 Task: Add an event  with title  Raj Screening Interview, date '2023/11/05' & Select Event type as  One on One. Add location for the event as  987 Royal Palace of Madrid, Spain and add a description: The conversation aimed at assessing their qualifications, skills, and suitability for a specific job role or position within the organization. The interview provides an opportunity for the hiring team to gather valuable information about the candidate's experience, abilities, and potential cultural fit.Create an event link  http-candidatescreeninginterviewcom & Select the event color as  Blue. , logged in from the account softage.1@softage.netand send the event invitation to softage.7@softage.net and softage.8@softage.net
Action: Mouse moved to (717, 93)
Screenshot: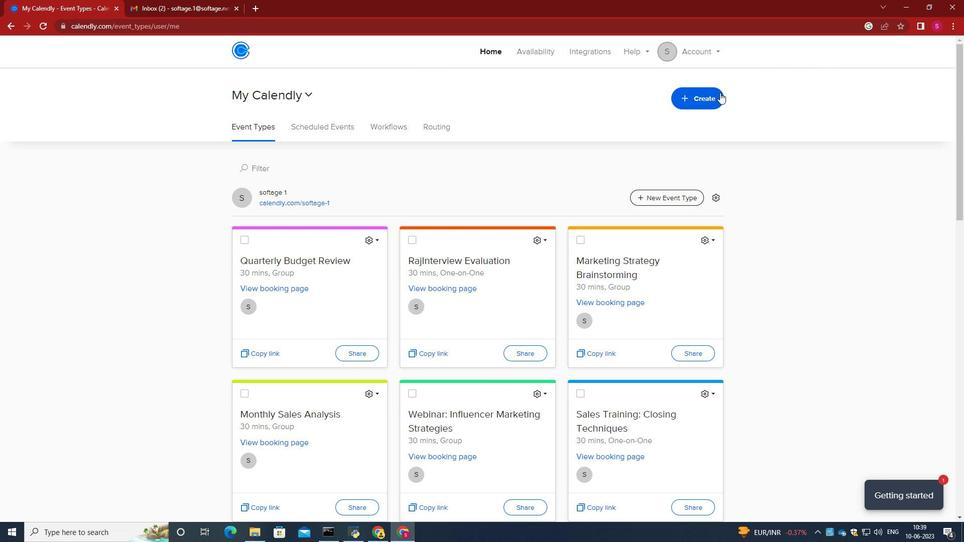 
Action: Mouse pressed left at (717, 93)
Screenshot: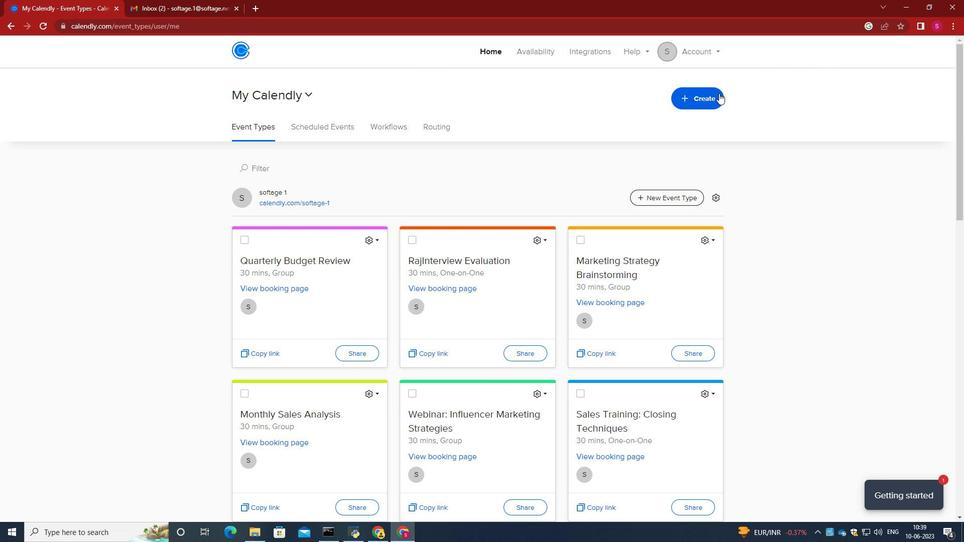 
Action: Mouse moved to (642, 136)
Screenshot: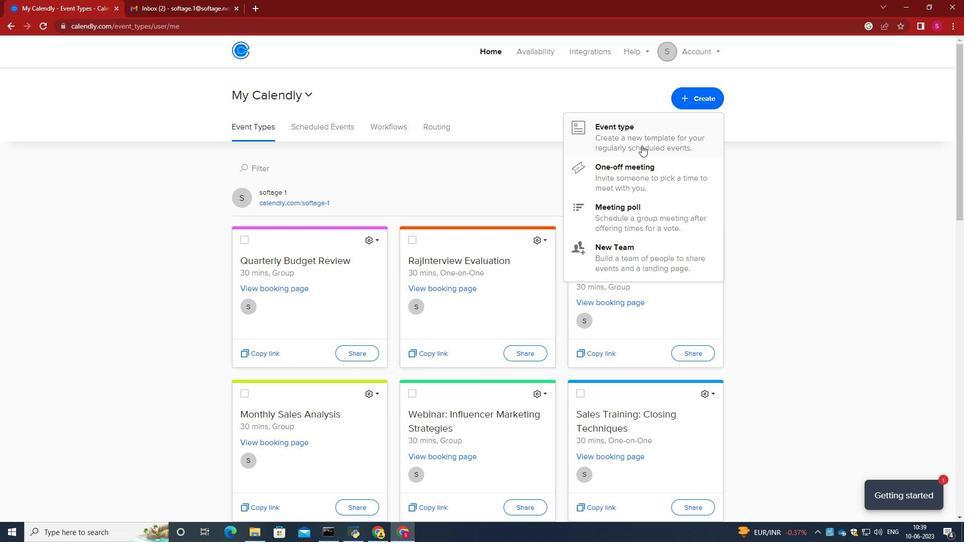 
Action: Mouse pressed left at (642, 136)
Screenshot: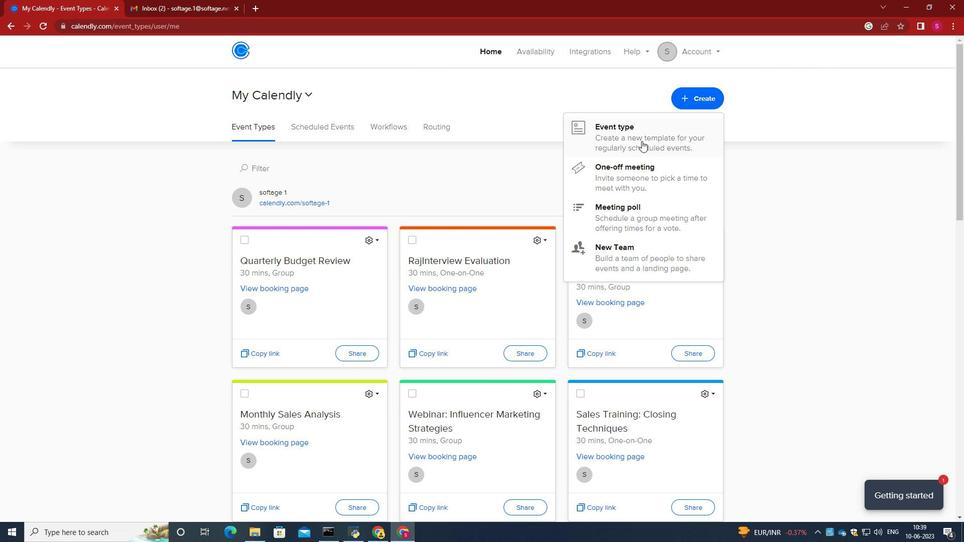 
Action: Mouse moved to (479, 167)
Screenshot: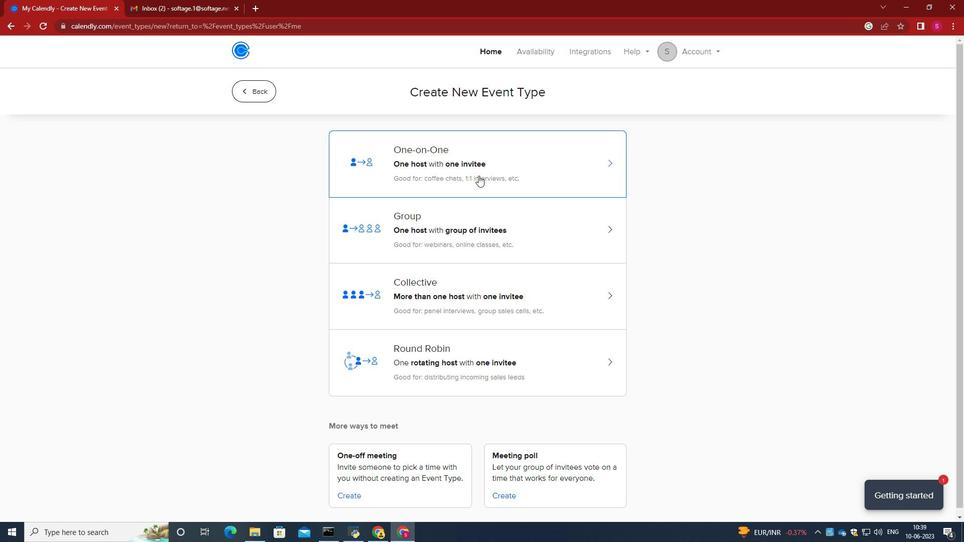 
Action: Mouse pressed left at (479, 167)
Screenshot: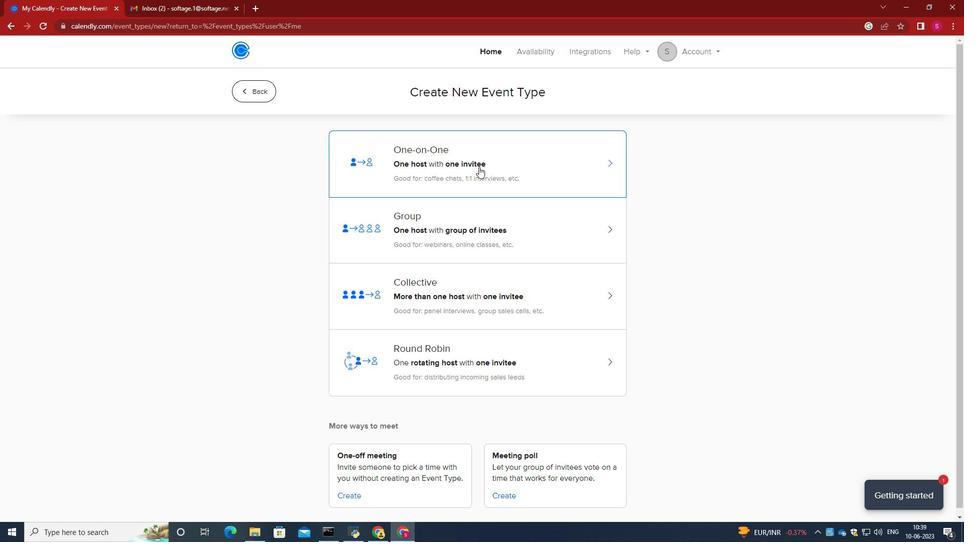 
Action: Mouse moved to (402, 229)
Screenshot: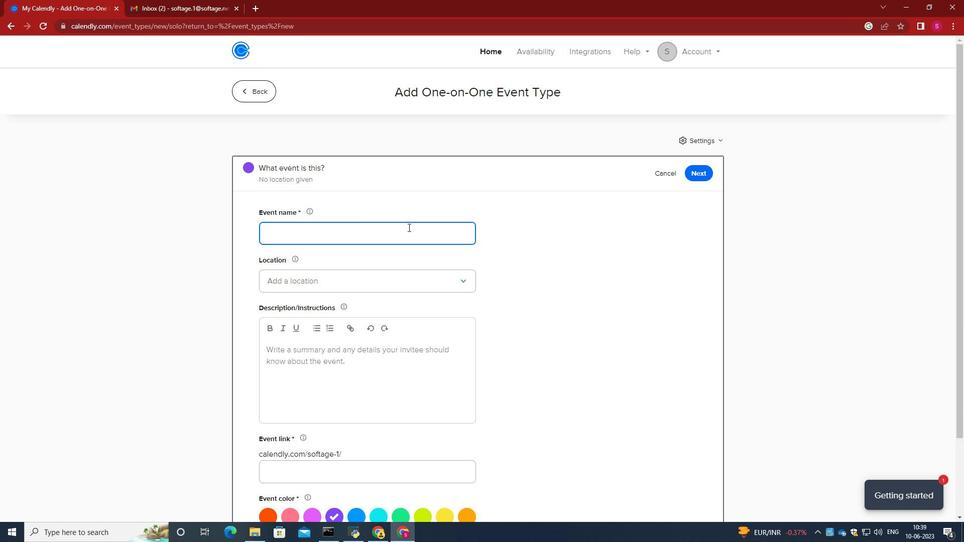 
Action: Mouse pressed left at (402, 229)
Screenshot: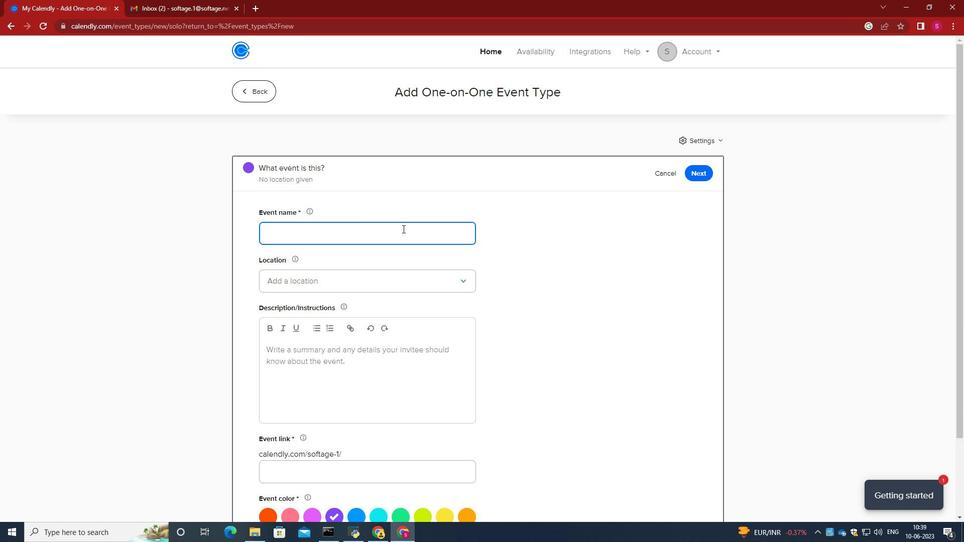 
Action: Key pressed <Key.caps_lock>T<Key.caps_lock><Key.backspace><Key.caps_lock>R<Key.caps_lock>aj<Key.space><Key.caps_lock>S<Key.caps_lock>creening<Key.space><Key.caps_lock>I<Key.caps_lock>nterview<Key.space>
Screenshot: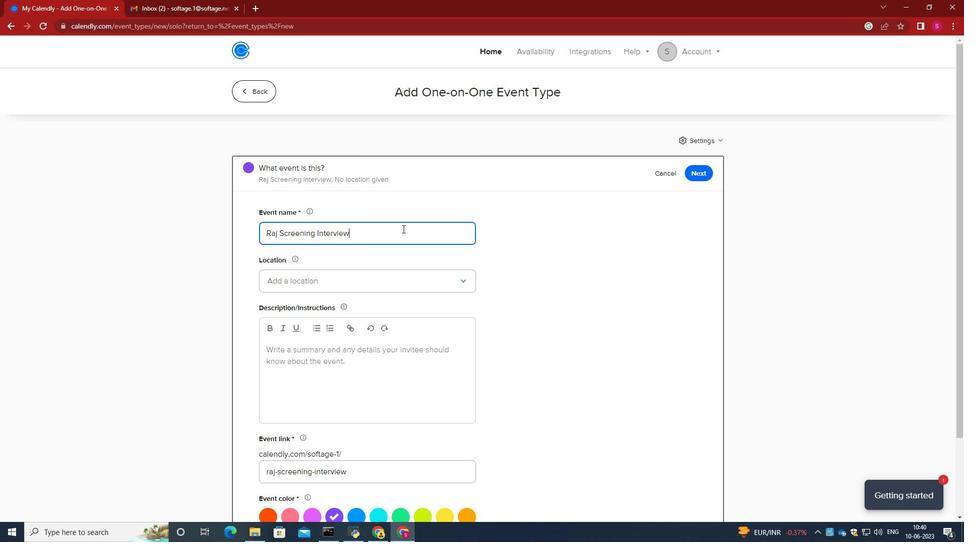 
Action: Mouse moved to (373, 273)
Screenshot: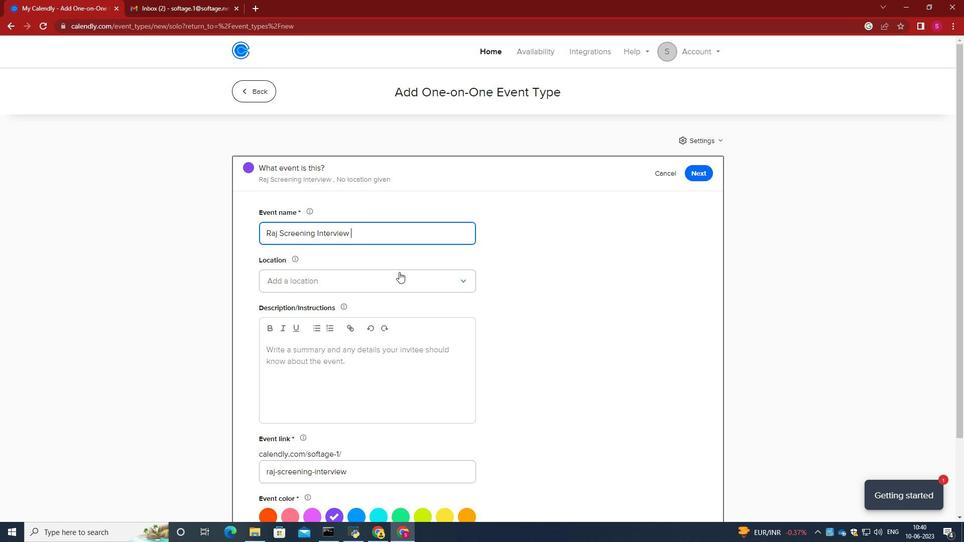 
Action: Mouse pressed left at (373, 273)
Screenshot: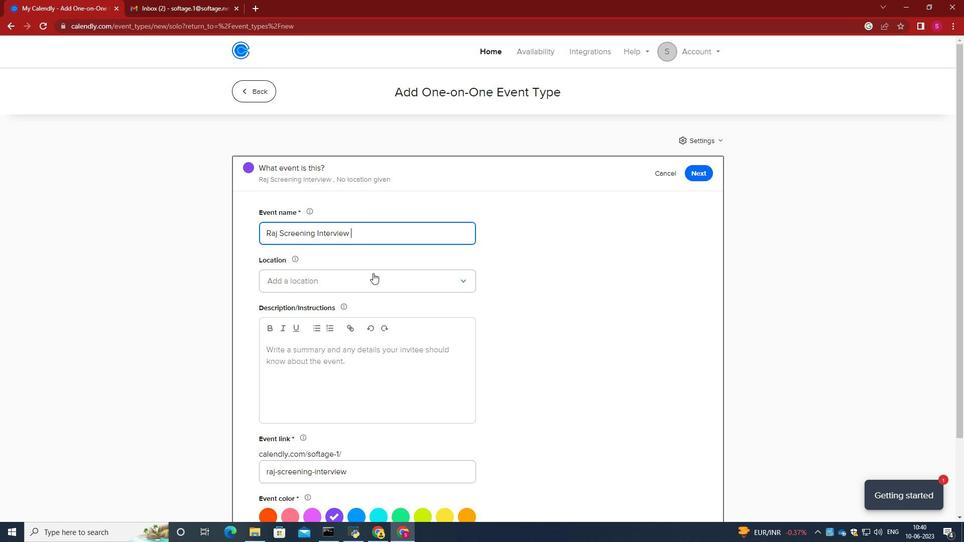 
Action: Mouse moved to (352, 306)
Screenshot: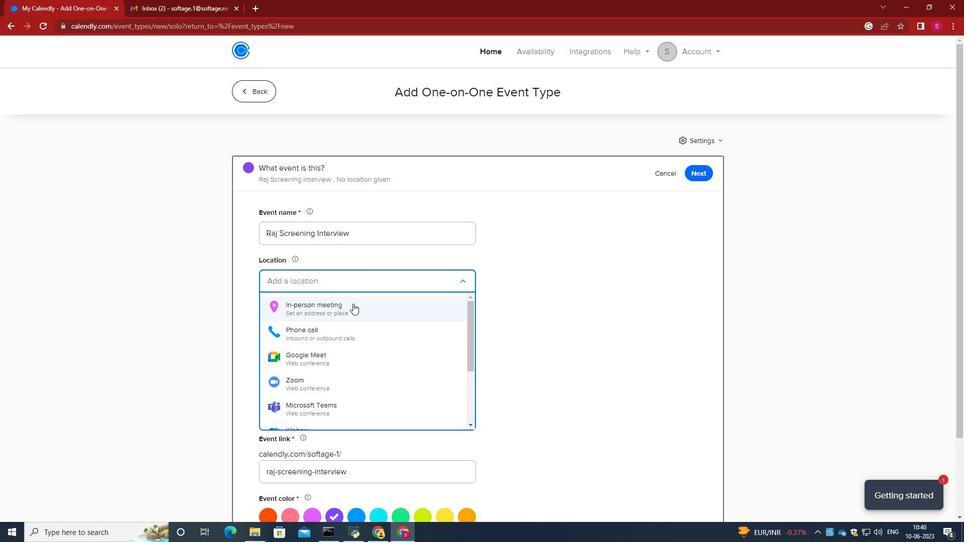 
Action: Mouse pressed left at (352, 306)
Screenshot: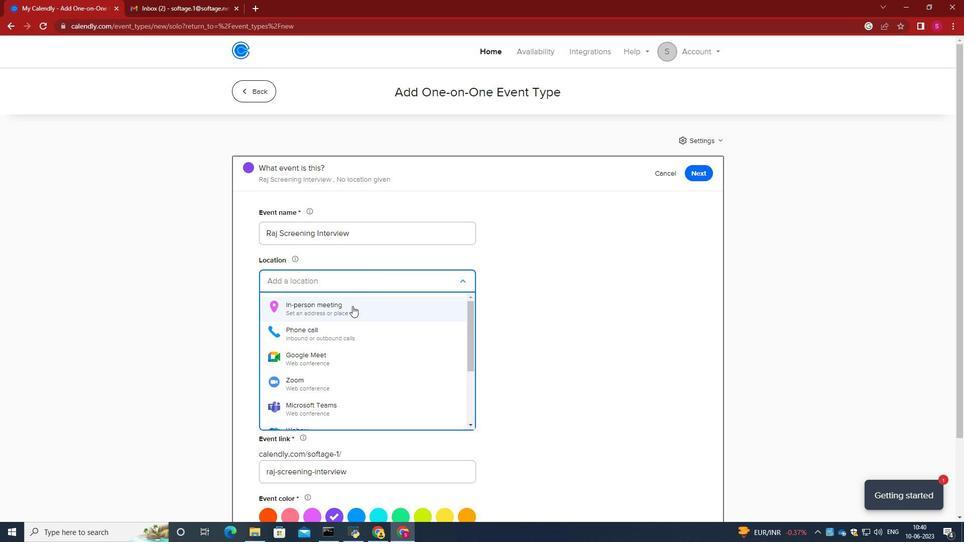 
Action: Mouse moved to (458, 165)
Screenshot: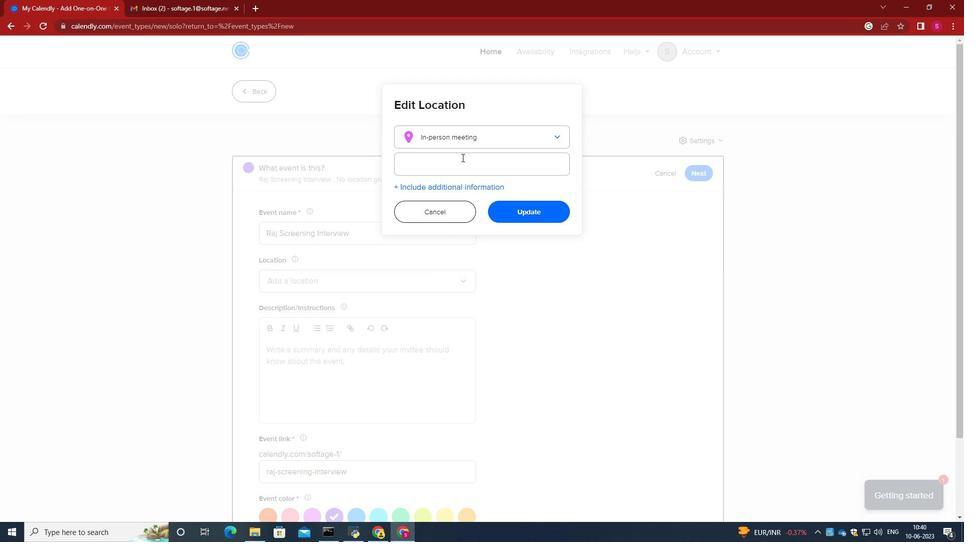 
Action: Mouse pressed left at (458, 165)
Screenshot: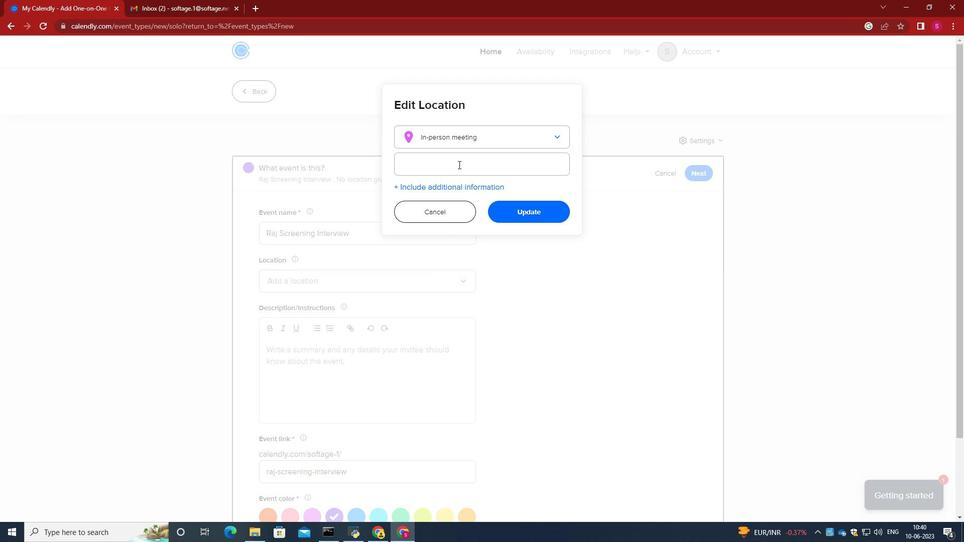
Action: Key pressed 987<Key.space><Key.caps_lock>R<Key.caps_lock>oyal<Key.space><Key.caps_lock>P<Key.caps_lock>alace<Key.space><Key.caps_lock>OF<Key.space><Key.caps_lock><Key.backspace><Key.backspace><Key.backspace>of<Key.space><Key.caps_lock>M<Key.caps_lock>adrid
Screenshot: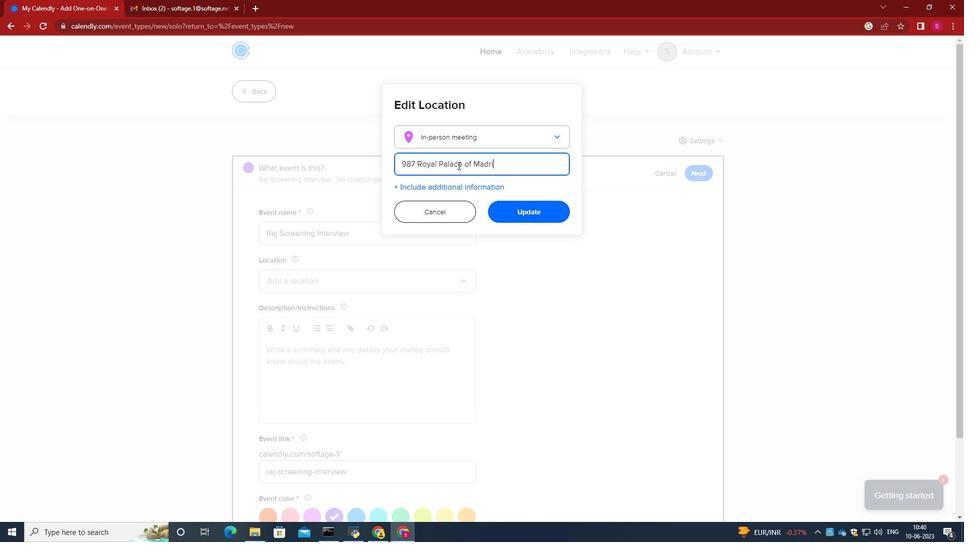 
Action: Mouse moved to (541, 213)
Screenshot: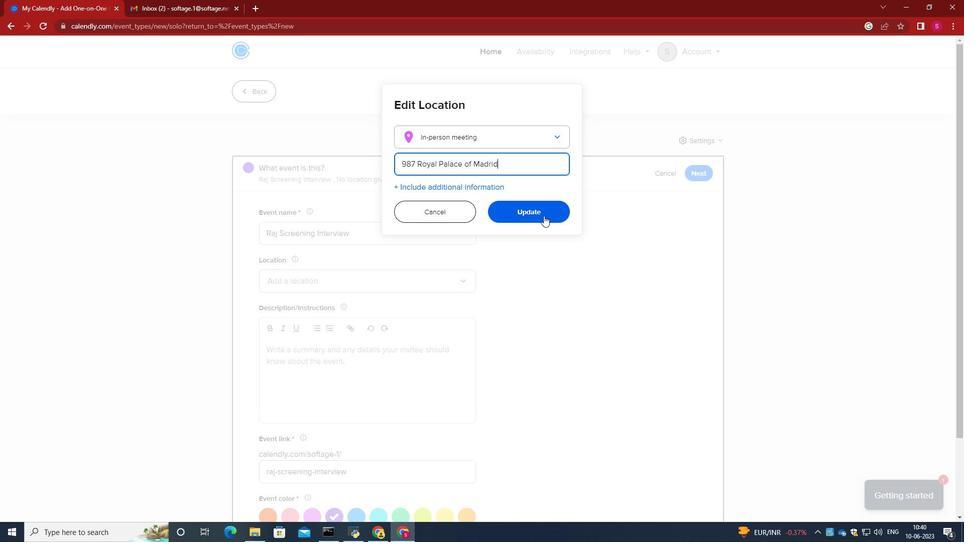 
Action: Mouse pressed left at (541, 213)
Screenshot: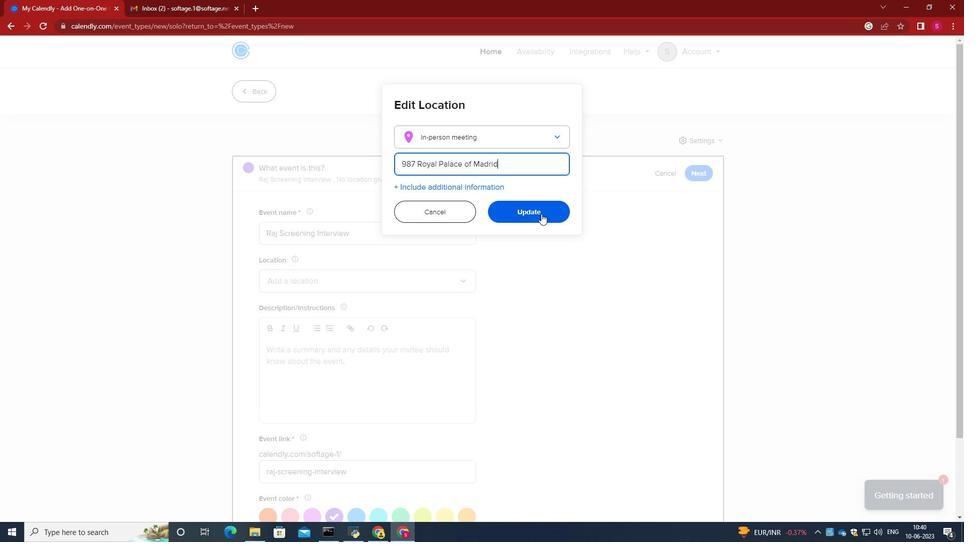 
Action: Mouse moved to (443, 281)
Screenshot: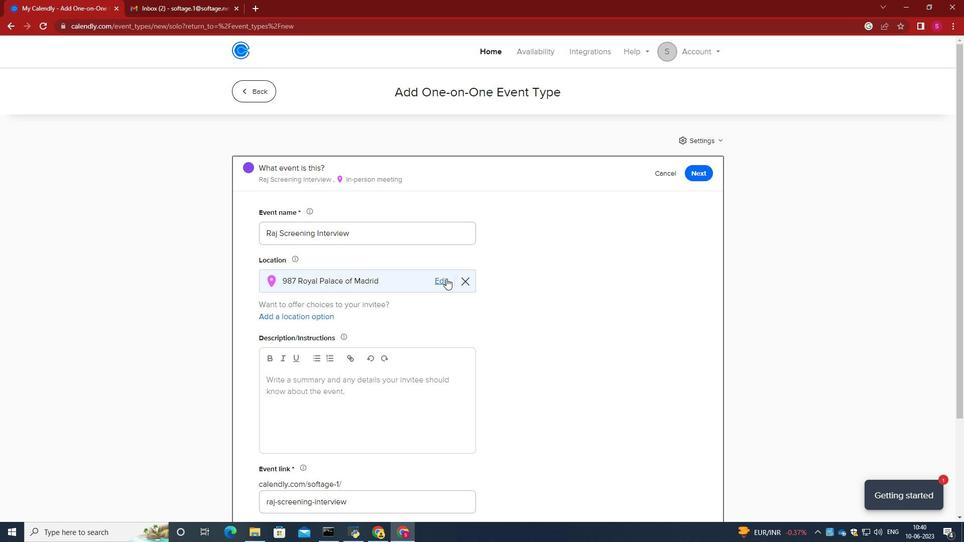 
Action: Mouse pressed left at (443, 281)
Screenshot: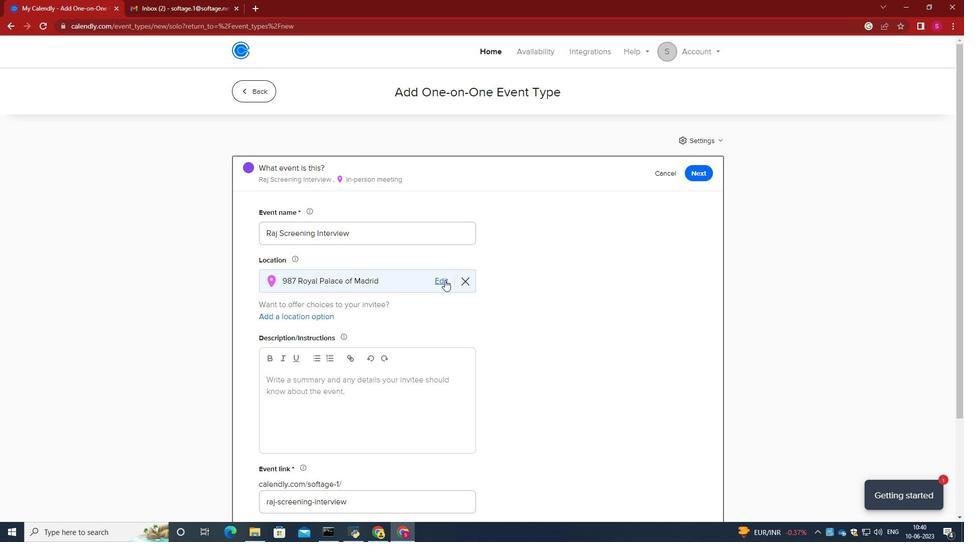 
Action: Mouse moved to (516, 164)
Screenshot: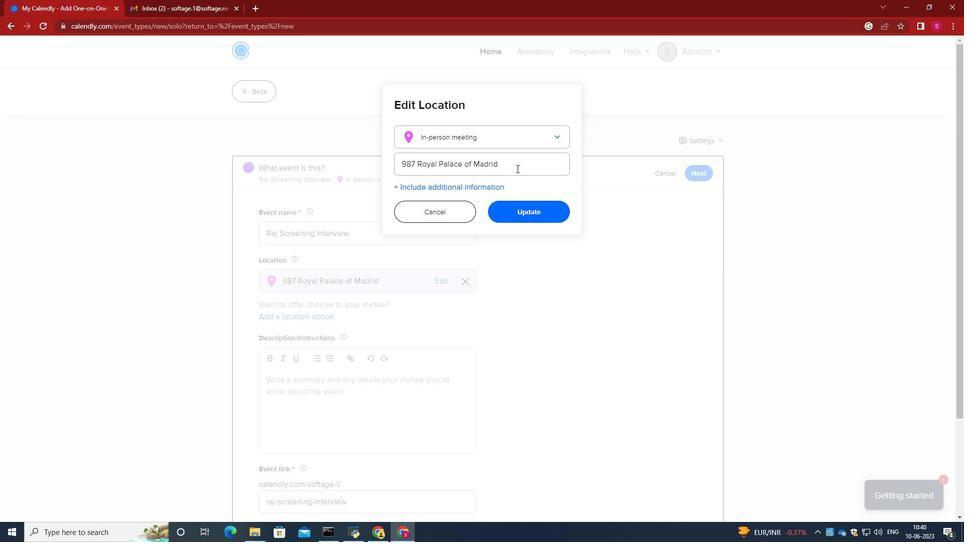 
Action: Mouse pressed left at (516, 164)
Screenshot: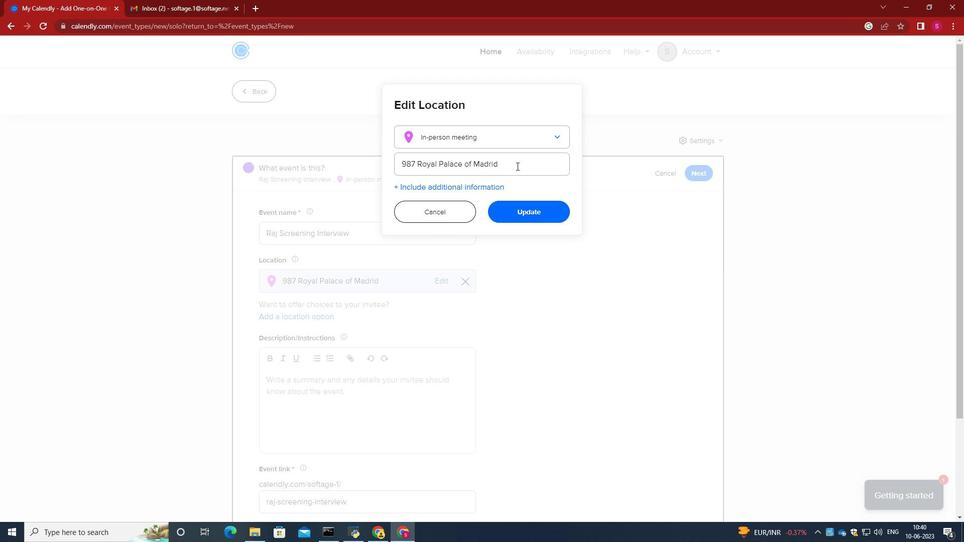 
Action: Key pressed ,<Key.space><Key.caps_lock>S<Key.caps_lock>pao<Key.backspace>in
Screenshot: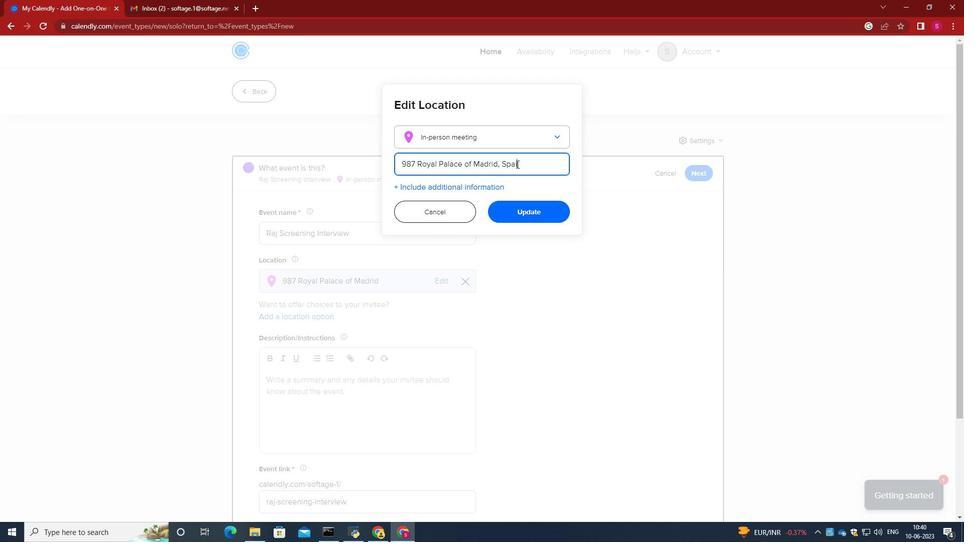 
Action: Mouse moved to (518, 205)
Screenshot: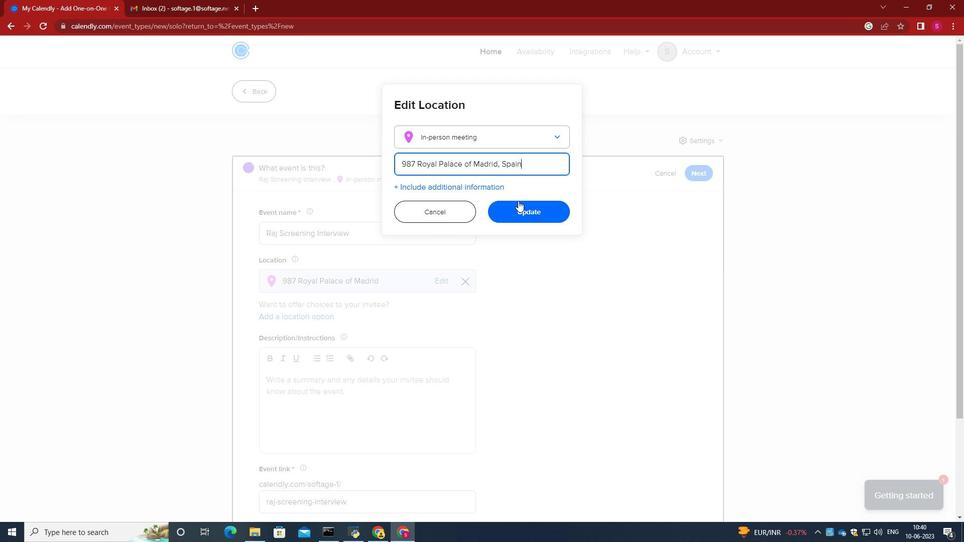 
Action: Mouse pressed left at (518, 205)
Screenshot: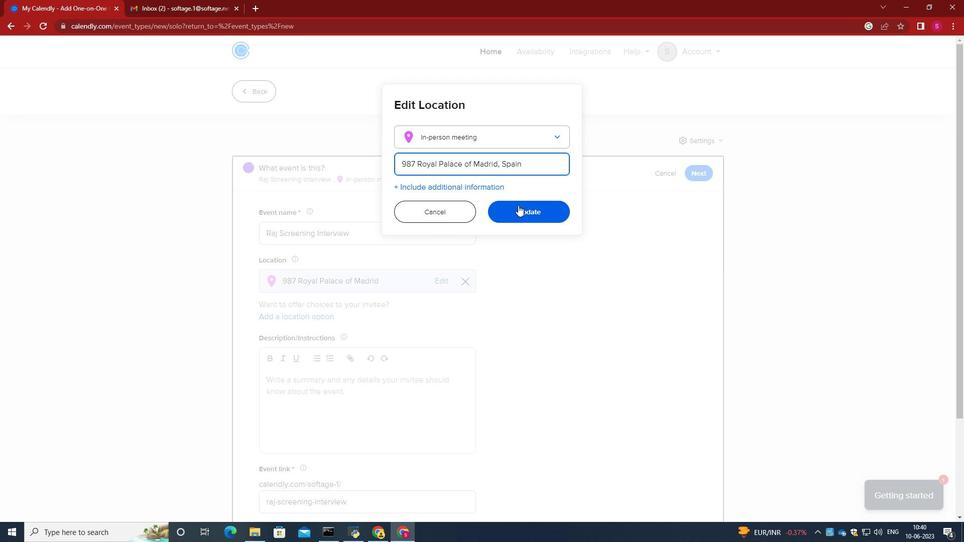 
Action: Mouse moved to (356, 418)
Screenshot: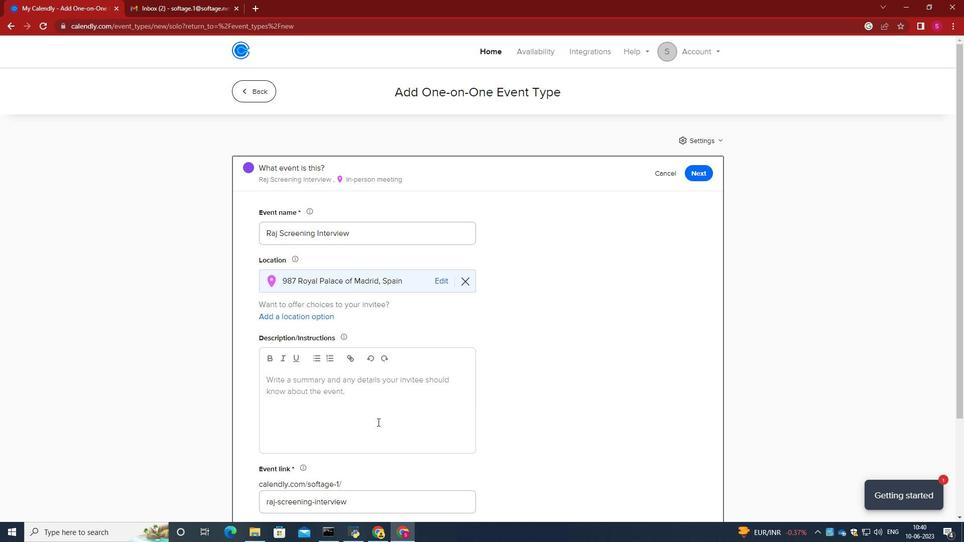 
Action: Mouse pressed left at (356, 418)
Screenshot: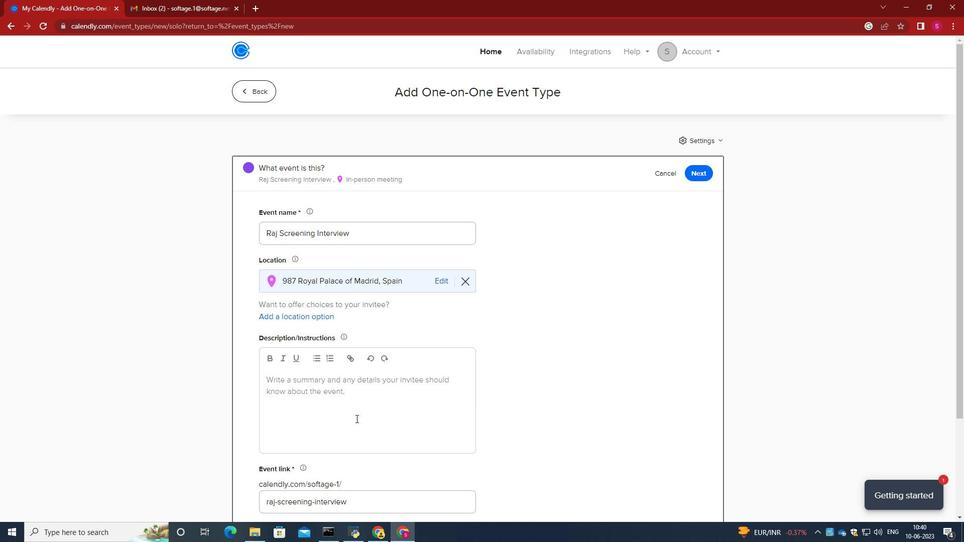 
Action: Key pressed <Key.caps_lock>T<Key.caps_lock>he<Key.space>concers<Key.backspace><Key.backspace><Key.backspace><Key.backspace>versation<Key.space>aimed<Key.space>at<Key.space>assessing<Key.space>thi<Key.backspace>eir<Key.space>qualification,<Key.space>skills,<Key.space>and<Key.space>suitability,<Key.backspace>f<Key.backspace><Key.space>for<Key.space>a<Key.space>specific<Key.space>job<Key.space>rolor<Key.space>position<Key.space>within<Key.space>the<Key.space>organization.<Key.space><Key.caps_lock>T<Key.caps_lock>he<Key.space>interview<Key.space>provides<Key.space>an<Key.space>opportunity<Key.space>for<Key.space>the<Key.space>hiring<Key.space>team<Key.space>to<Key.space>gather<Key.space>valubale<Key.space><Key.backspace><Key.backspace><Key.backspace><Key.backspace><Key.backspace>able<Key.space>information<Key.space>abouth<Key.backspace><Key.space>the<Key.space>candidate's<Key.space>experience<Key.space><Key.backspace>,<Key.space>abilities,<Key.space>and<Key.space>potential<Key.space>cultural<Key.space>fir.<Key.backspace><Key.backspace>t,<Key.backspace>.
Screenshot: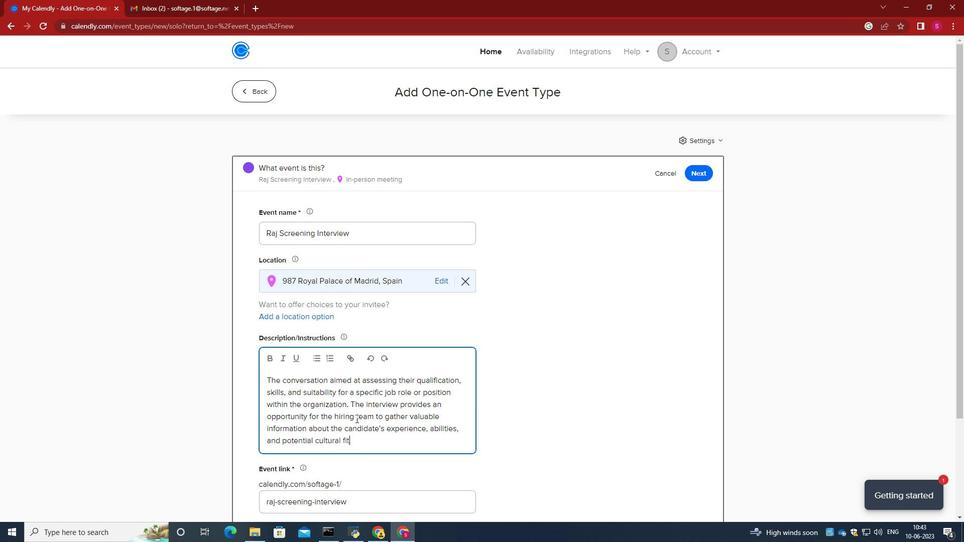 
Action: Mouse moved to (474, 405)
Screenshot: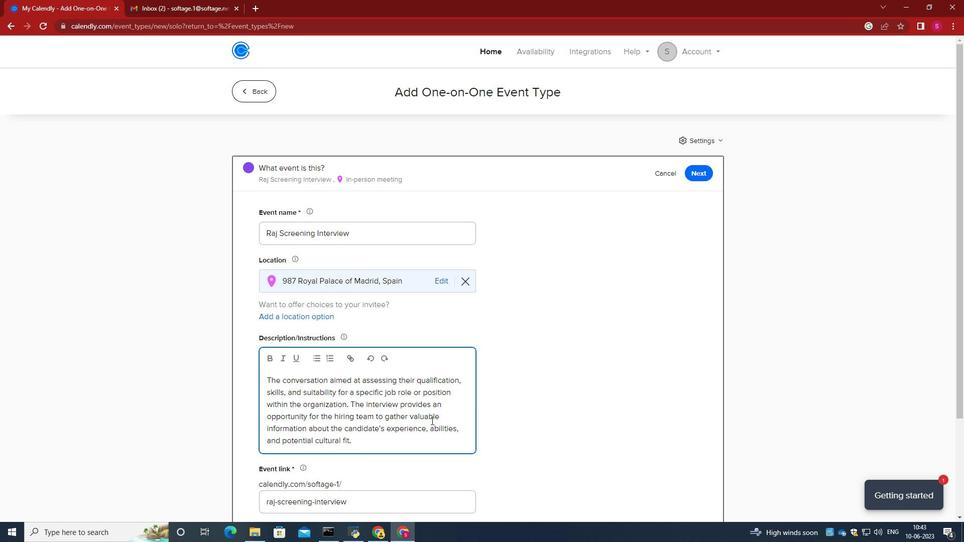
Action: Mouse scrolled (474, 405) with delta (0, 0)
Screenshot: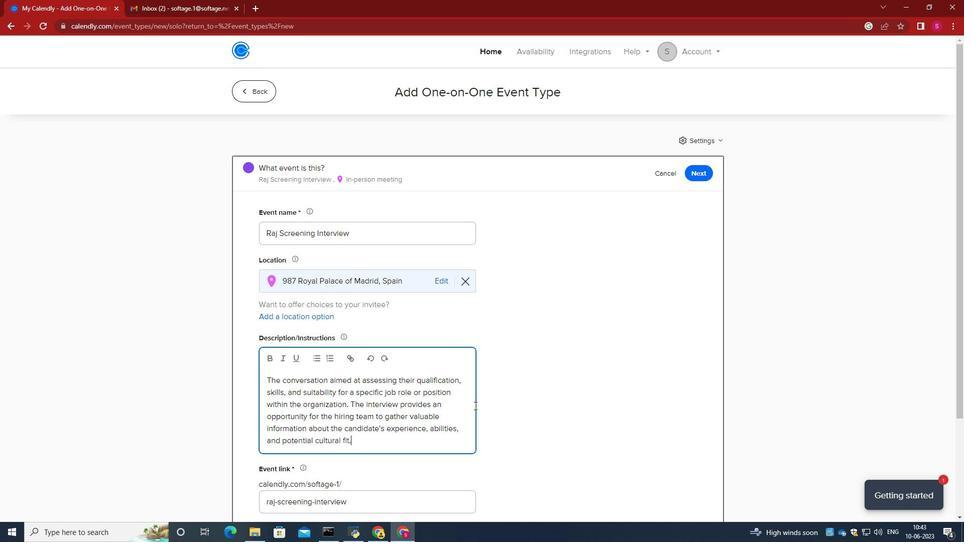
Action: Mouse scrolled (474, 405) with delta (0, 0)
Screenshot: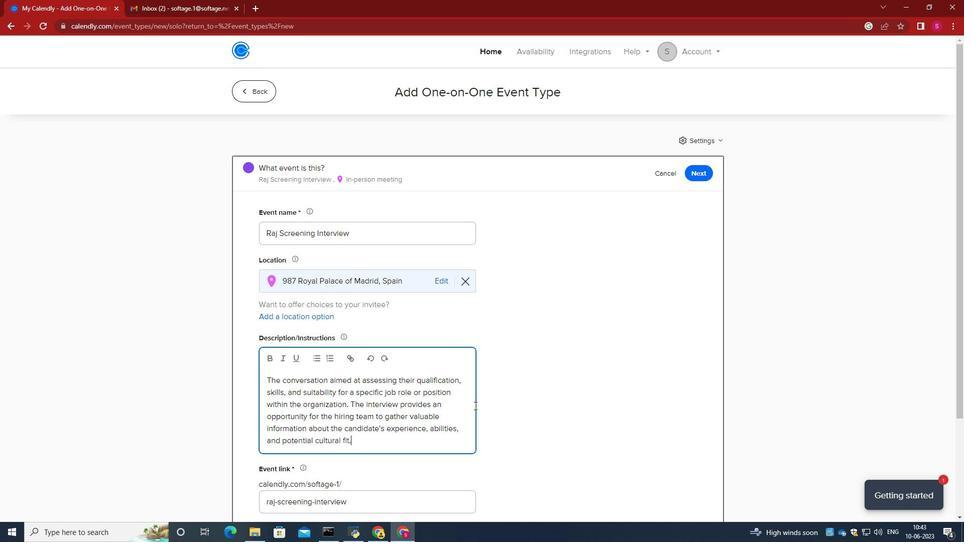 
Action: Mouse moved to (368, 401)
Screenshot: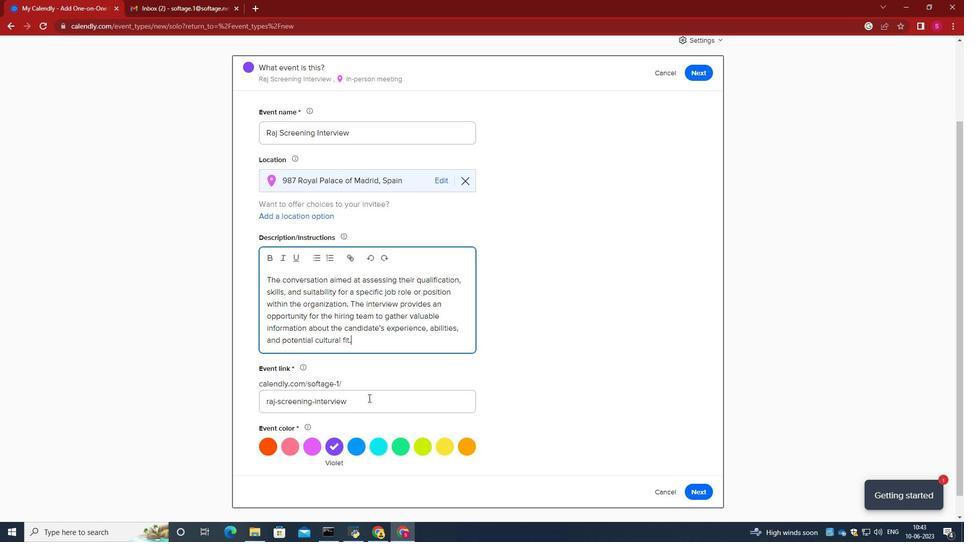 
Action: Mouse pressed left at (368, 401)
Screenshot: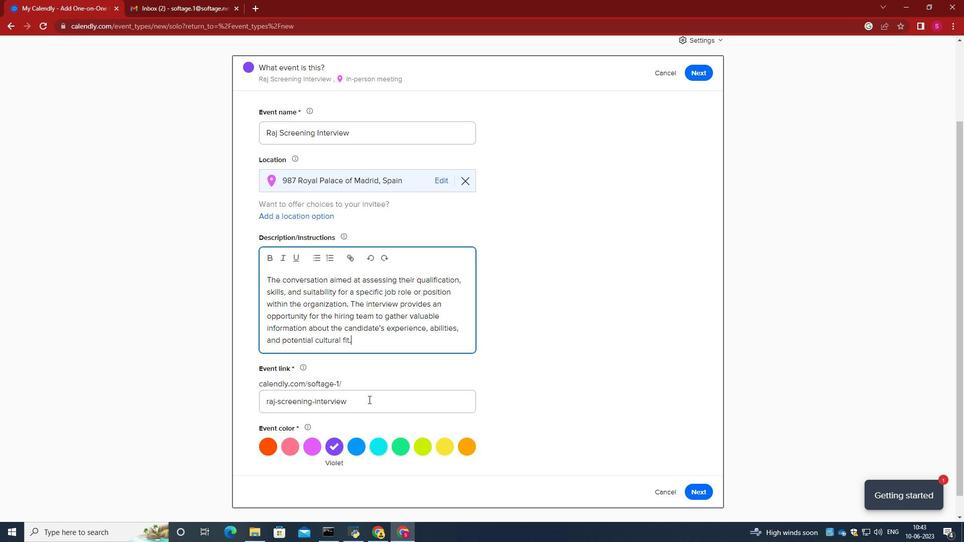 
Action: Mouse moved to (260, 404)
Screenshot: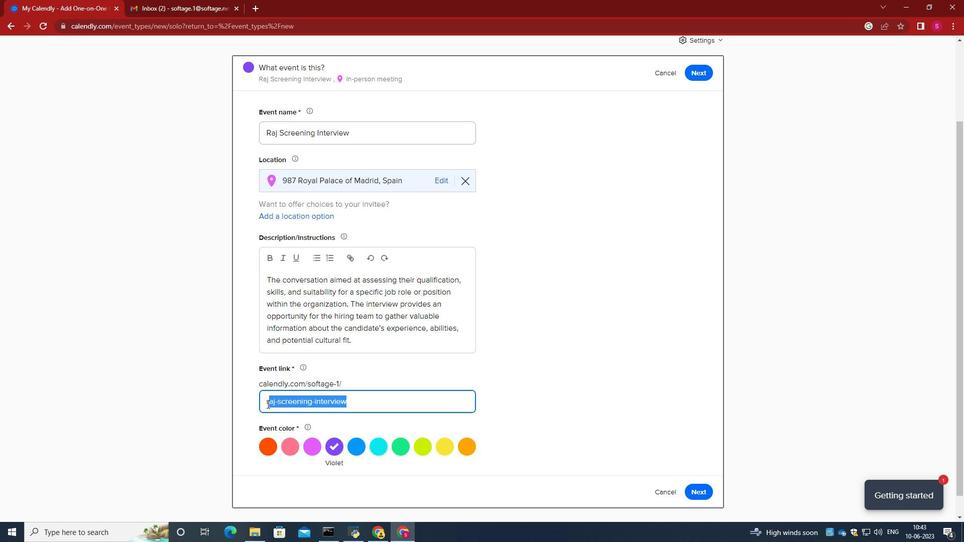 
Action: Key pressed <Key.backspace><Key.backspace><Key.backspace>s<Key.backspace>http-candidatescreeninginterviewcom
Screenshot: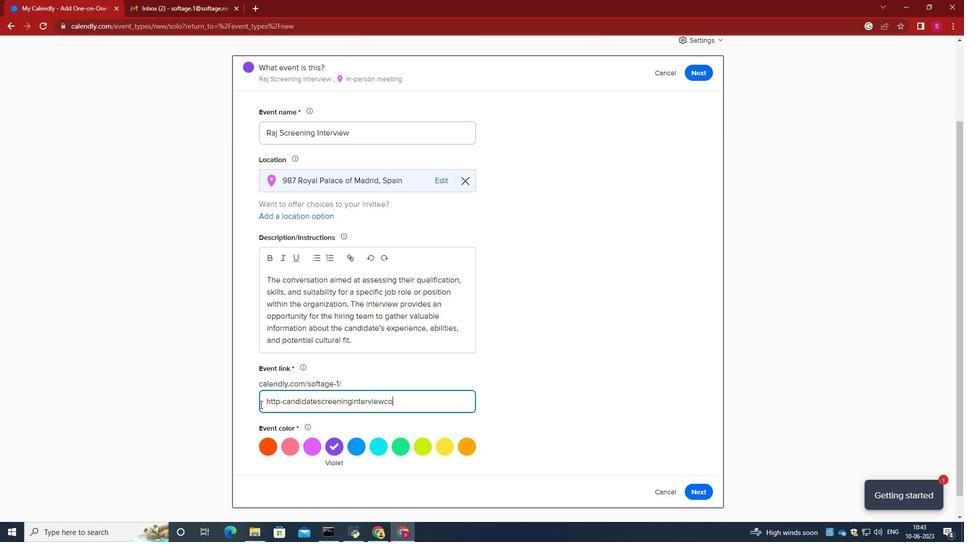 
Action: Mouse moved to (437, 456)
Screenshot: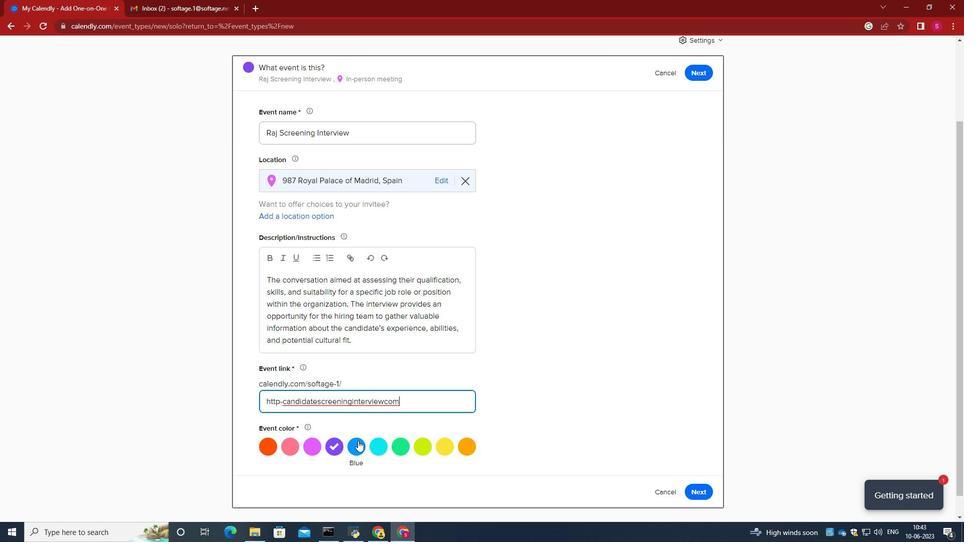 
Action: Mouse pressed left at (344, 443)
Screenshot: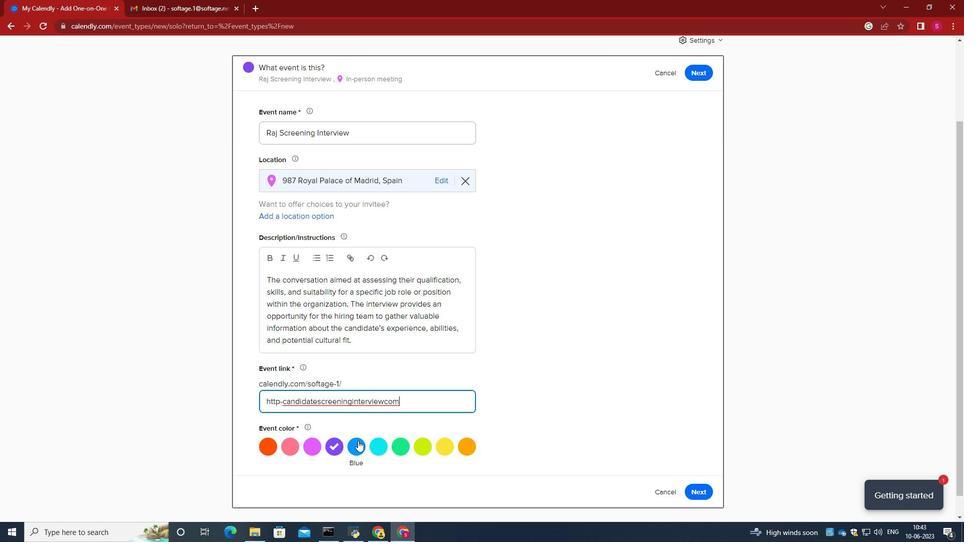 
Action: Mouse moved to (358, 449)
Screenshot: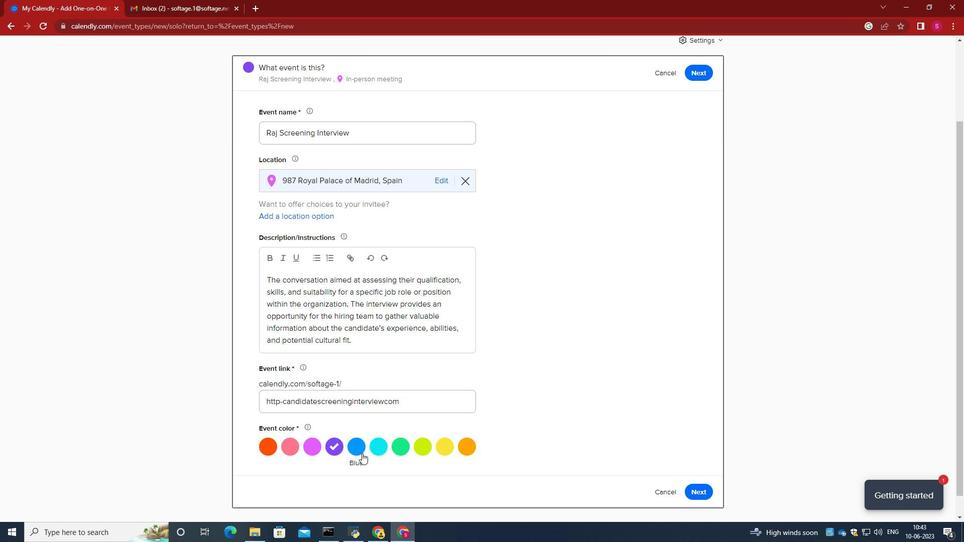 
Action: Mouse pressed left at (358, 449)
Screenshot: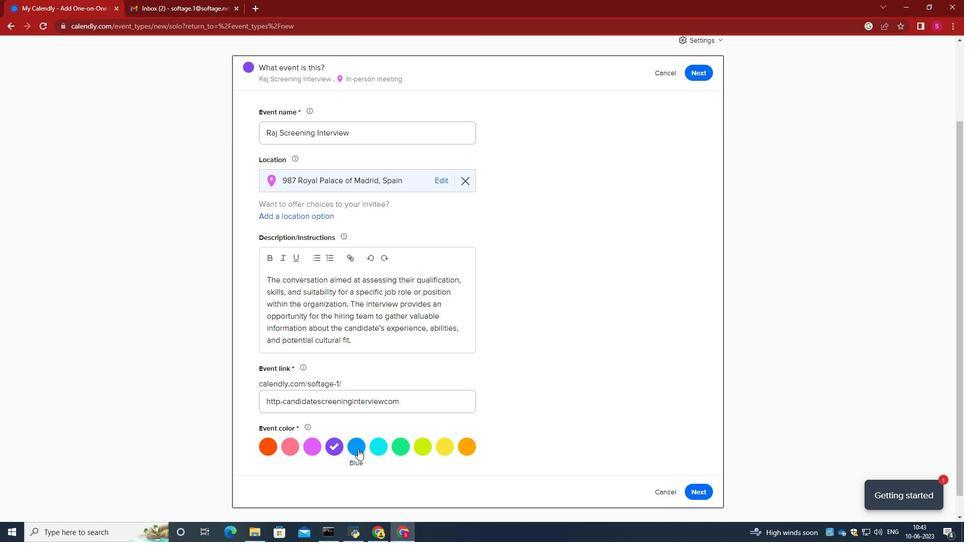 
Action: Mouse moved to (684, 486)
Screenshot: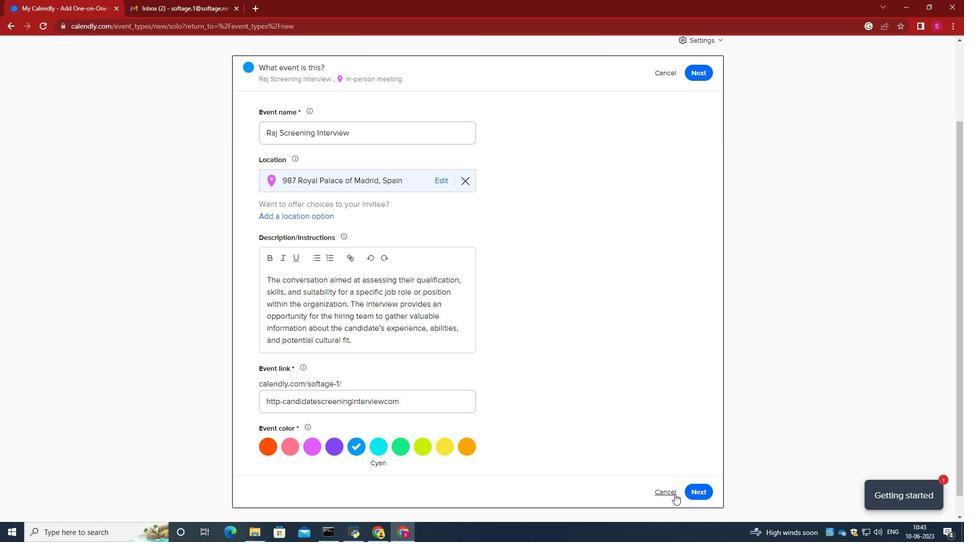 
Action: Mouse pressed left at (684, 486)
Screenshot: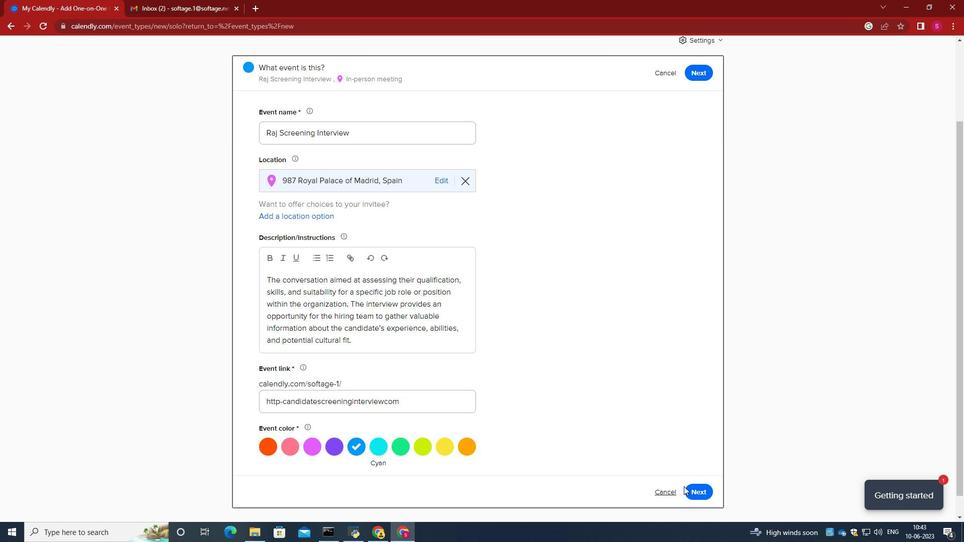 
Action: Mouse moved to (699, 489)
Screenshot: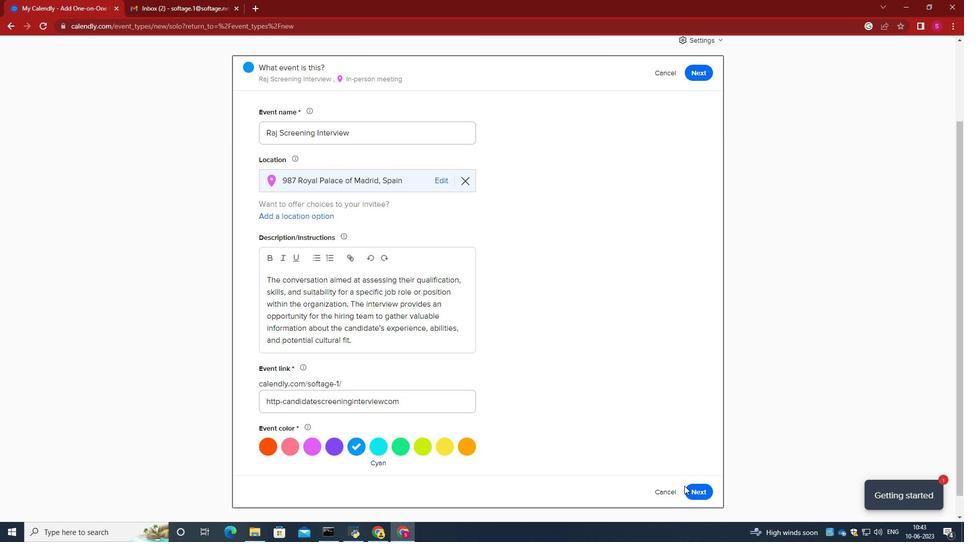 
Action: Mouse pressed left at (699, 489)
Screenshot: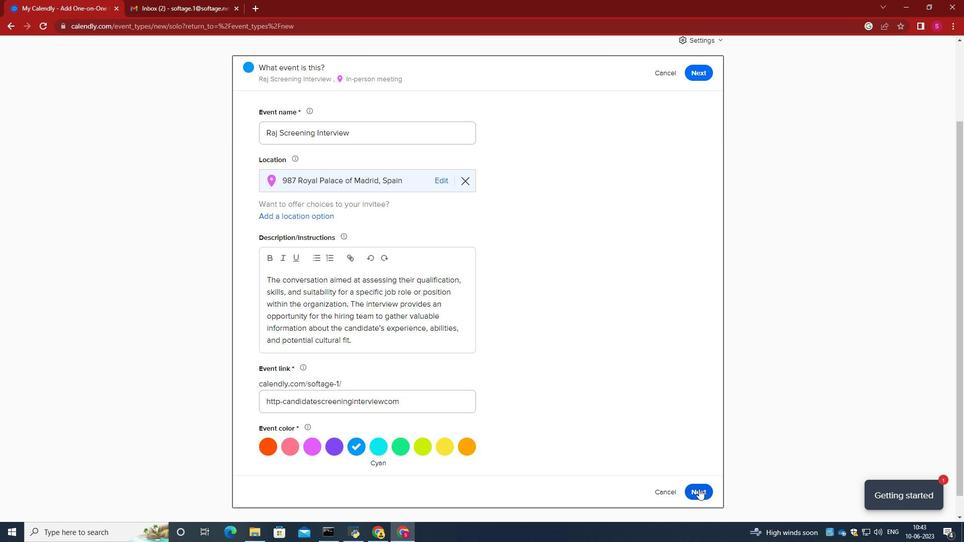 
Action: Mouse moved to (641, 360)
Screenshot: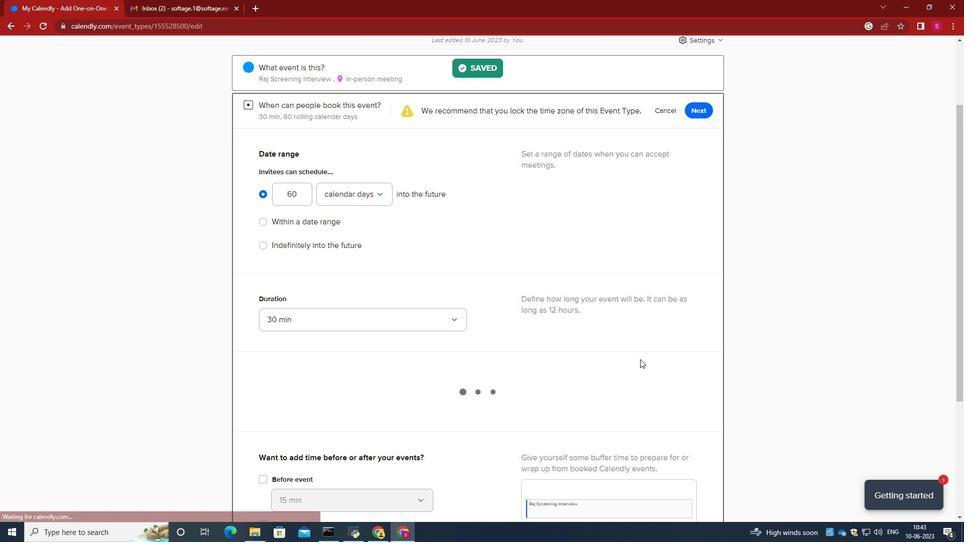 
Action: Mouse scrolled (641, 359) with delta (0, 0)
Screenshot: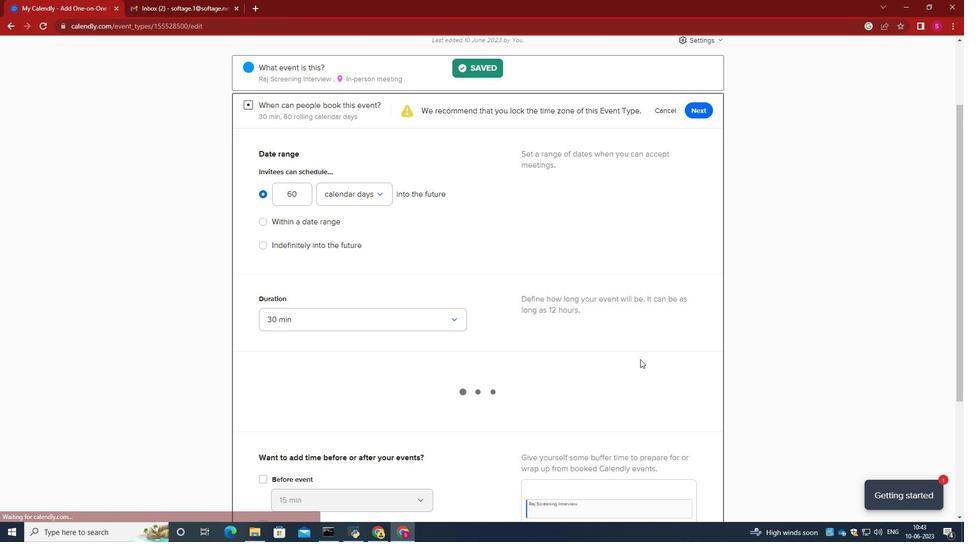 
Action: Mouse moved to (641, 360)
Screenshot: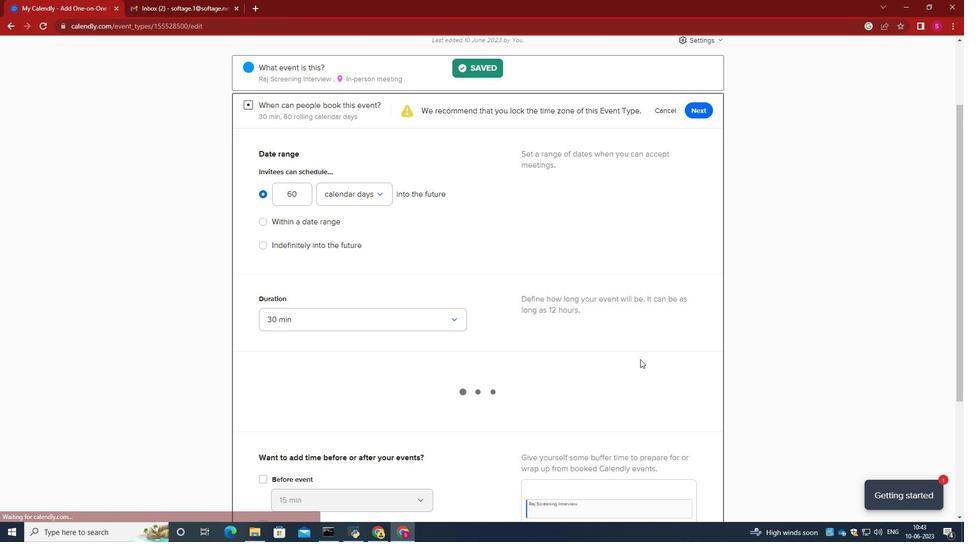 
Action: Mouse scrolled (641, 360) with delta (0, 0)
Screenshot: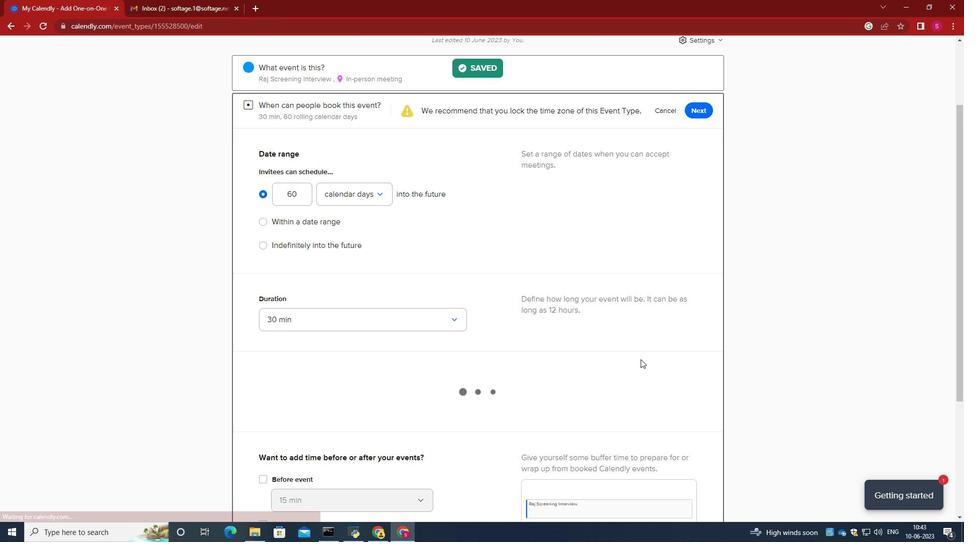 
Action: Mouse moved to (304, 118)
Screenshot: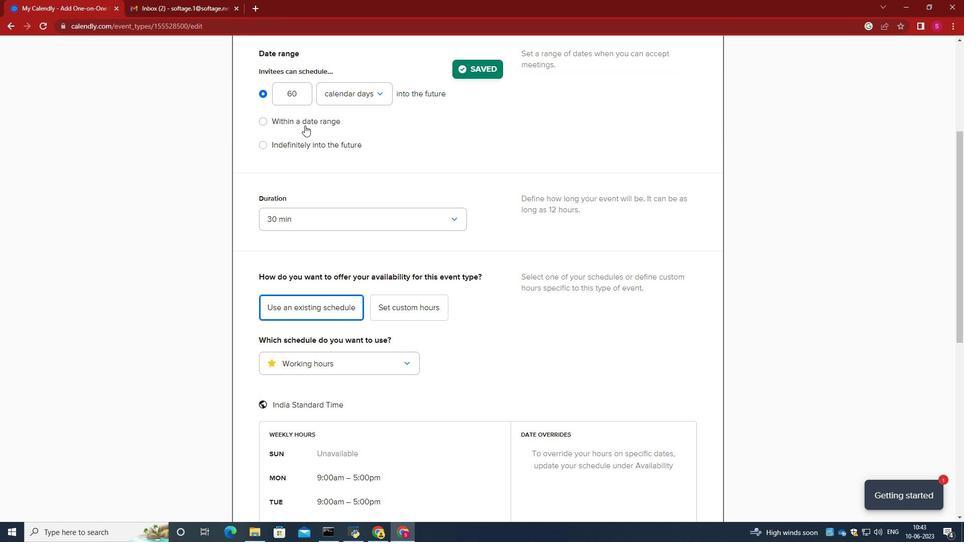 
Action: Mouse pressed left at (304, 118)
Screenshot: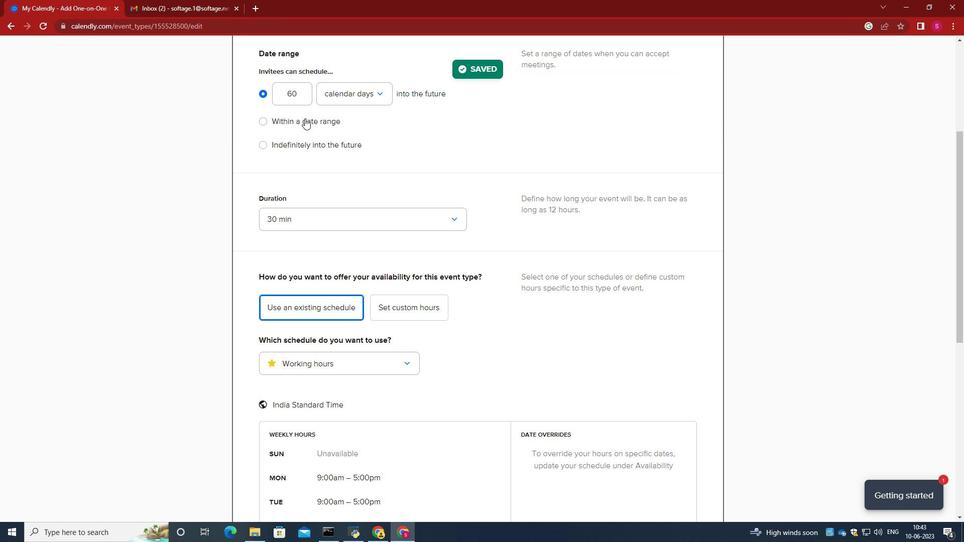 
Action: Mouse moved to (376, 121)
Screenshot: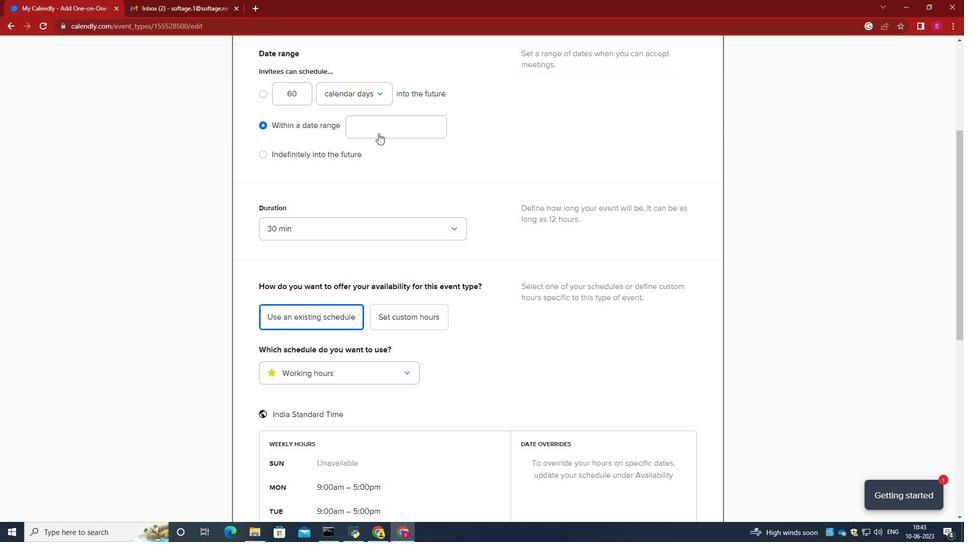 
Action: Mouse pressed left at (376, 121)
Screenshot: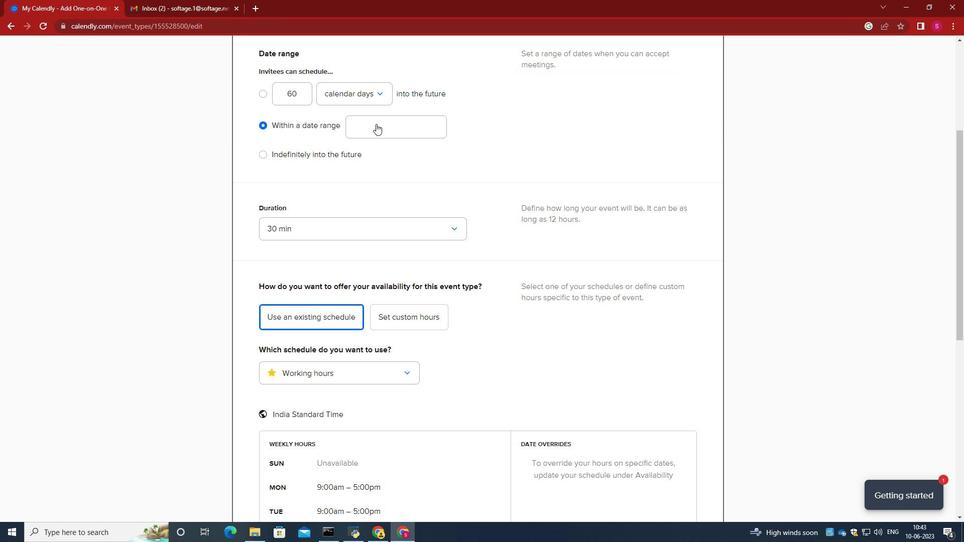 
Action: Mouse moved to (418, 164)
Screenshot: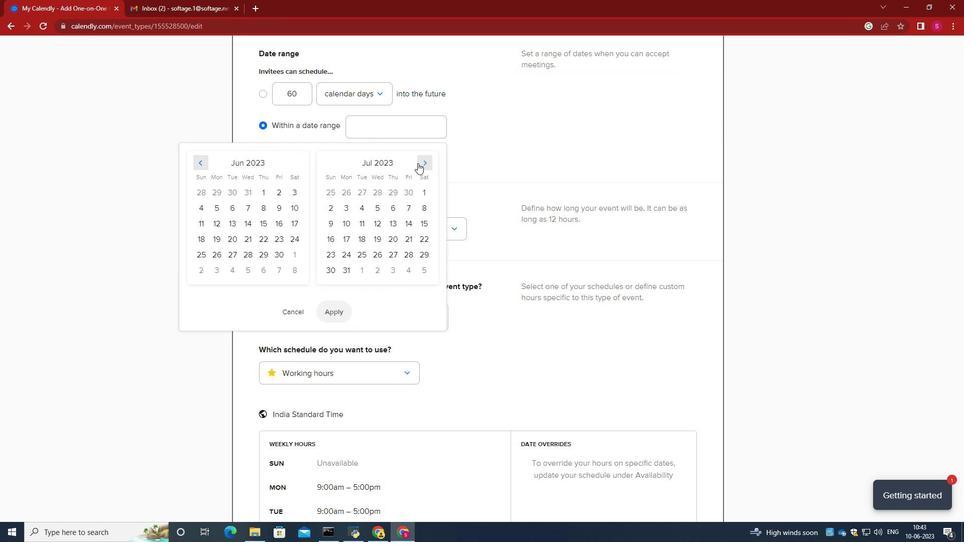 
Action: Mouse pressed left at (418, 164)
Screenshot: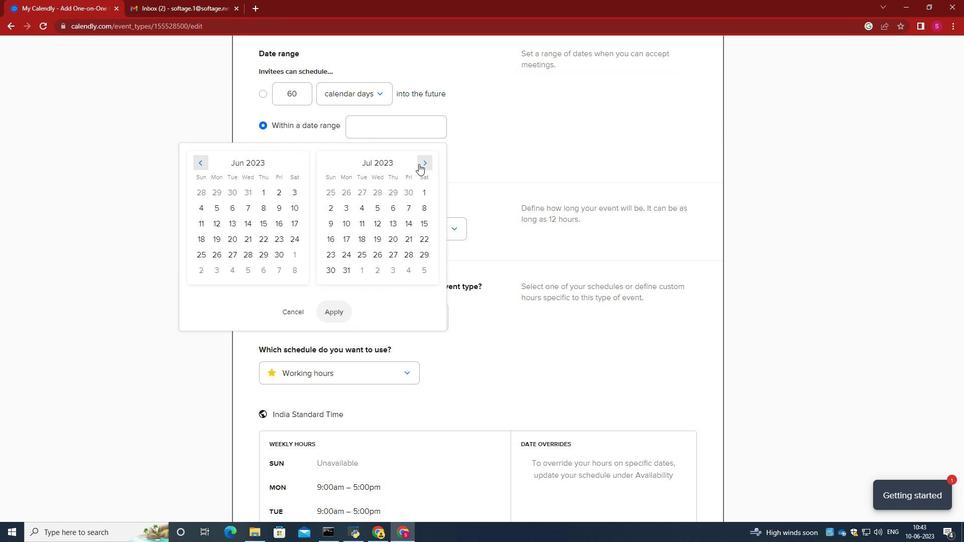 
Action: Mouse pressed left at (418, 164)
Screenshot: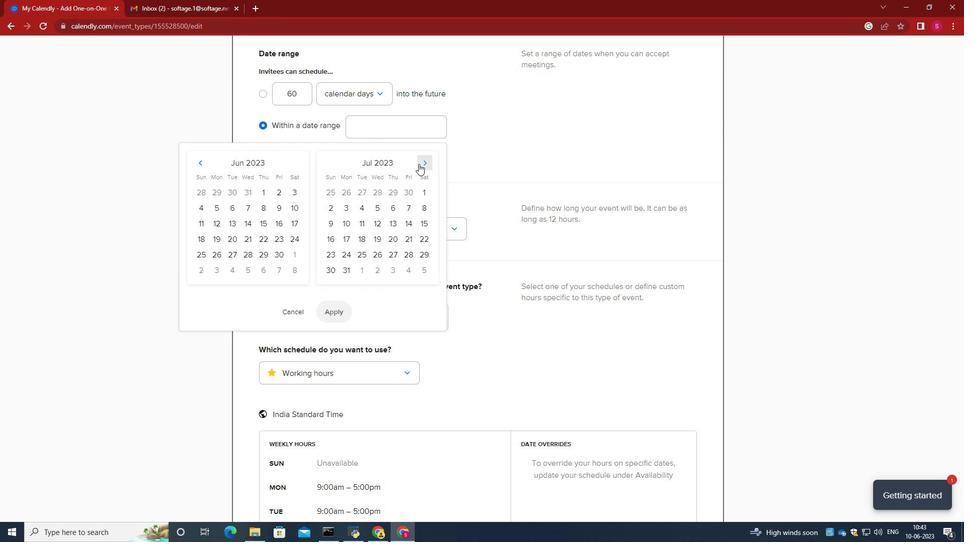 
Action: Mouse pressed left at (418, 164)
Screenshot: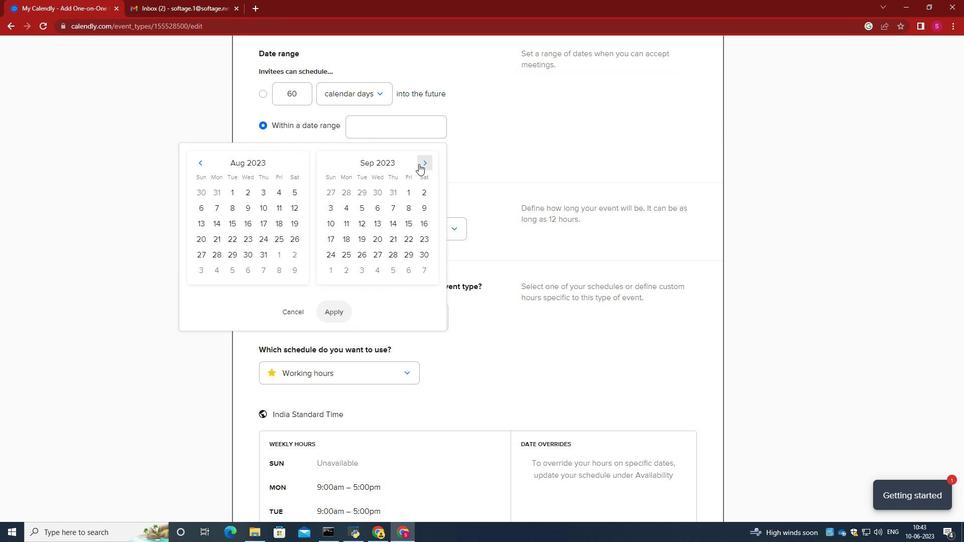 
Action: Mouse pressed left at (418, 164)
Screenshot: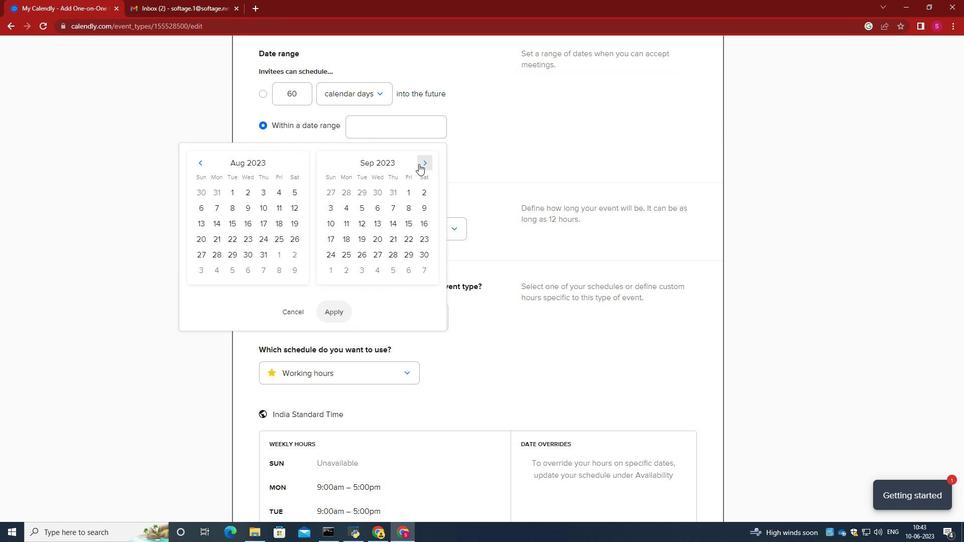 
Action: Mouse pressed left at (418, 164)
Screenshot: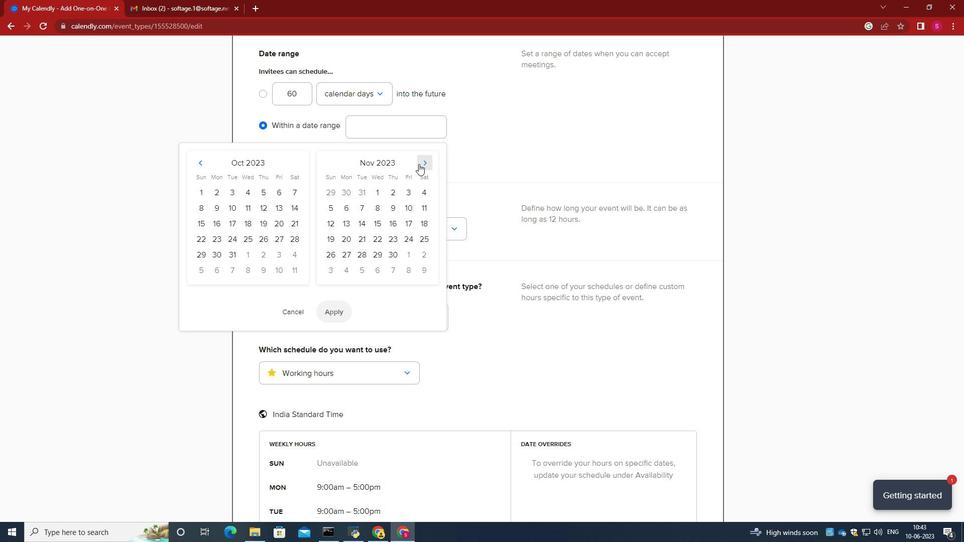 
Action: Mouse pressed left at (418, 164)
Screenshot: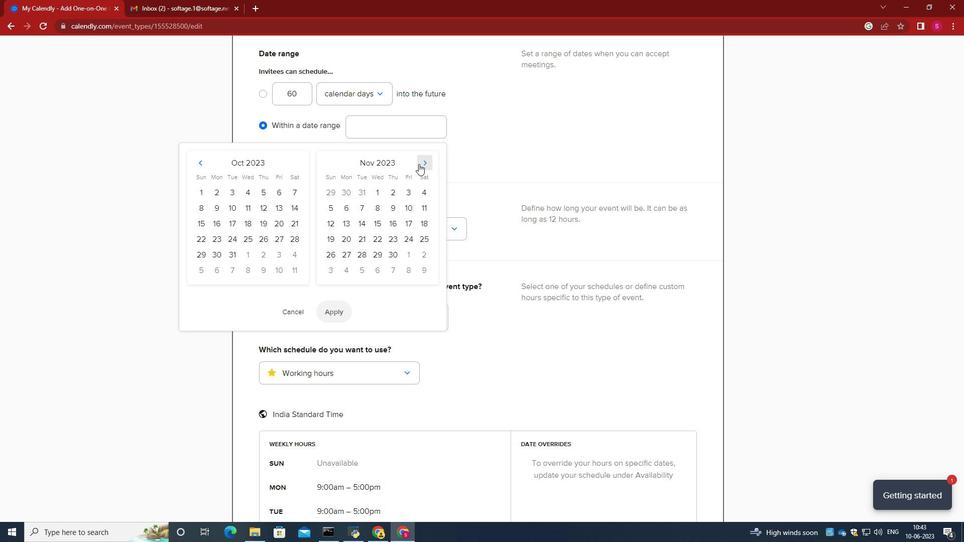 
Action: Mouse pressed left at (418, 164)
Screenshot: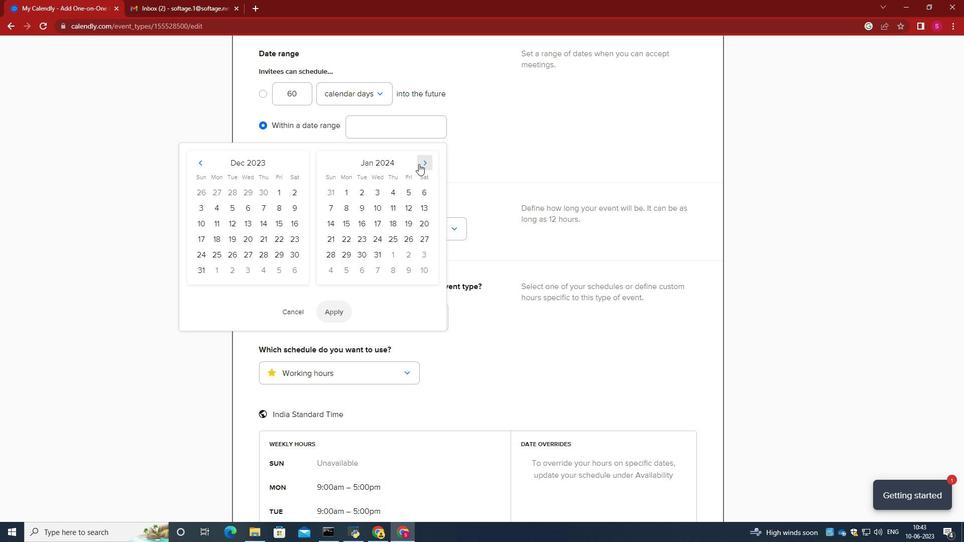 
Action: Mouse pressed left at (418, 164)
Screenshot: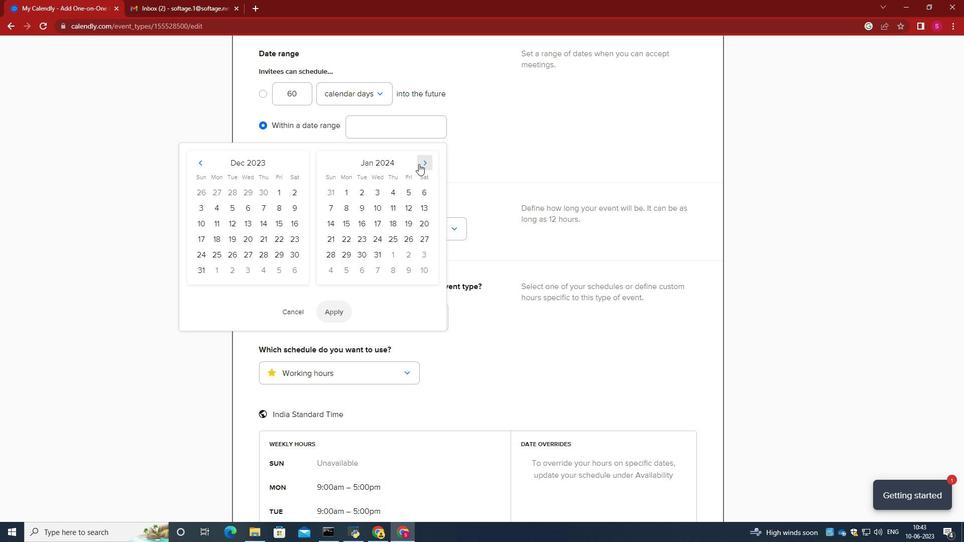 
Action: Mouse pressed left at (418, 164)
Screenshot: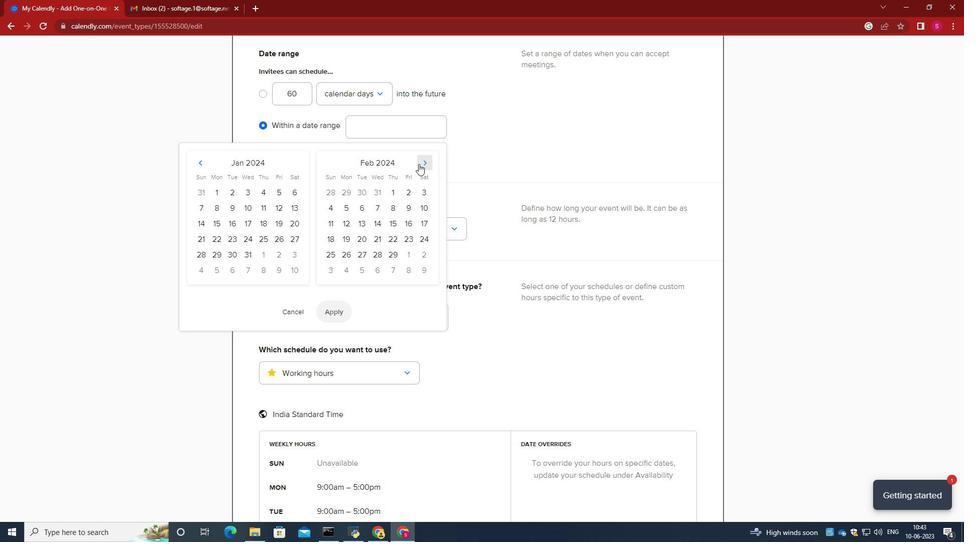 
Action: Mouse pressed left at (418, 164)
Screenshot: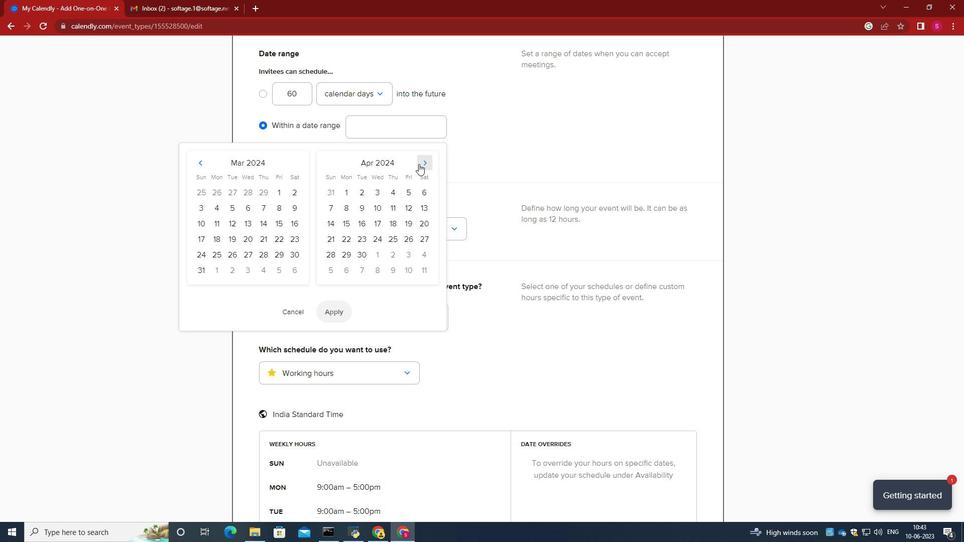 
Action: Mouse pressed left at (418, 164)
Screenshot: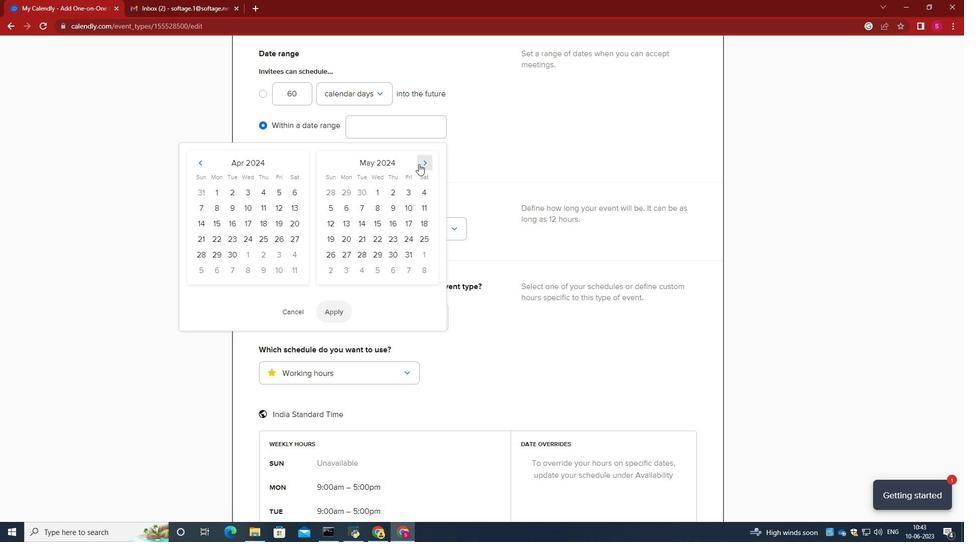 
Action: Mouse pressed left at (418, 164)
Screenshot: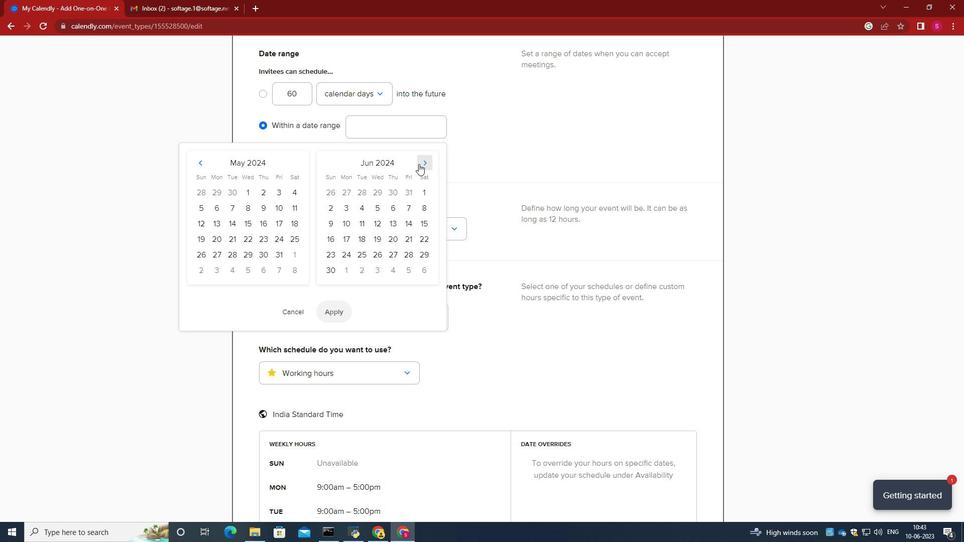 
Action: Mouse pressed left at (418, 164)
Screenshot: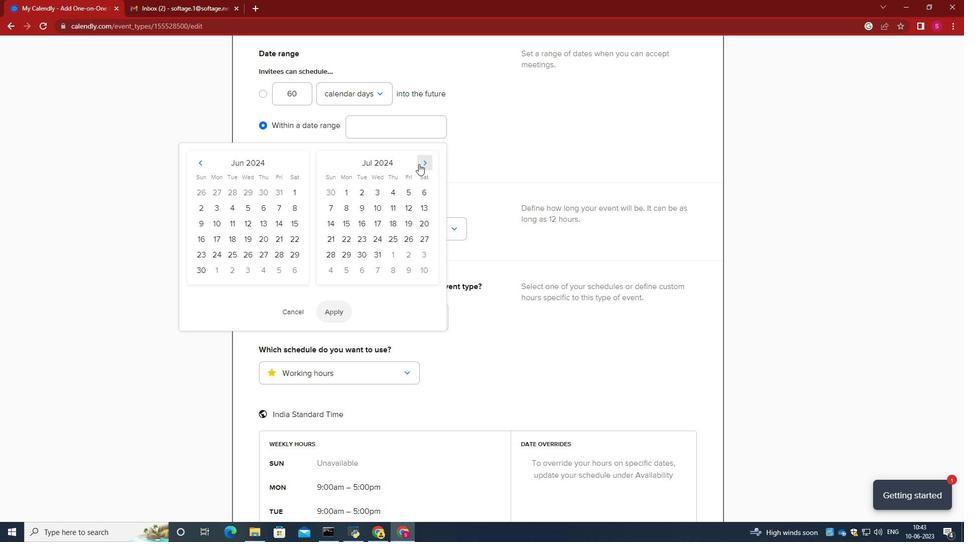 
Action: Mouse moved to (202, 161)
Screenshot: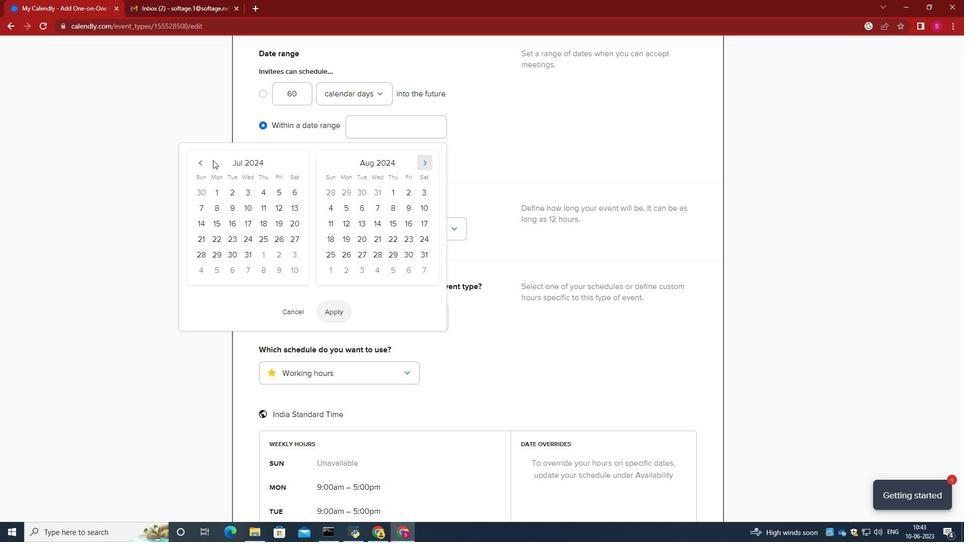 
Action: Mouse pressed left at (202, 161)
Screenshot: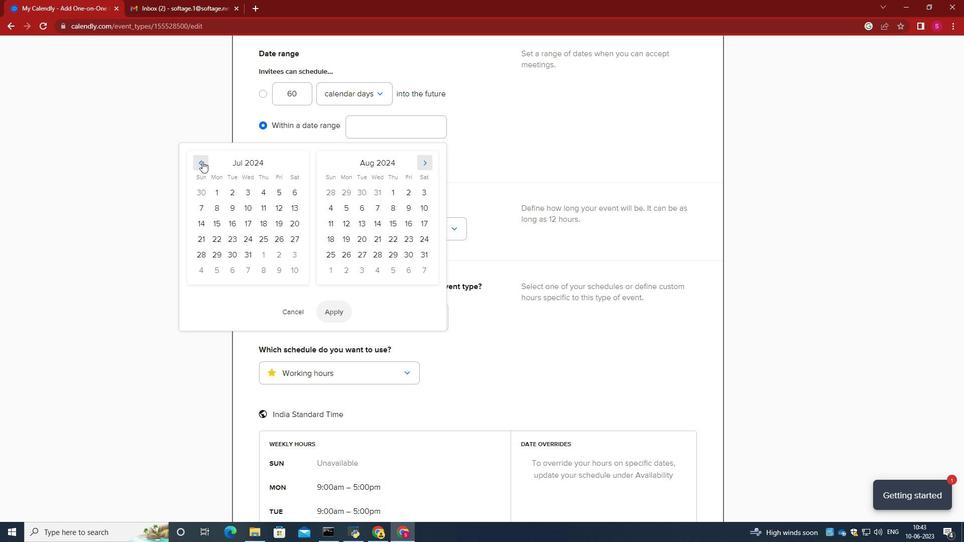 
Action: Mouse pressed left at (202, 161)
Screenshot: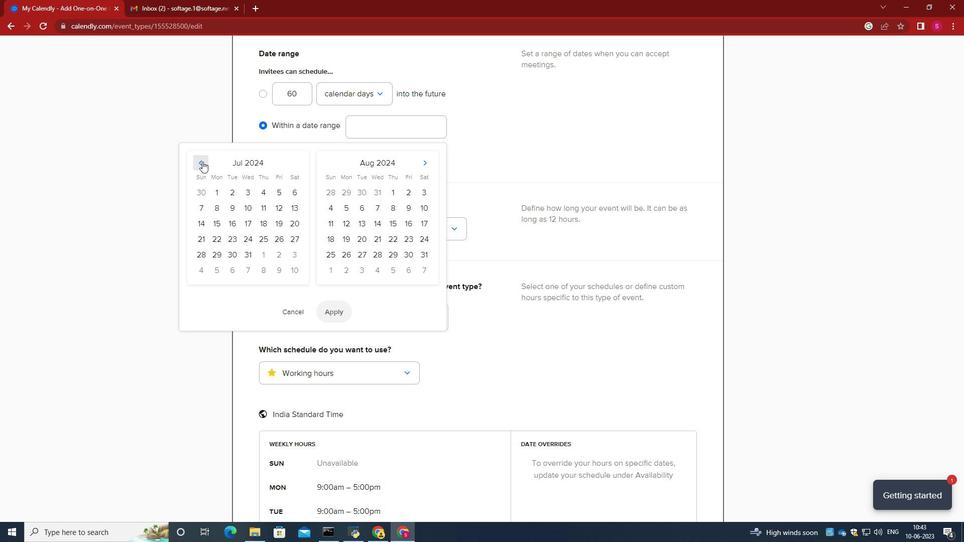 
Action: Mouse moved to (295, 206)
Screenshot: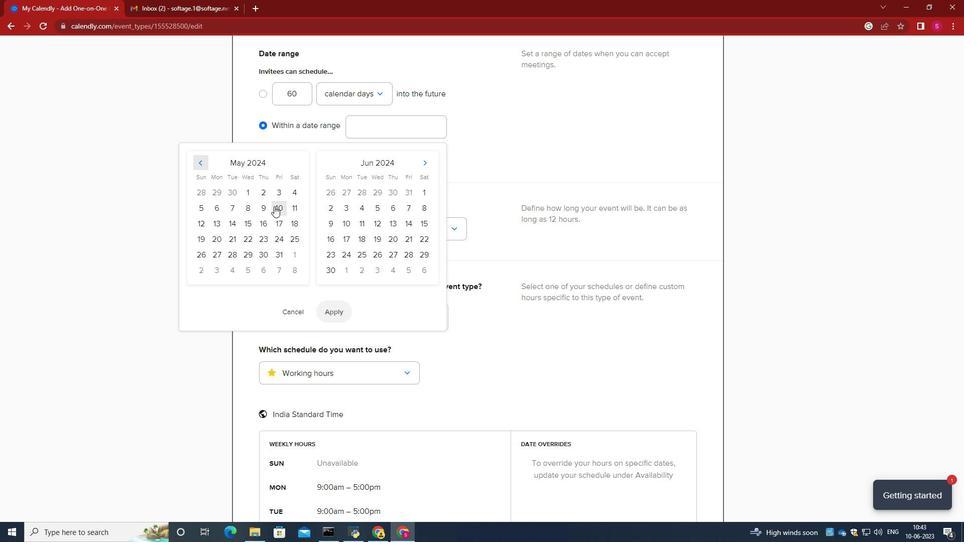 
Action: Mouse pressed left at (295, 206)
Screenshot: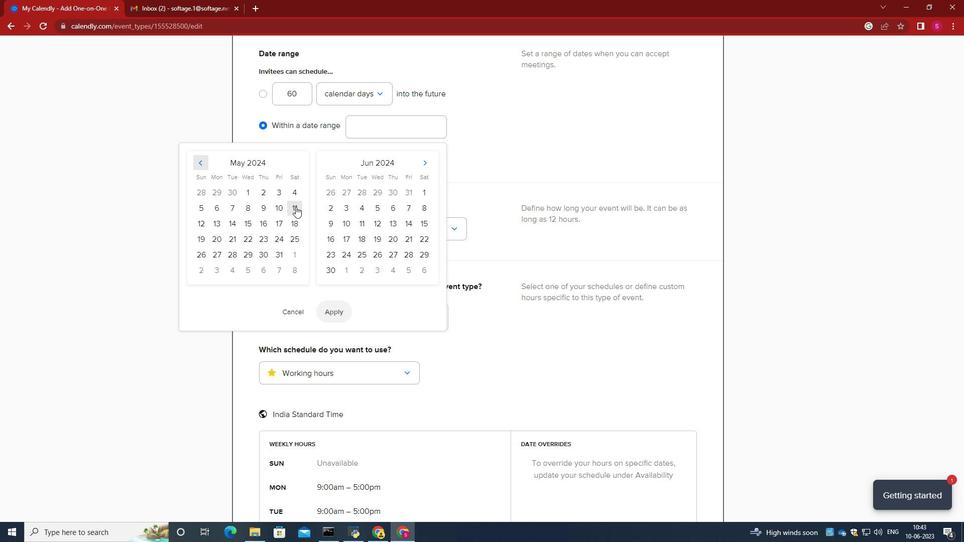 
Action: Mouse moved to (217, 225)
Screenshot: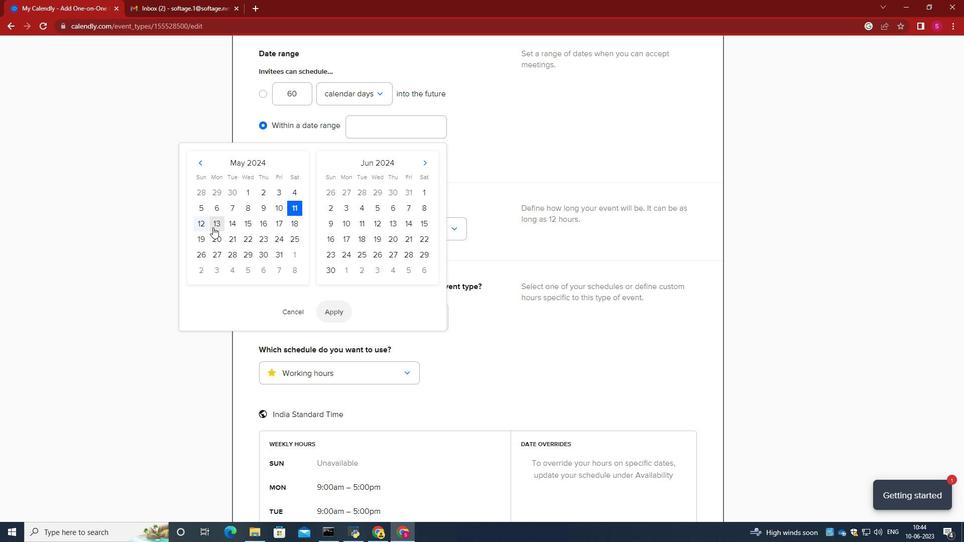 
Action: Mouse pressed left at (217, 225)
Screenshot: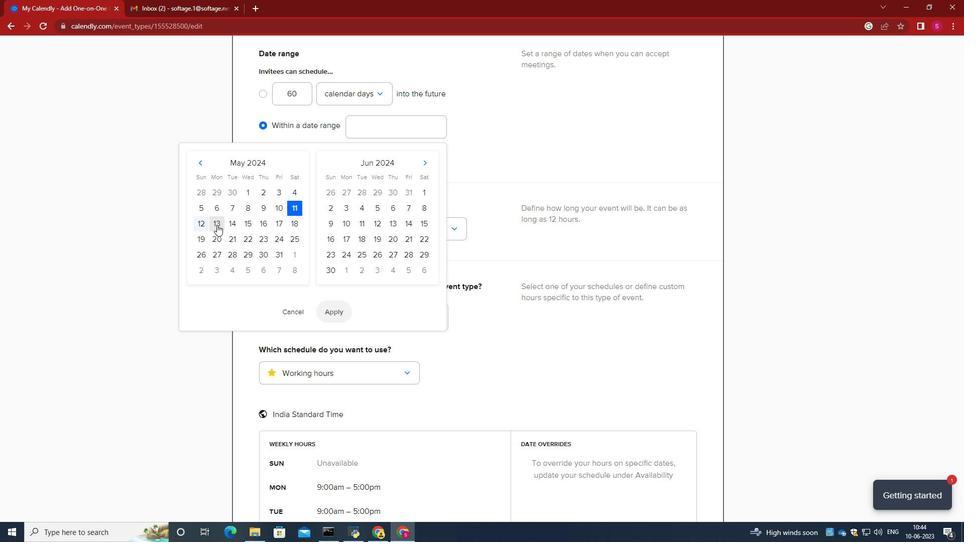 
Action: Mouse moved to (333, 306)
Screenshot: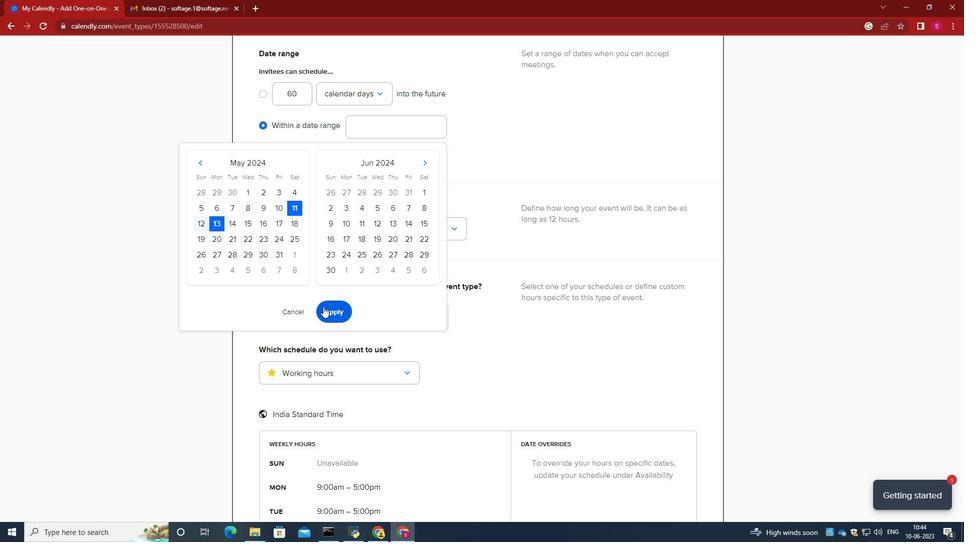 
Action: Mouse pressed left at (333, 306)
Screenshot: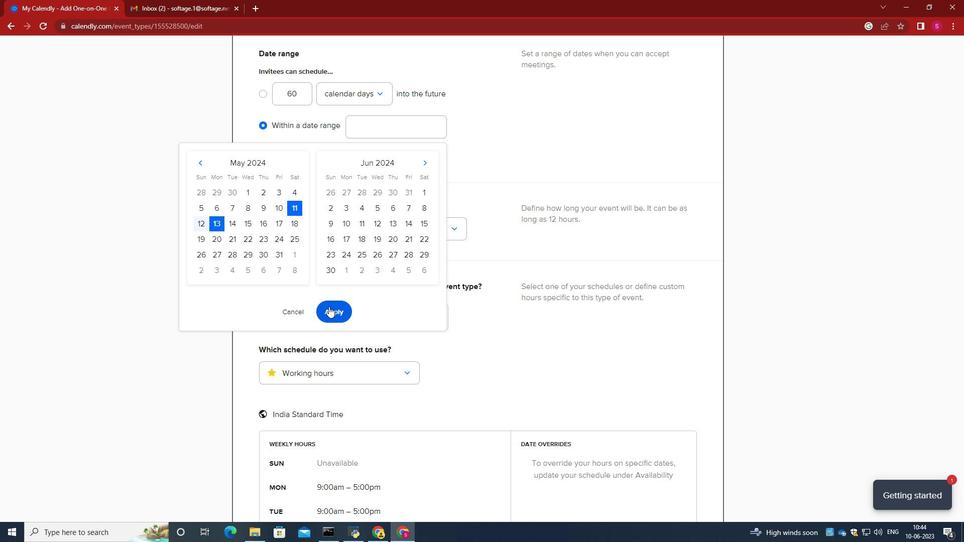 
Action: Mouse moved to (417, 297)
Screenshot: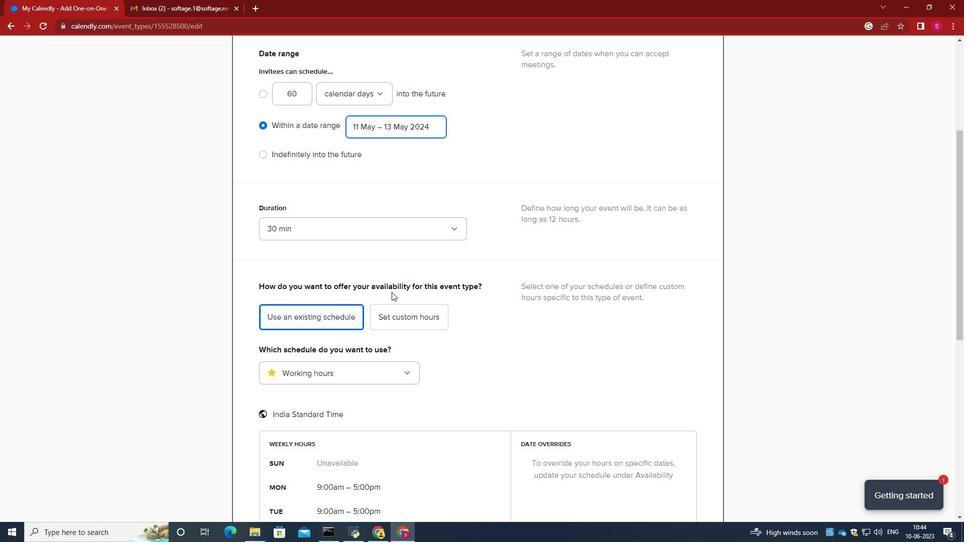 
Action: Mouse scrolled (417, 297) with delta (0, 0)
Screenshot: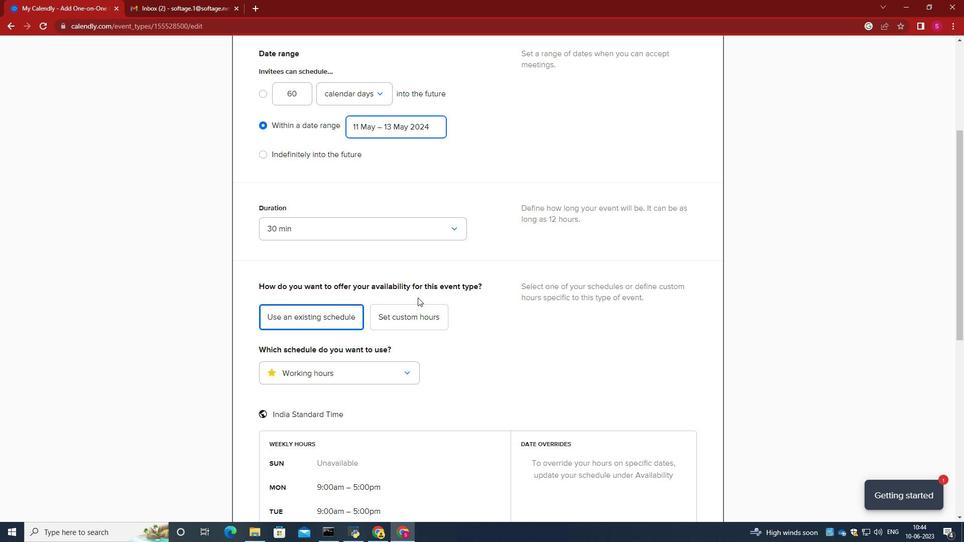 
Action: Mouse moved to (417, 298)
Screenshot: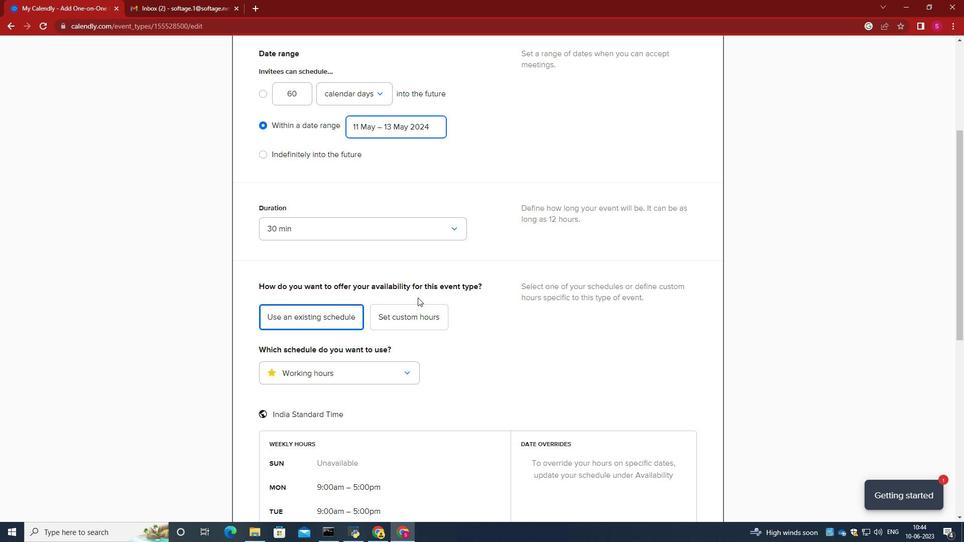 
Action: Mouse scrolled (417, 298) with delta (0, 0)
Screenshot: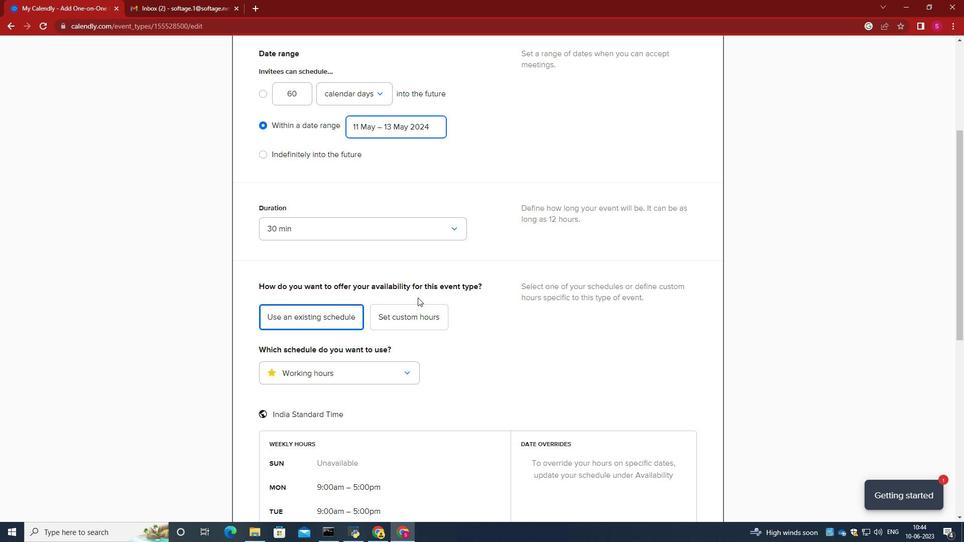 
Action: Mouse scrolled (417, 298) with delta (0, 0)
Screenshot: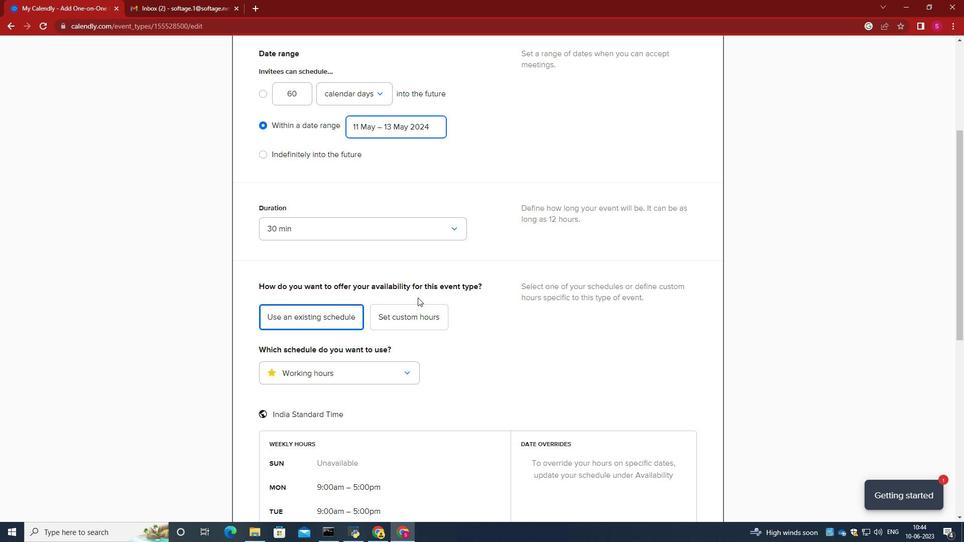 
Action: Mouse scrolled (417, 298) with delta (0, 0)
Screenshot: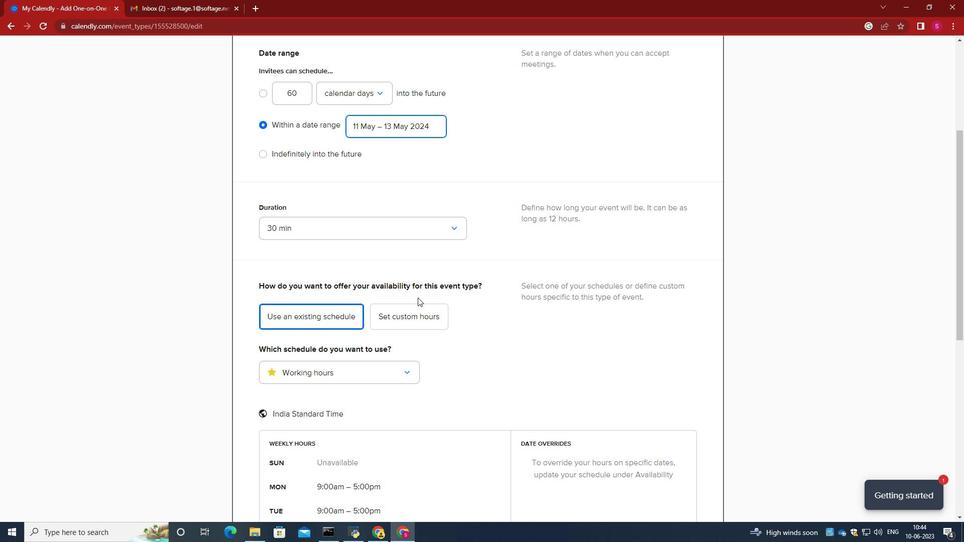 
Action: Mouse scrolled (417, 298) with delta (0, 0)
Screenshot: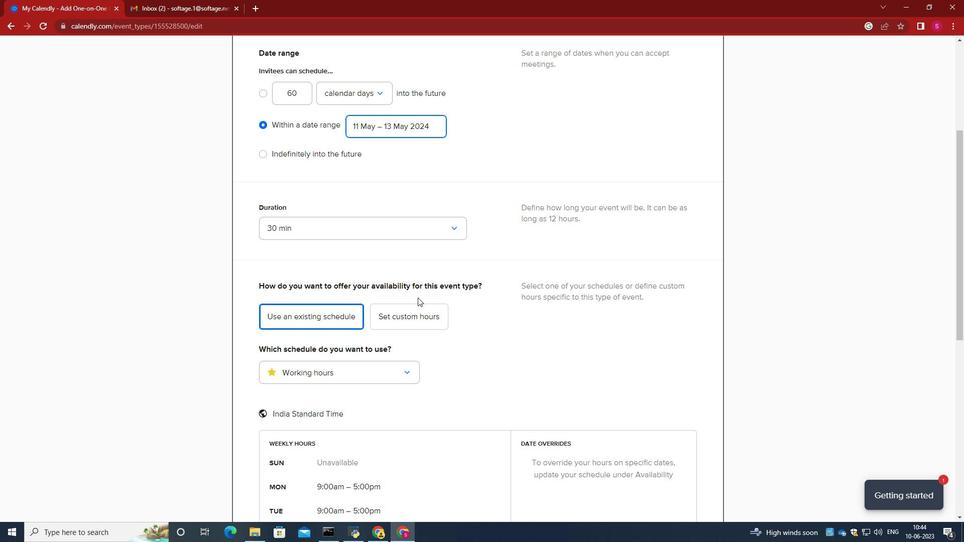 
Action: Mouse scrolled (417, 298) with delta (0, 0)
Screenshot: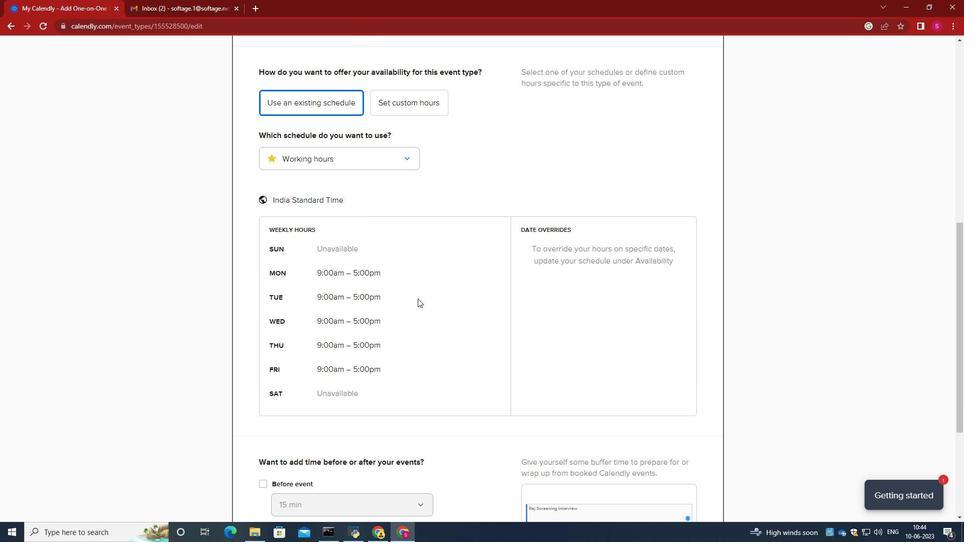 
Action: Mouse scrolled (417, 298) with delta (0, 0)
Screenshot: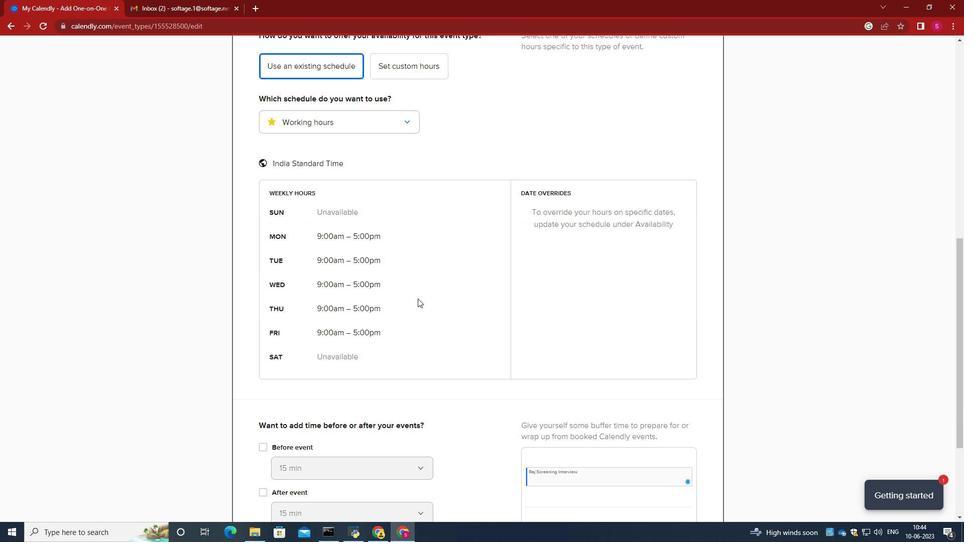 
Action: Mouse moved to (417, 298)
Screenshot: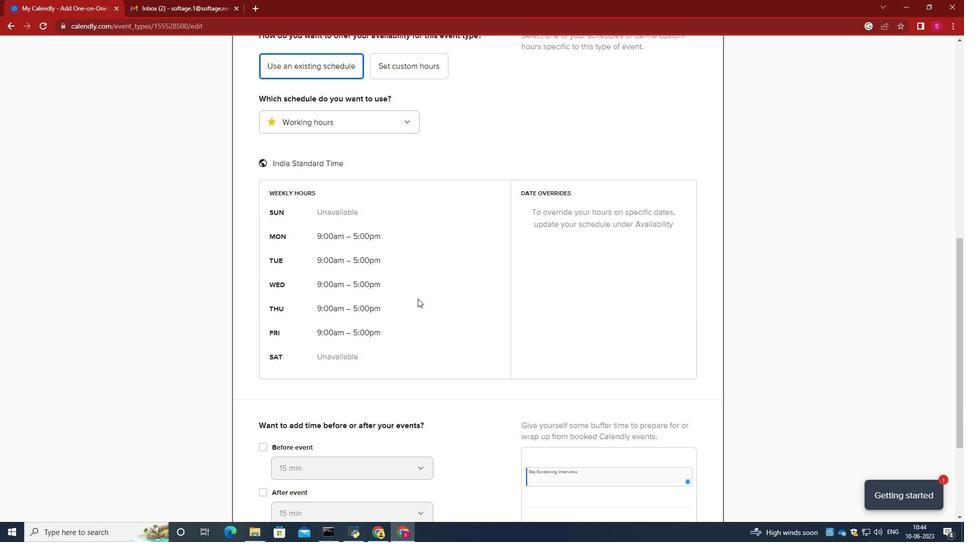 
Action: Mouse scrolled (417, 298) with delta (0, 0)
Screenshot: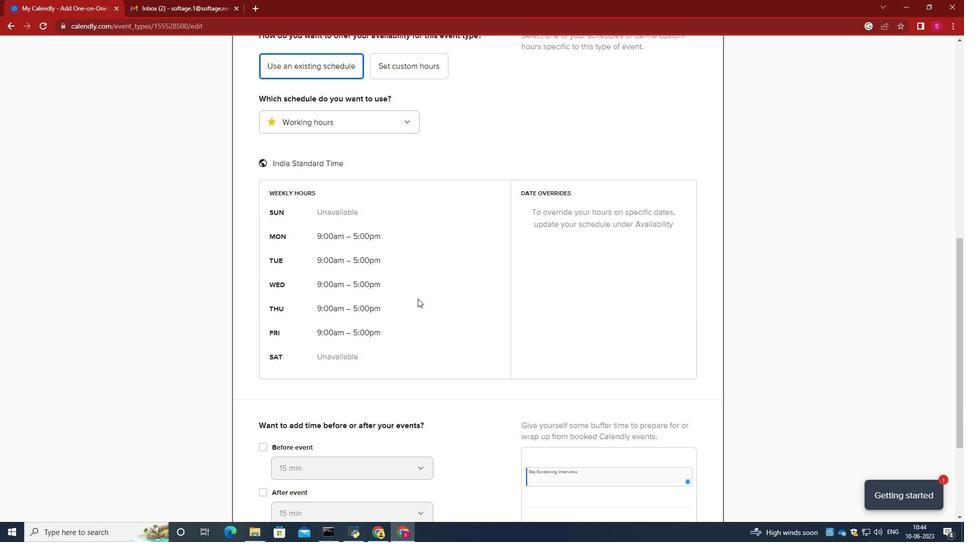 
Action: Mouse moved to (417, 299)
Screenshot: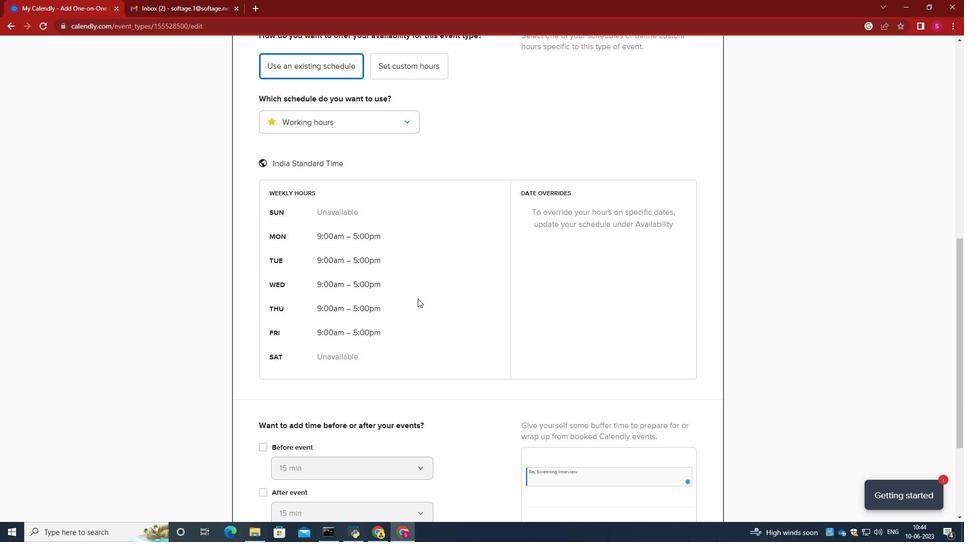 
Action: Mouse scrolled (417, 299) with delta (0, 0)
Screenshot: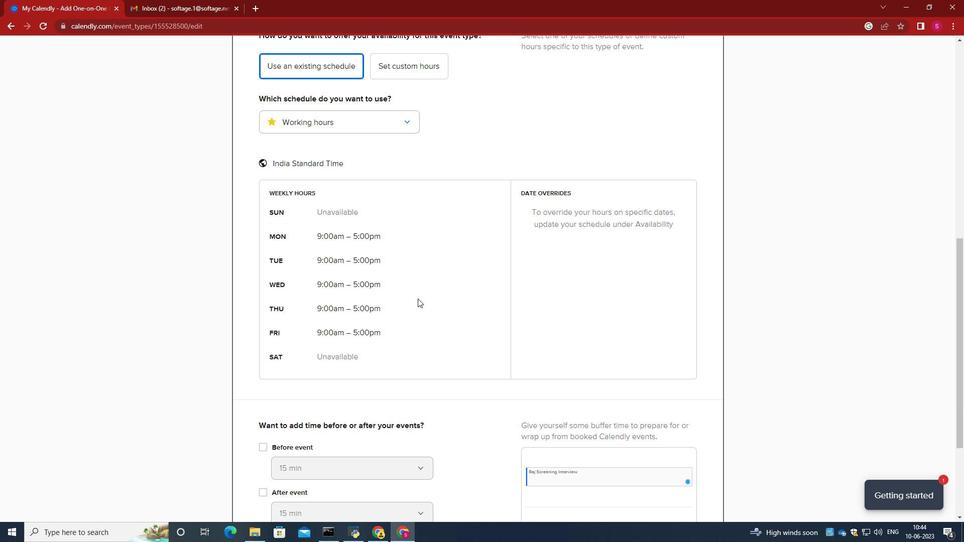 
Action: Mouse scrolled (417, 299) with delta (0, 0)
Screenshot: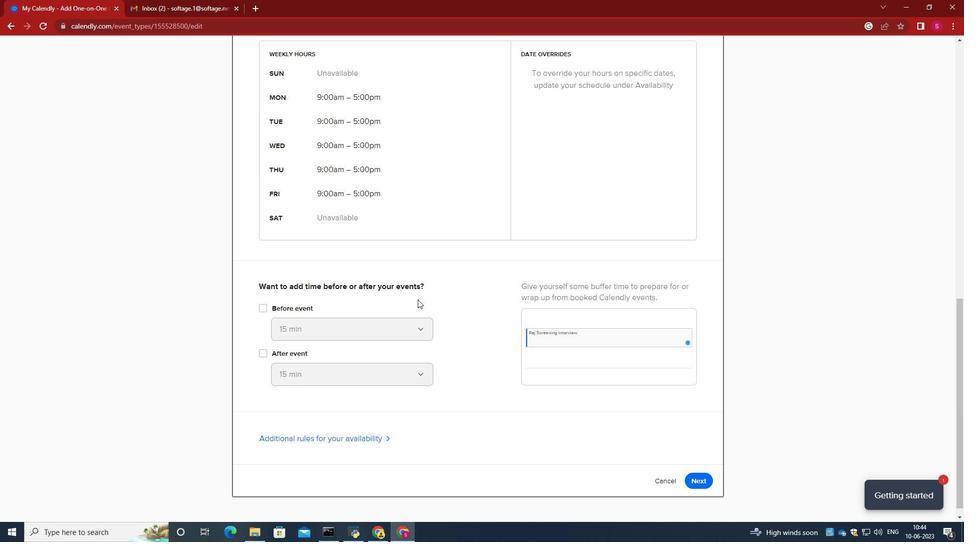 
Action: Mouse moved to (417, 300)
Screenshot: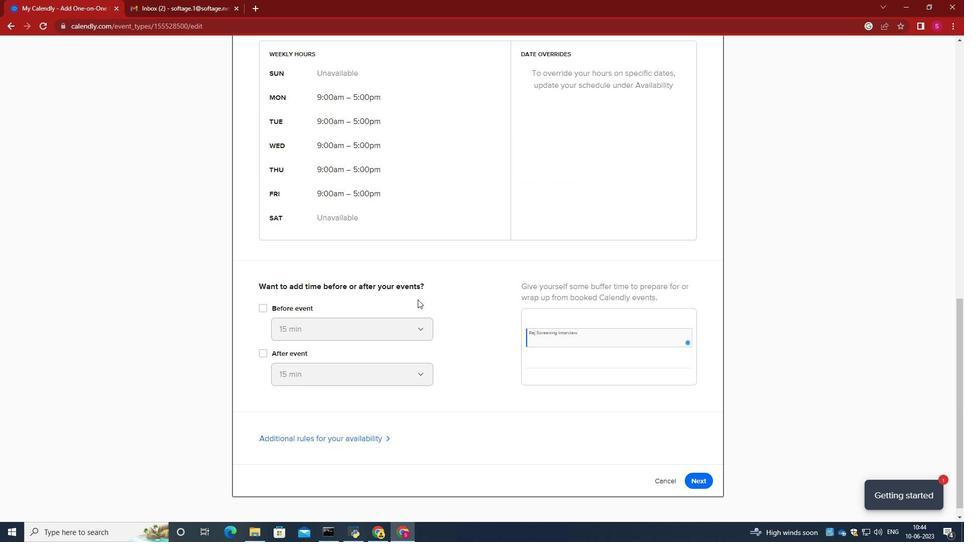 
Action: Mouse scrolled (417, 299) with delta (0, 0)
Screenshot: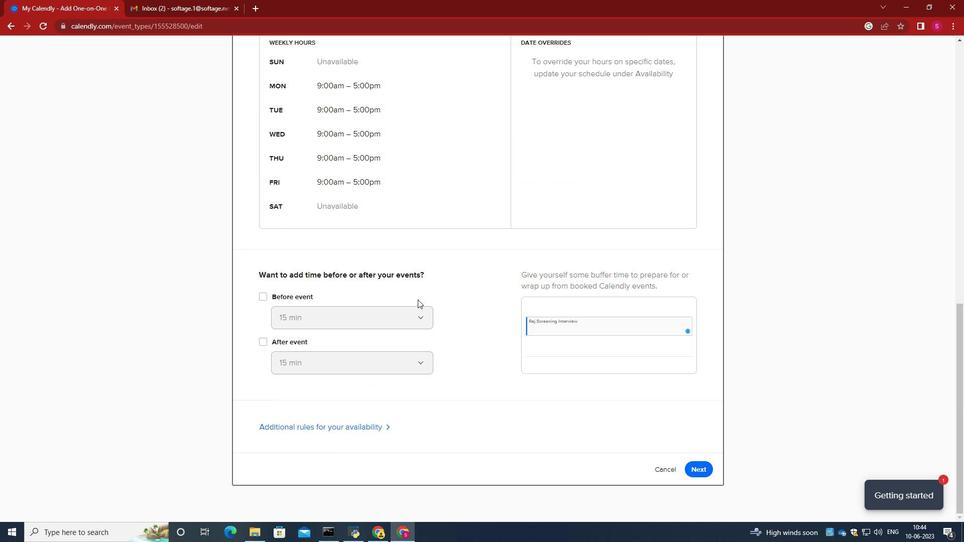 
Action: Mouse moved to (417, 300)
Screenshot: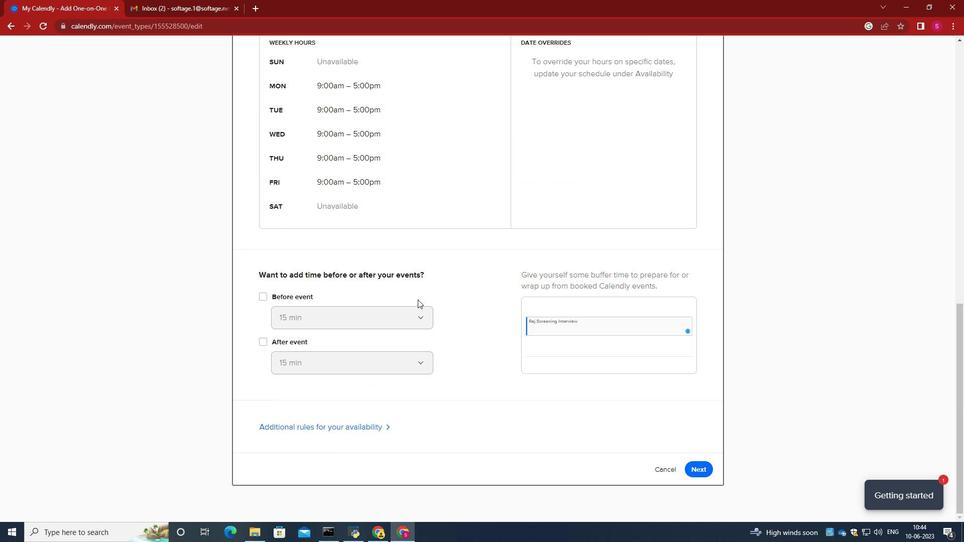 
Action: Mouse scrolled (417, 300) with delta (0, 0)
Screenshot: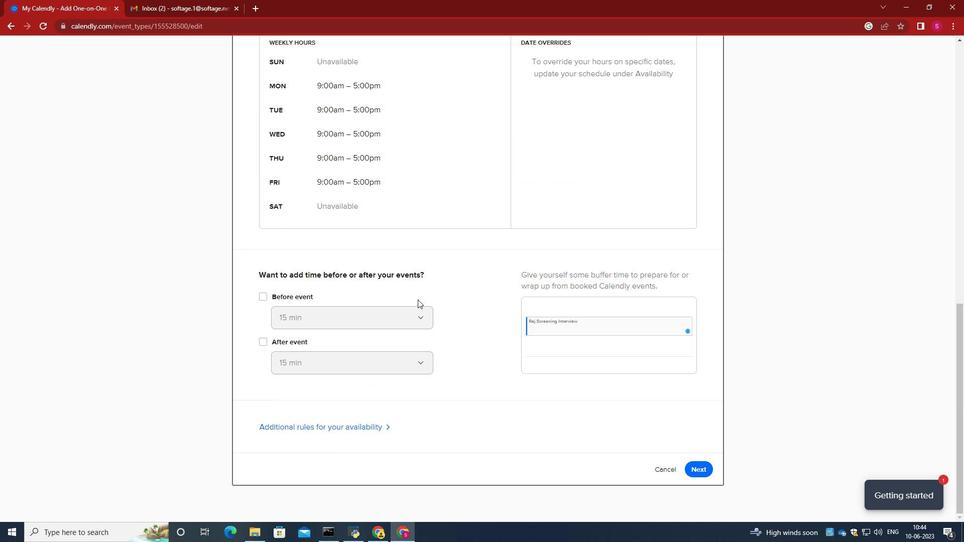 
Action: Mouse moved to (417, 301)
Screenshot: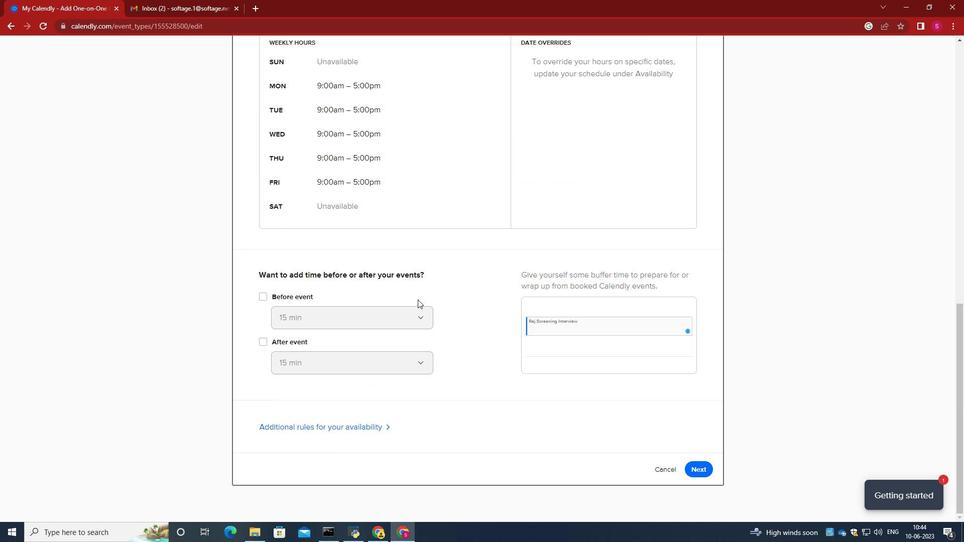 
Action: Mouse scrolled (417, 300) with delta (0, 0)
Screenshot: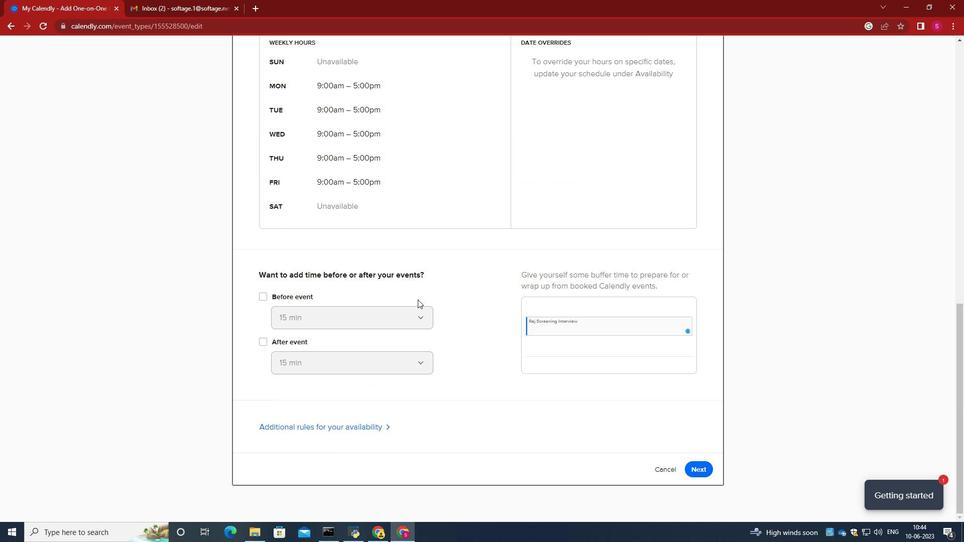 
Action: Mouse moved to (693, 471)
Screenshot: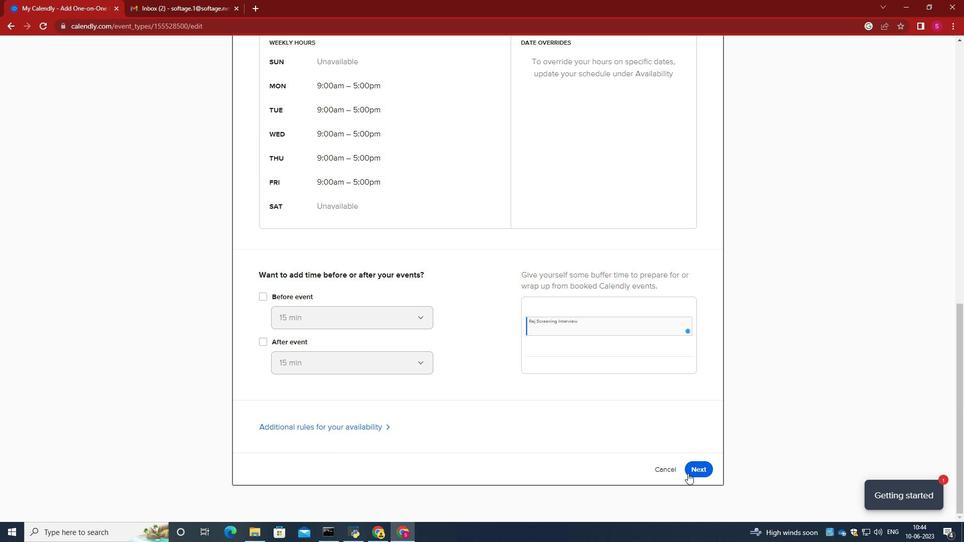 
Action: Mouse pressed left at (693, 471)
Screenshot: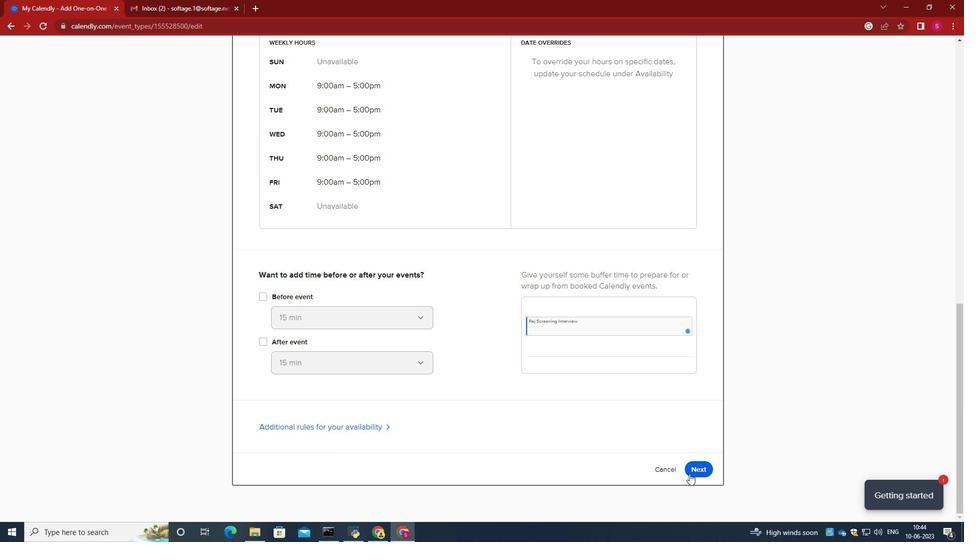 
Action: Mouse moved to (500, 308)
Screenshot: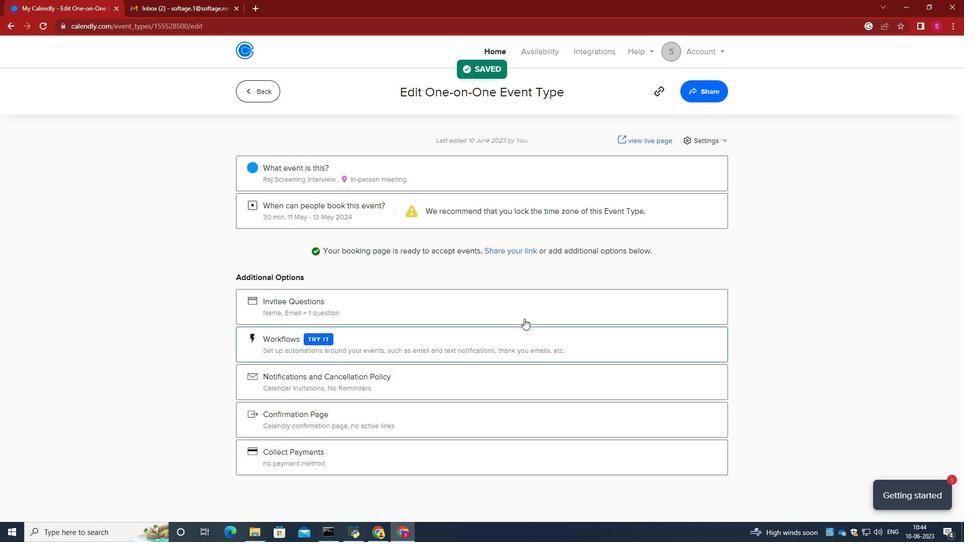 
Action: Mouse scrolled (500, 307) with delta (0, 0)
Screenshot: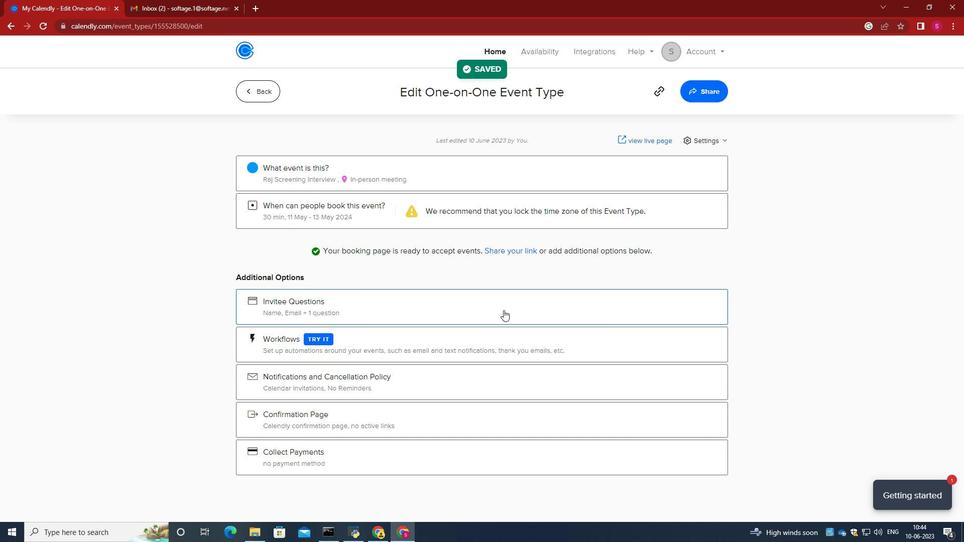
Action: Mouse scrolled (500, 307) with delta (0, 0)
Screenshot: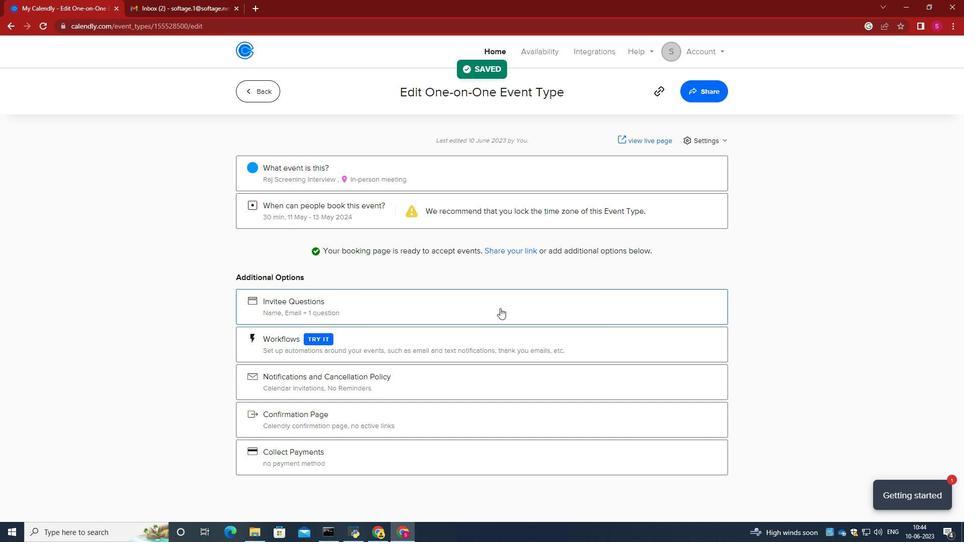 
Action: Mouse moved to (716, 97)
Screenshot: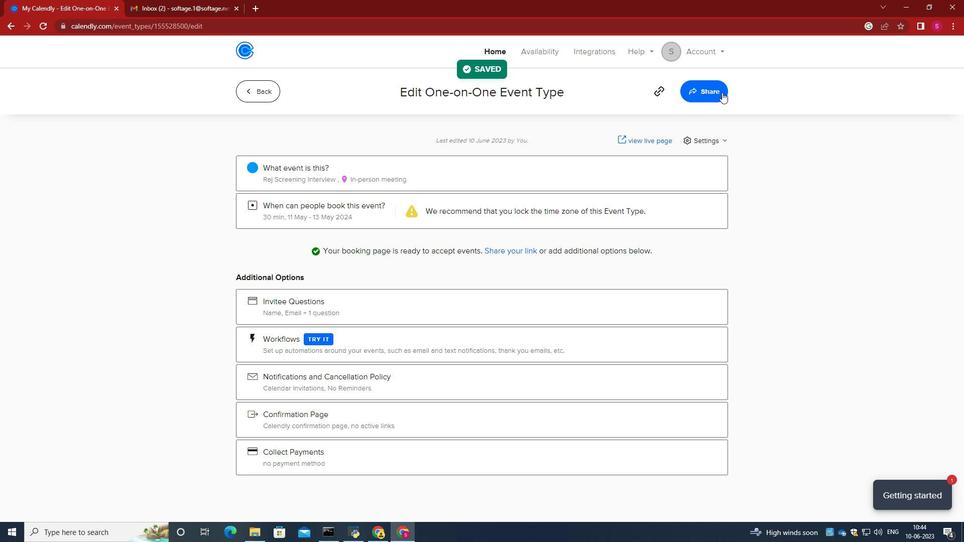 
Action: Mouse pressed left at (716, 97)
Screenshot: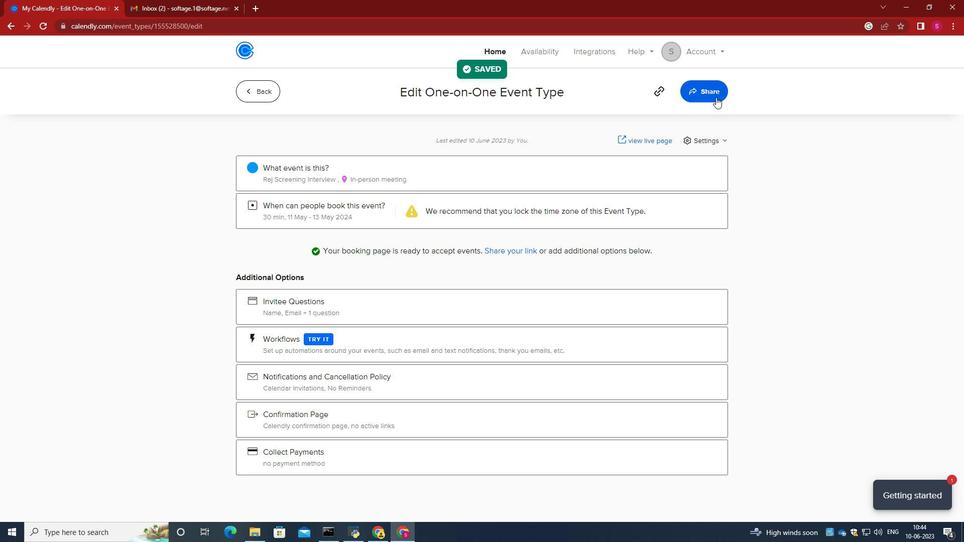 
Action: Mouse moved to (599, 182)
Screenshot: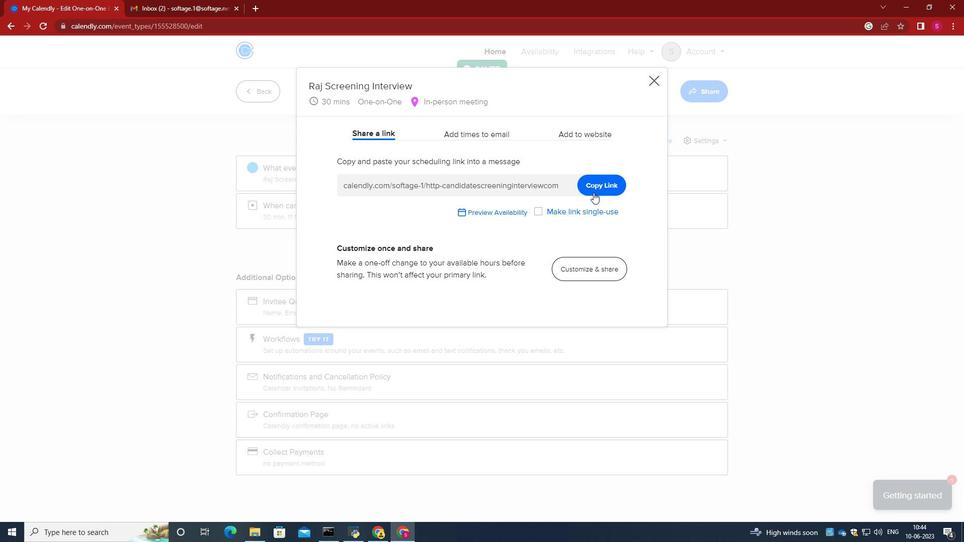 
Action: Mouse pressed left at (599, 182)
Screenshot: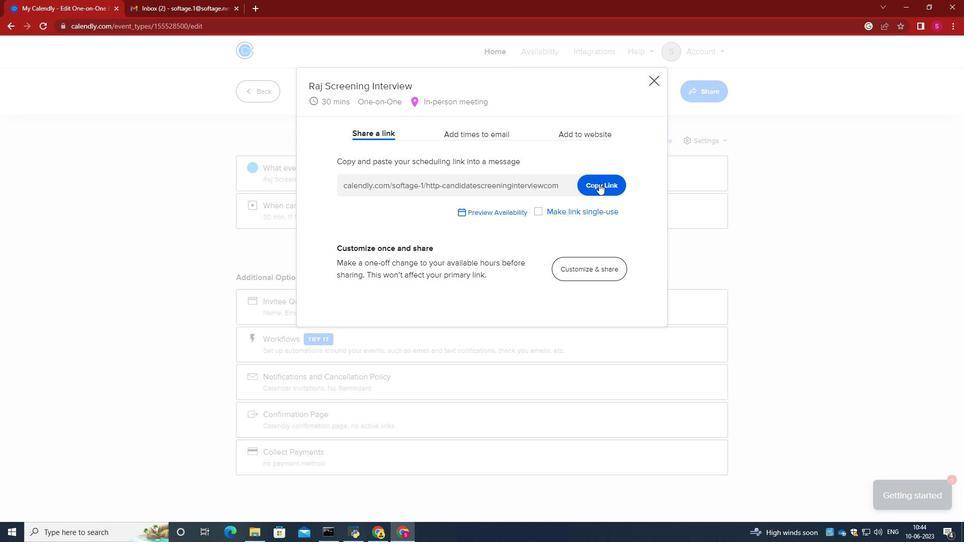 
Action: Mouse moved to (198, 14)
Screenshot: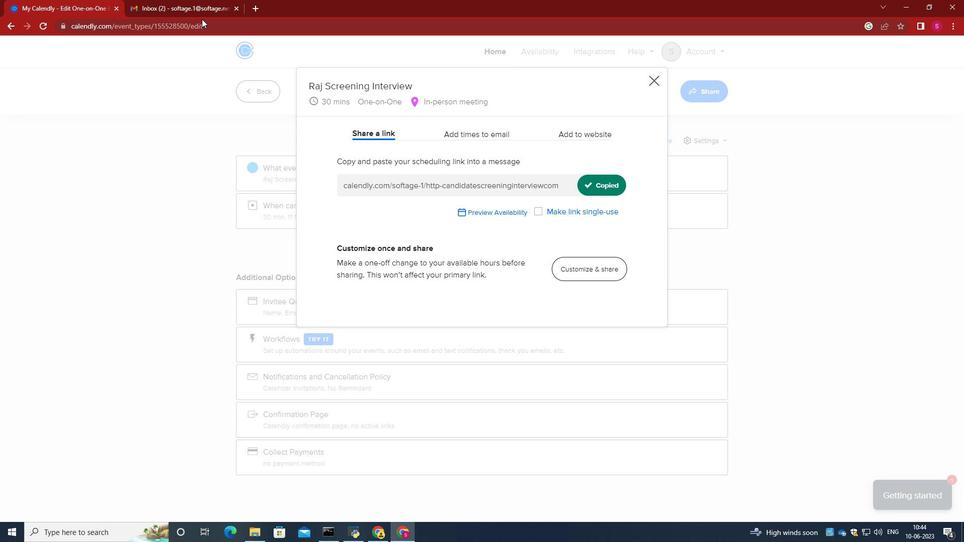 
Action: Mouse pressed left at (198, 14)
Screenshot: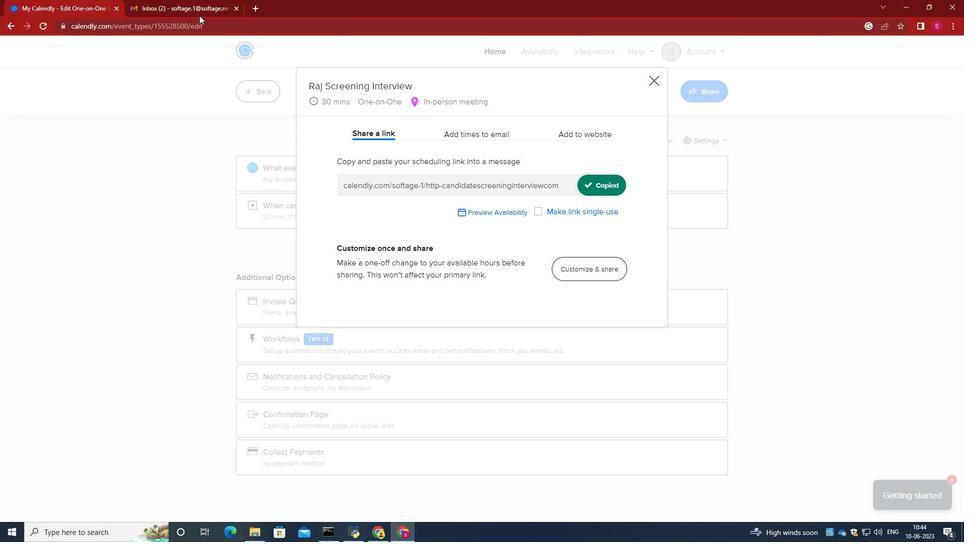
Action: Mouse moved to (61, 87)
Screenshot: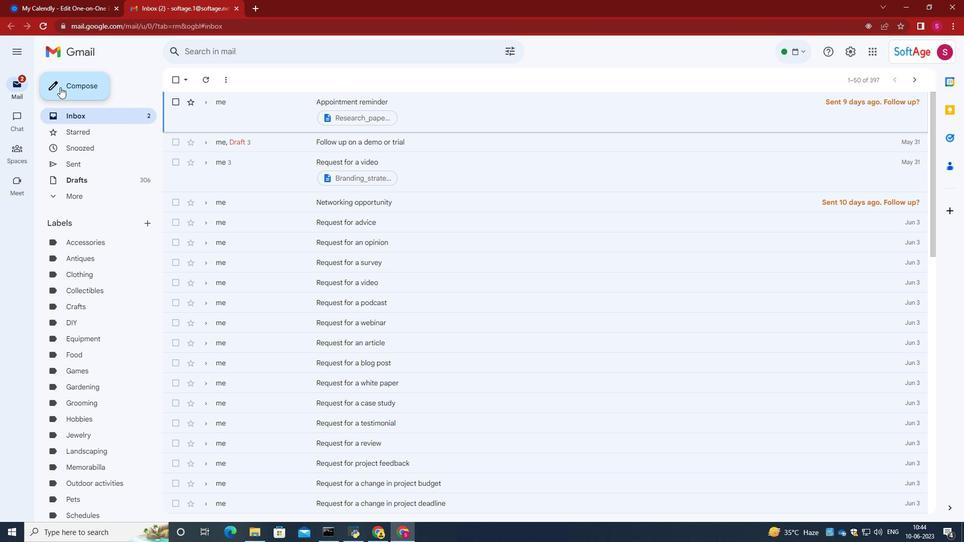 
Action: Mouse pressed left at (61, 87)
Screenshot: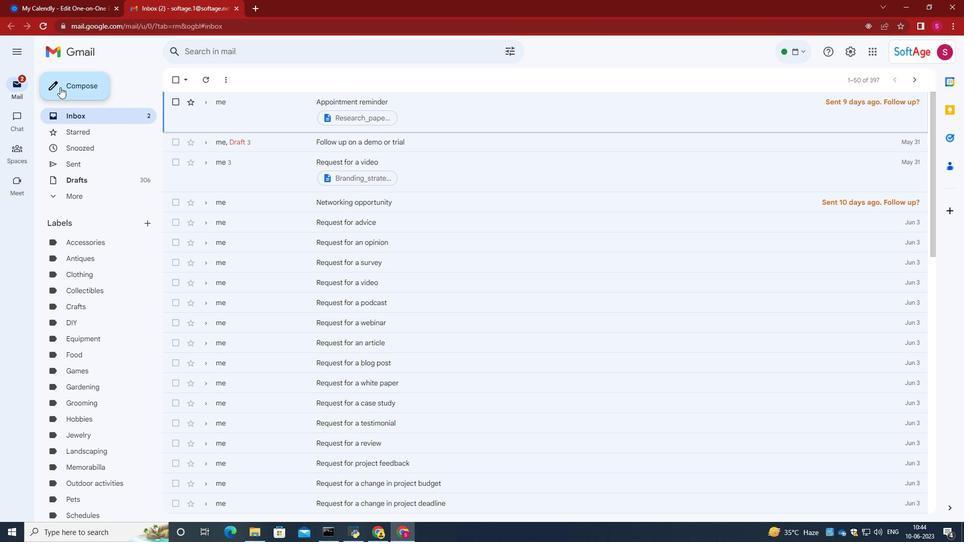 
Action: Mouse moved to (715, 315)
Screenshot: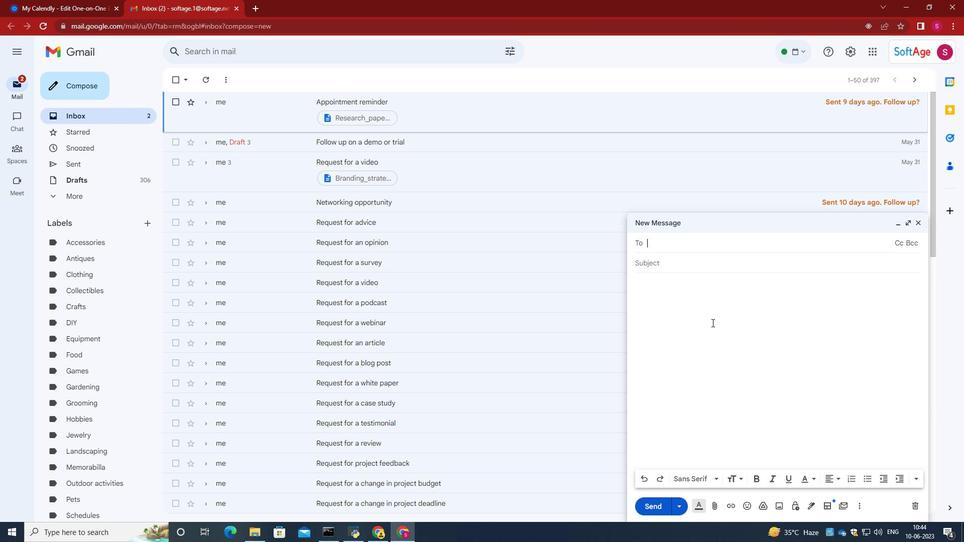 
Action: Mouse pressed left at (715, 315)
Screenshot: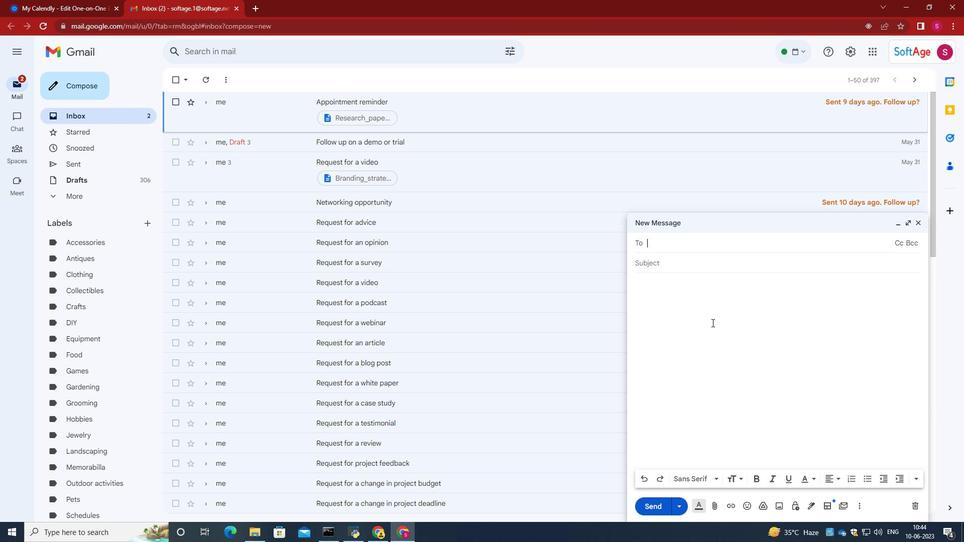 
Action: Key pressed ctrl+V
Screenshot: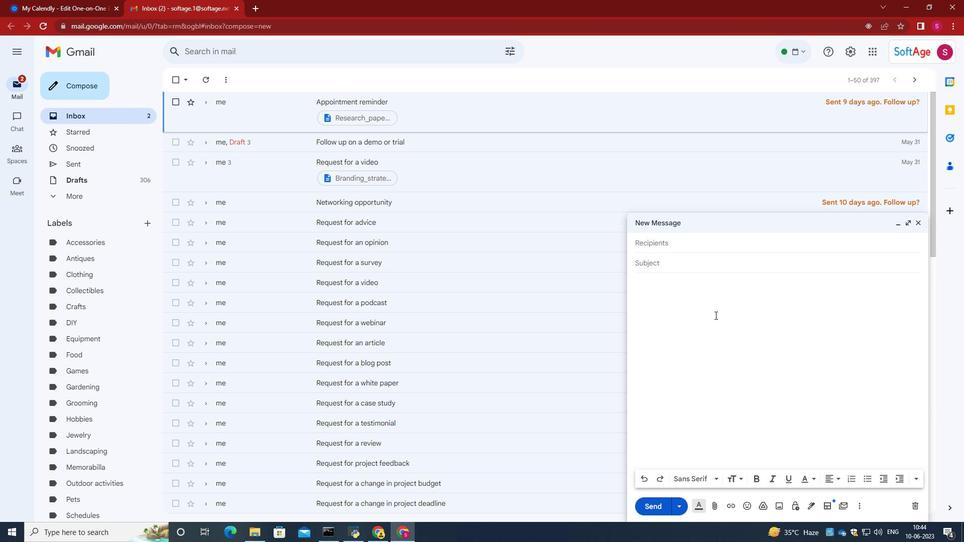 
Action: Mouse moved to (766, 254)
Screenshot: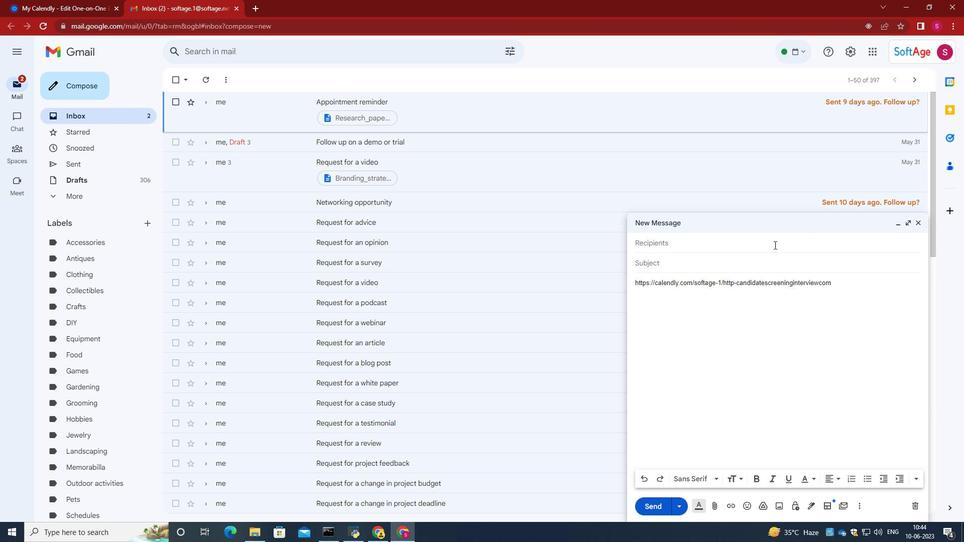 
Action: Mouse pressed left at (766, 254)
Screenshot: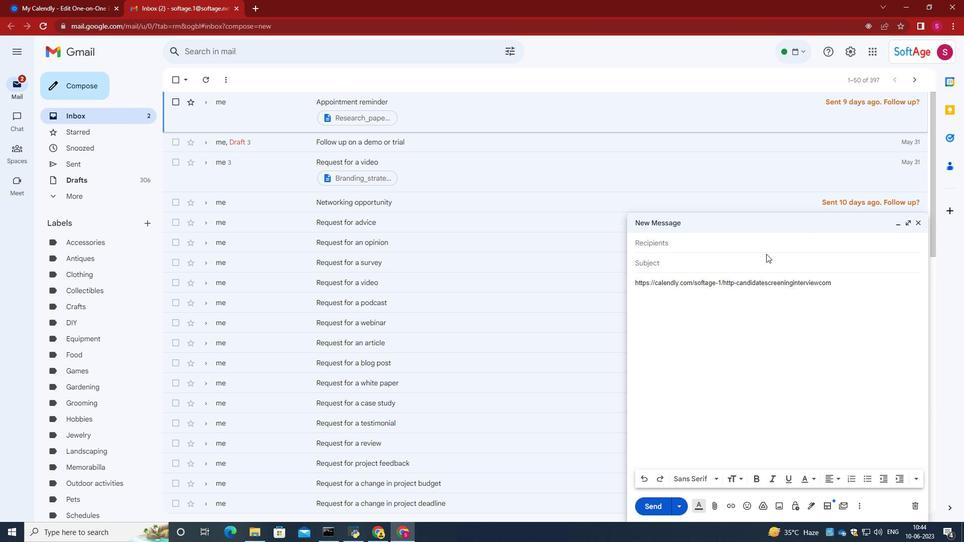 
Action: Mouse moved to (749, 246)
Screenshot: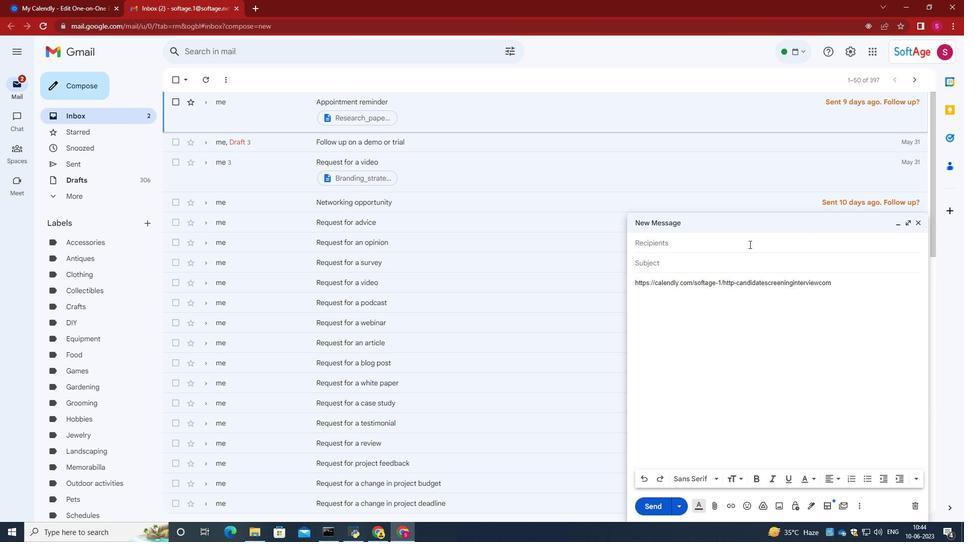 
Action: Mouse pressed left at (749, 246)
Screenshot: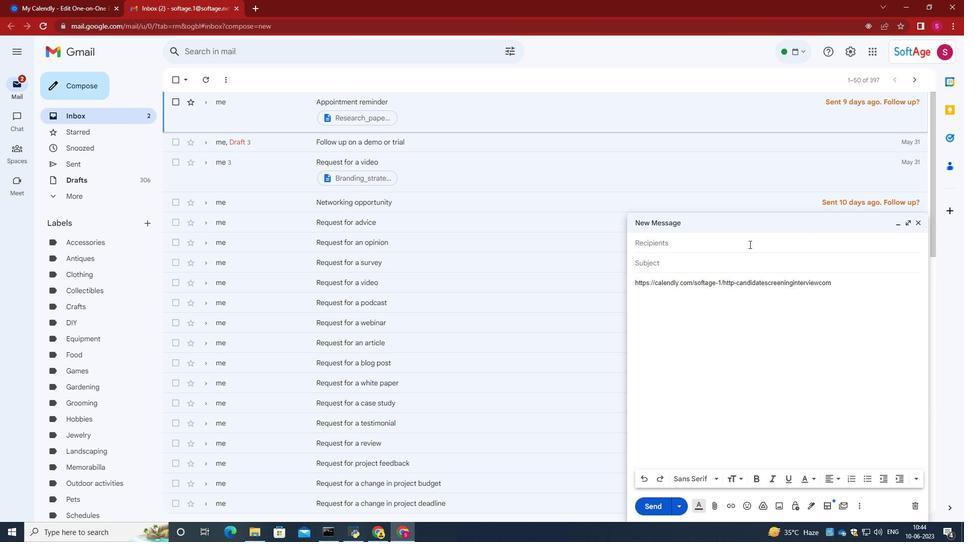 
Action: Key pressed softage.7<Key.shift>@softage.net<Key.enter>
Screenshot: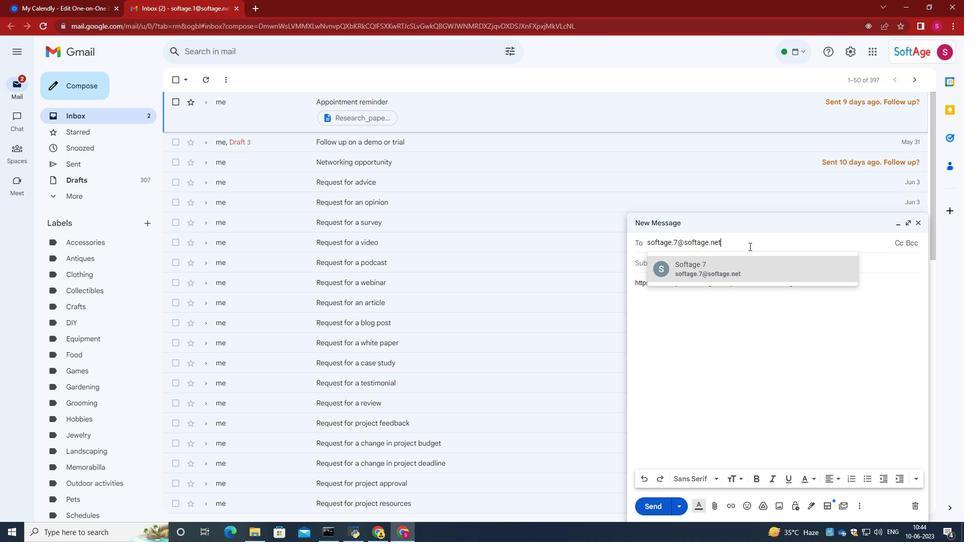 
Action: Mouse moved to (763, 251)
Screenshot: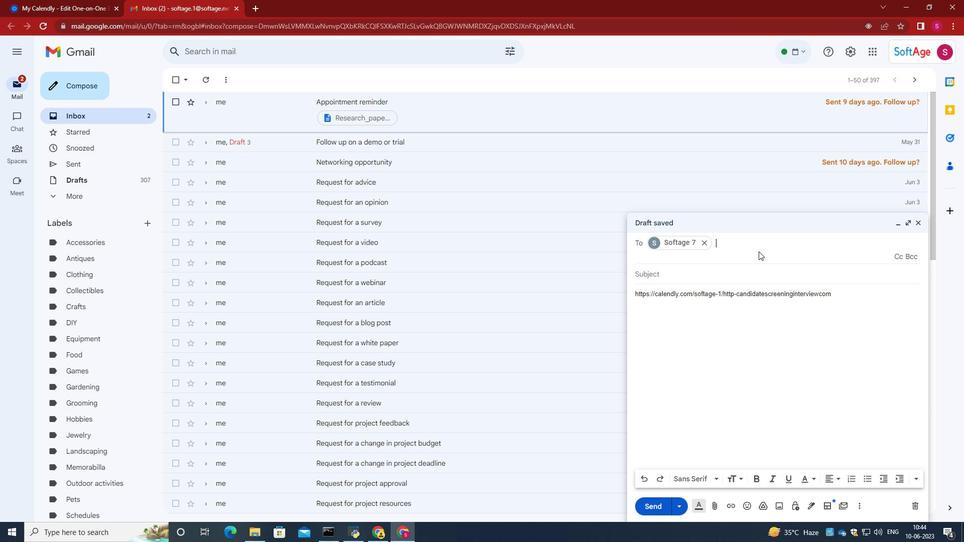 
Action: Mouse pressed left at (763, 251)
Screenshot: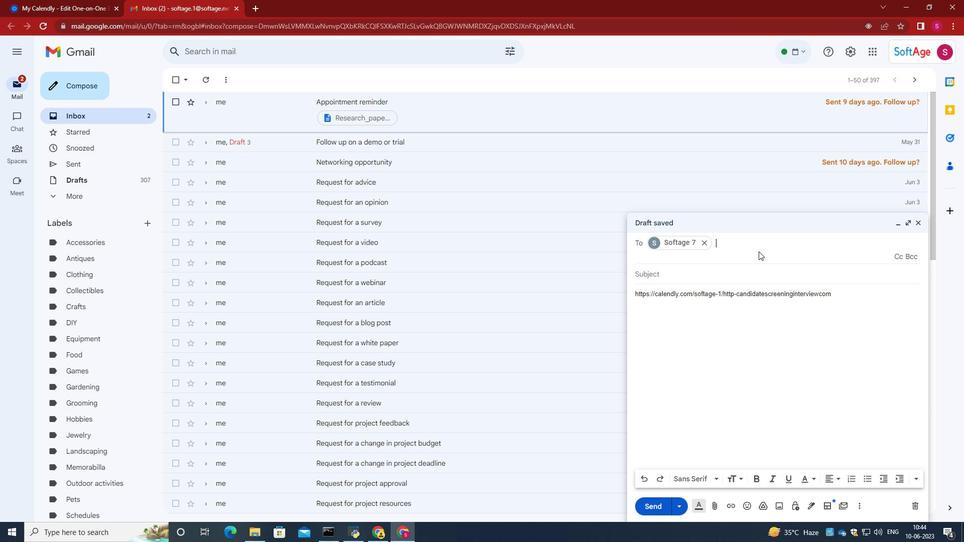 
Action: Mouse moved to (760, 248)
Screenshot: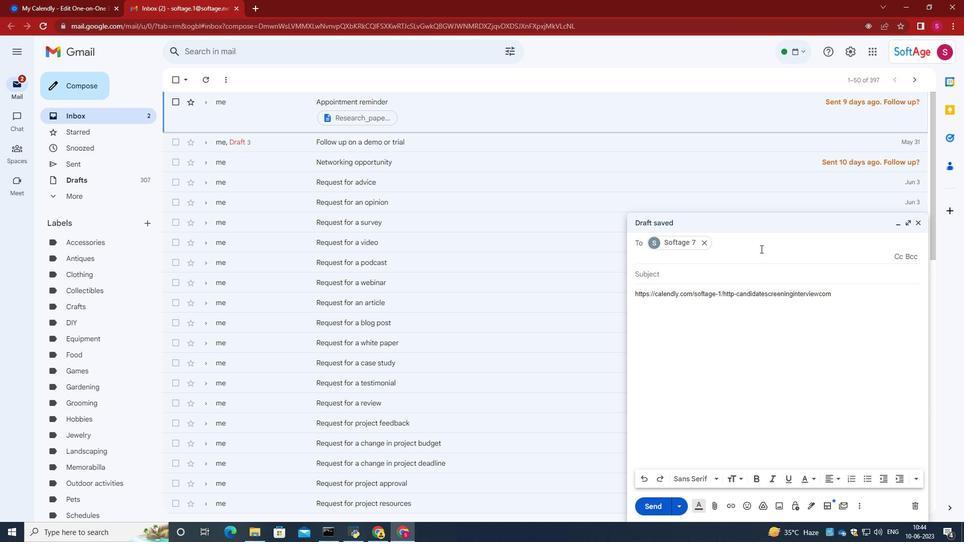 
Action: Mouse pressed left at (760, 248)
Screenshot: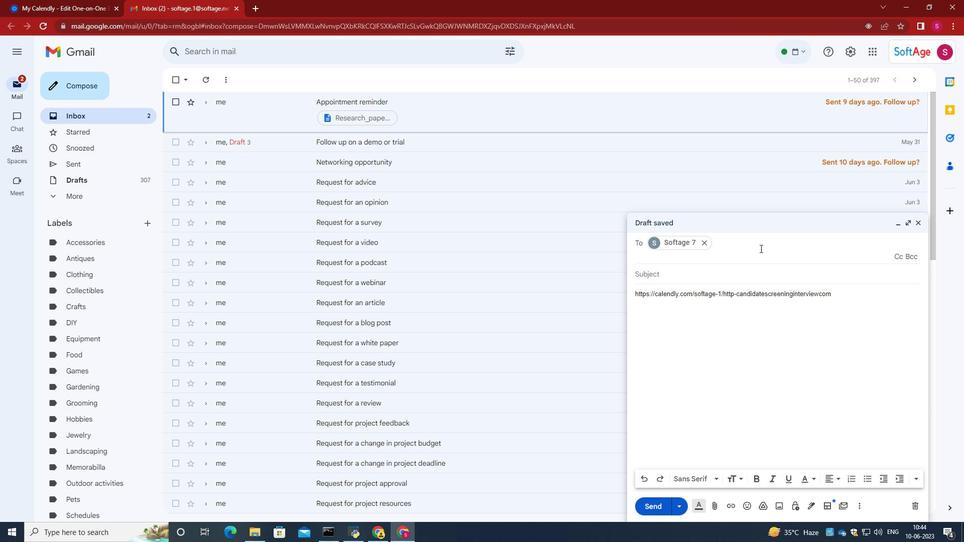 
Action: Key pressed <Key.backspace>softage.8<Key.shift>@softage.net
Screenshot: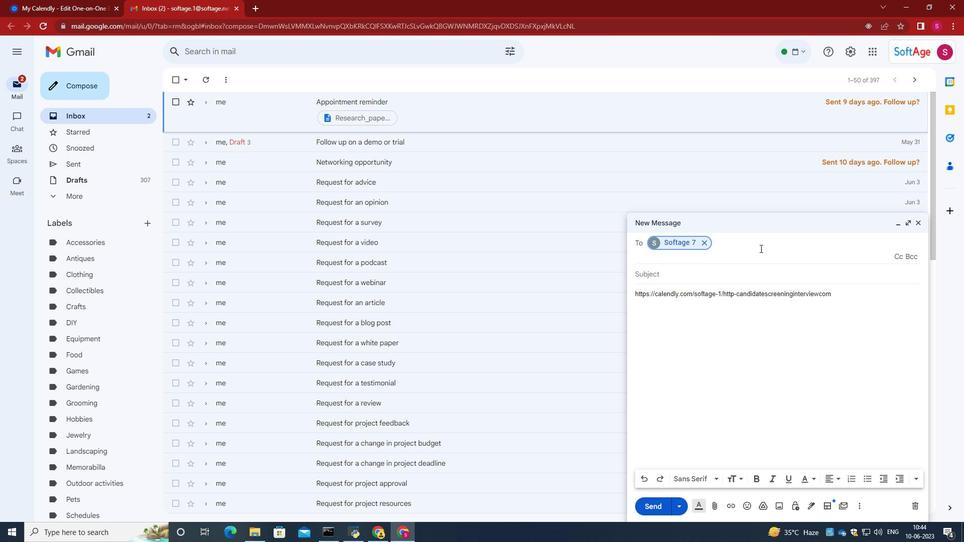 
Action: Mouse moved to (758, 246)
Screenshot: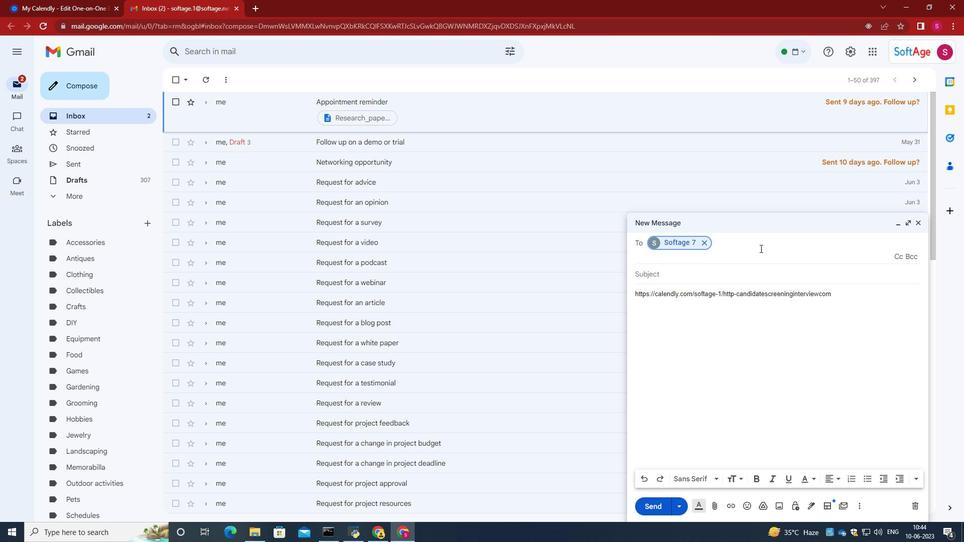
Action: Mouse pressed left at (758, 246)
Screenshot: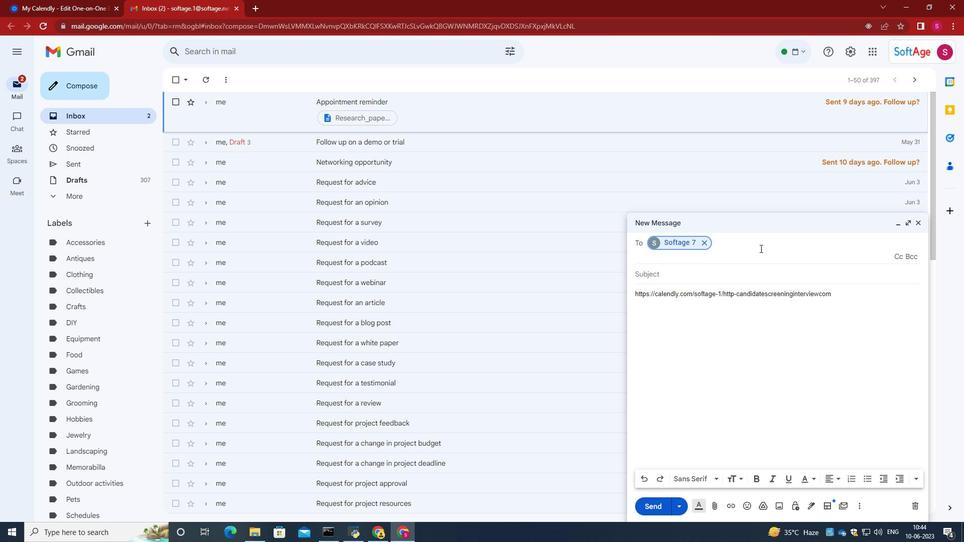 
Action: Key pressed softage.7<Key.shift>@softage.net<Key.enter>
Screenshot: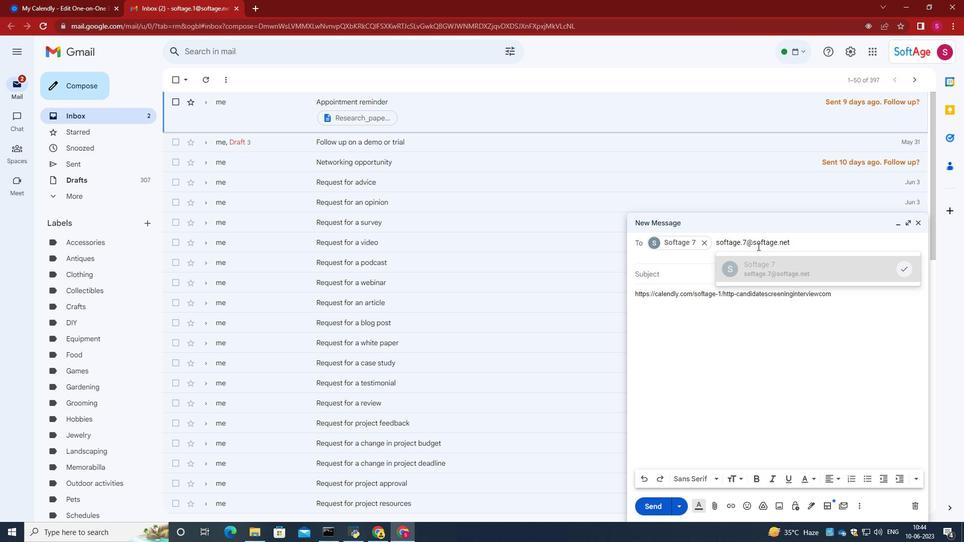 
Action: Mouse moved to (747, 242)
Screenshot: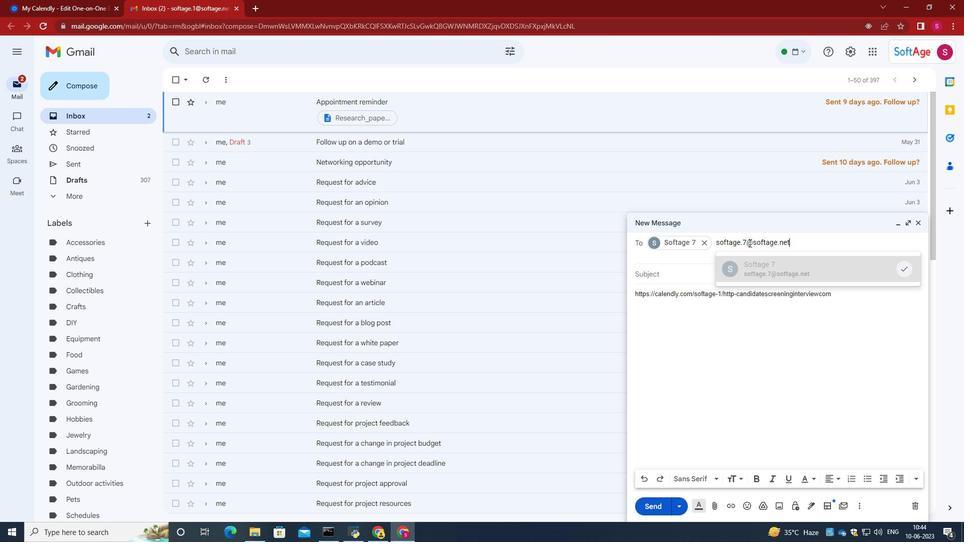 
Action: Mouse pressed left at (747, 242)
Screenshot: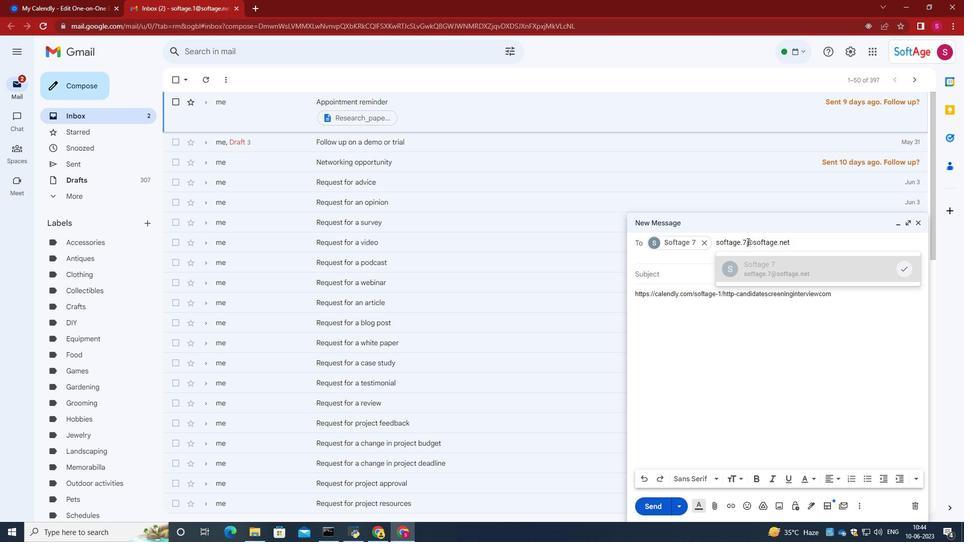 
Action: Mouse moved to (773, 245)
Screenshot: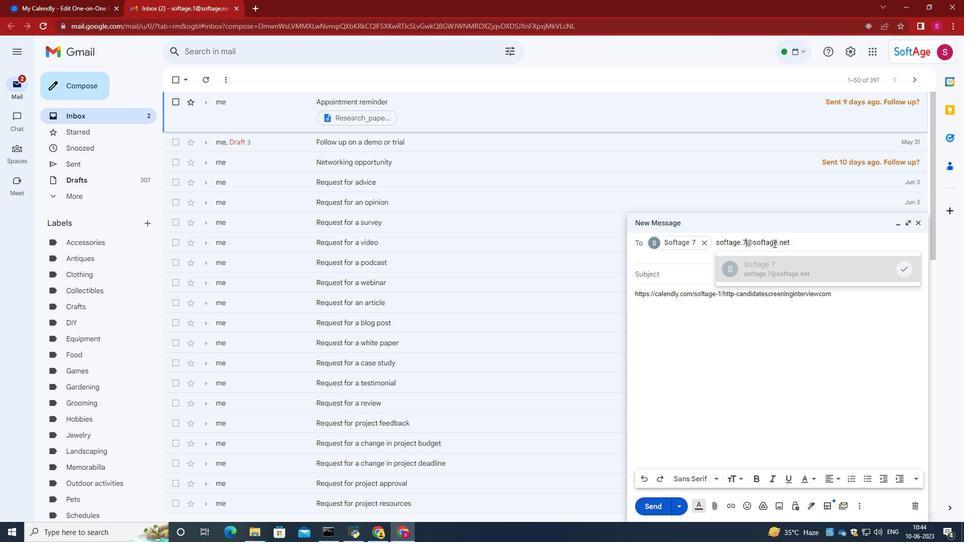 
Action: Key pressed <Key.backspace>8
Screenshot: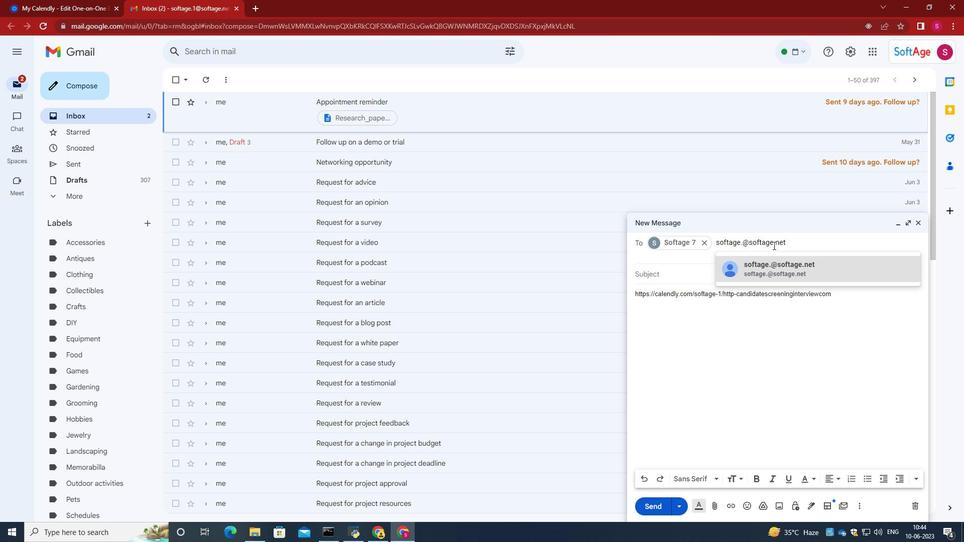 
Action: Mouse moved to (790, 266)
Screenshot: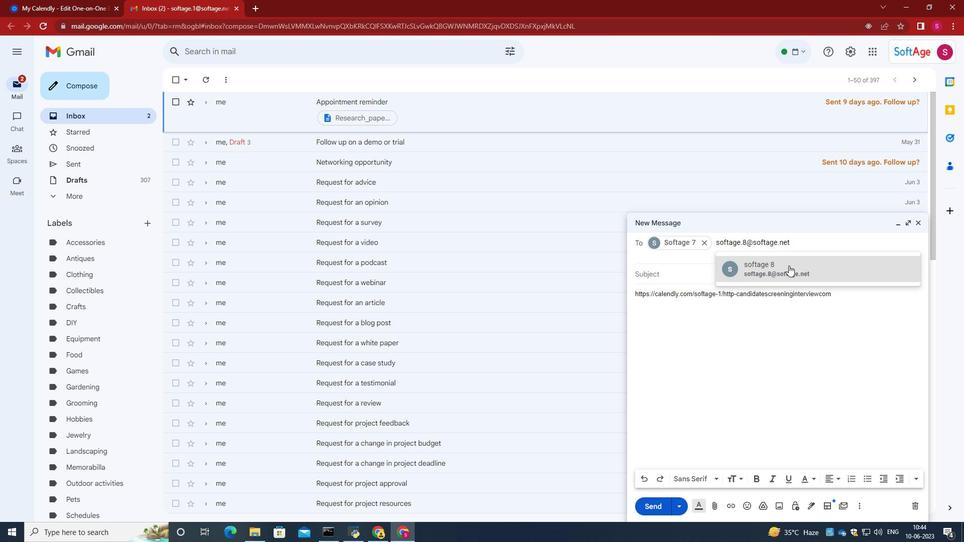 
Action: Mouse pressed left at (790, 266)
Screenshot: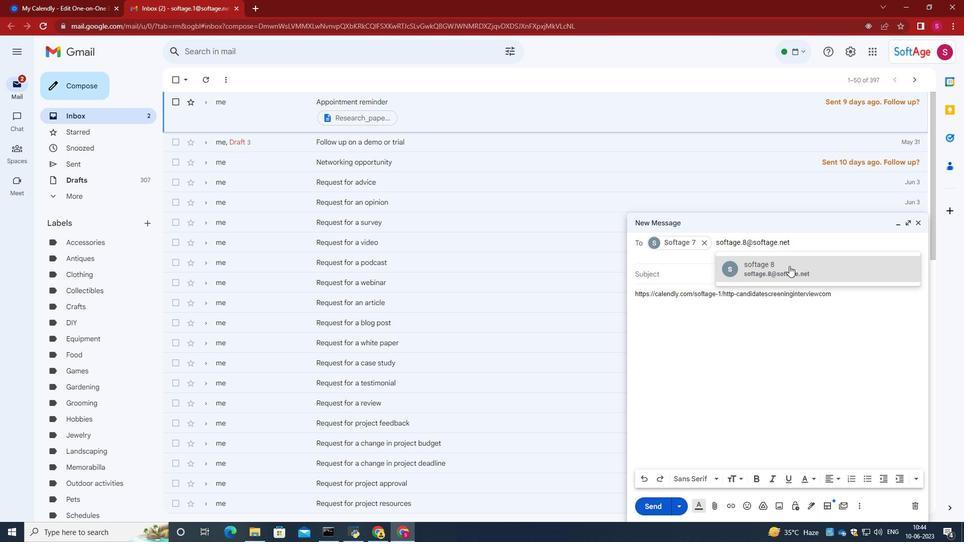 
Action: Mouse moved to (662, 508)
Screenshot: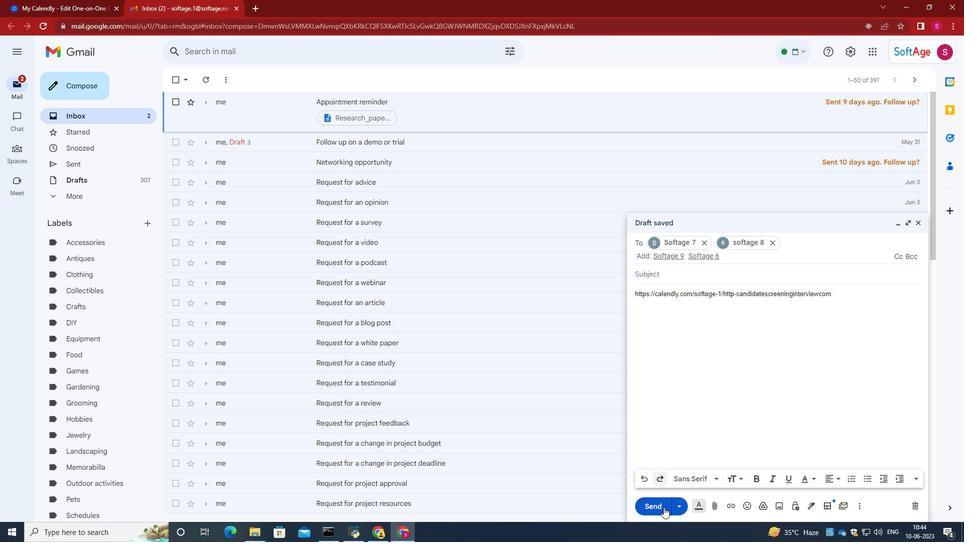 
Action: Mouse pressed left at (662, 508)
Screenshot: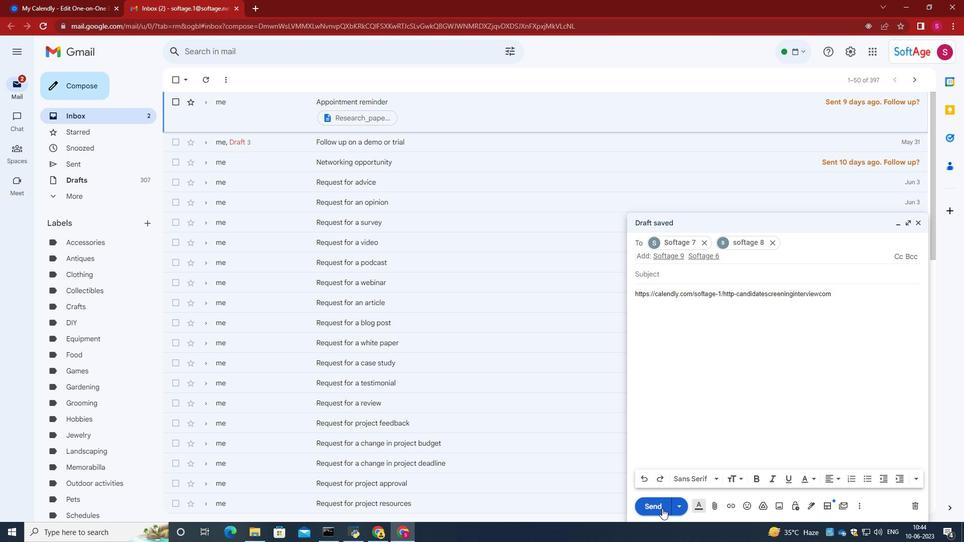 
Action: Mouse moved to (715, 414)
Screenshot: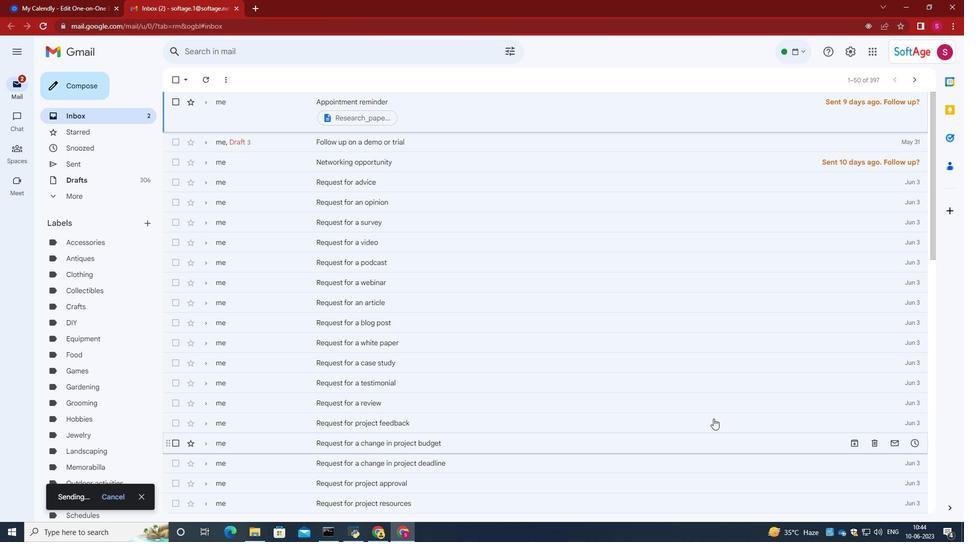 
